 Task: Find connections with filter location Chītāpur with filter topic #house with filter profile language English with filter current company Sungrow Power Supply Co., Ltd. with filter school KSR INSTITUTE FOR ENGINEERING AND TECHNOLOGY, NAMAKKAL with filter industry Retail Musical Instruments with filter service category Bookkeeping with filter keywords title Telework Nurse/Doctor
Action: Mouse moved to (657, 88)
Screenshot: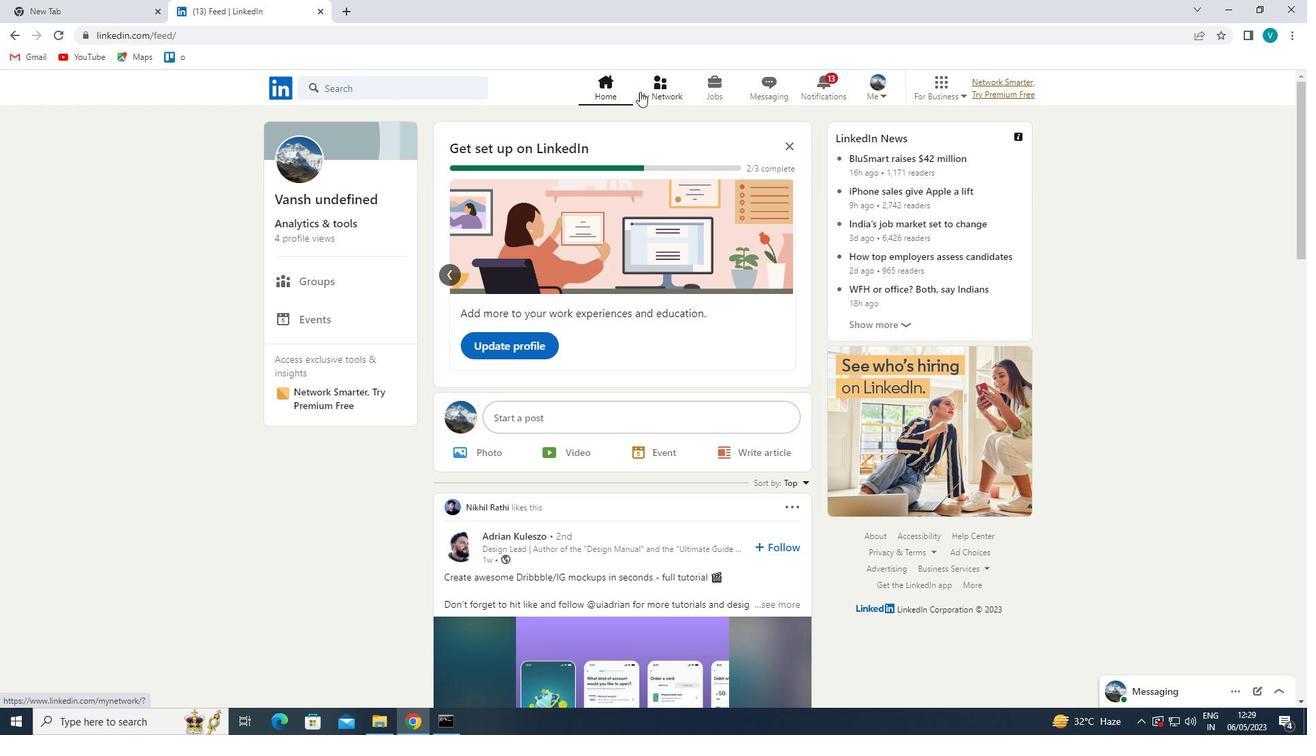 
Action: Mouse pressed left at (657, 88)
Screenshot: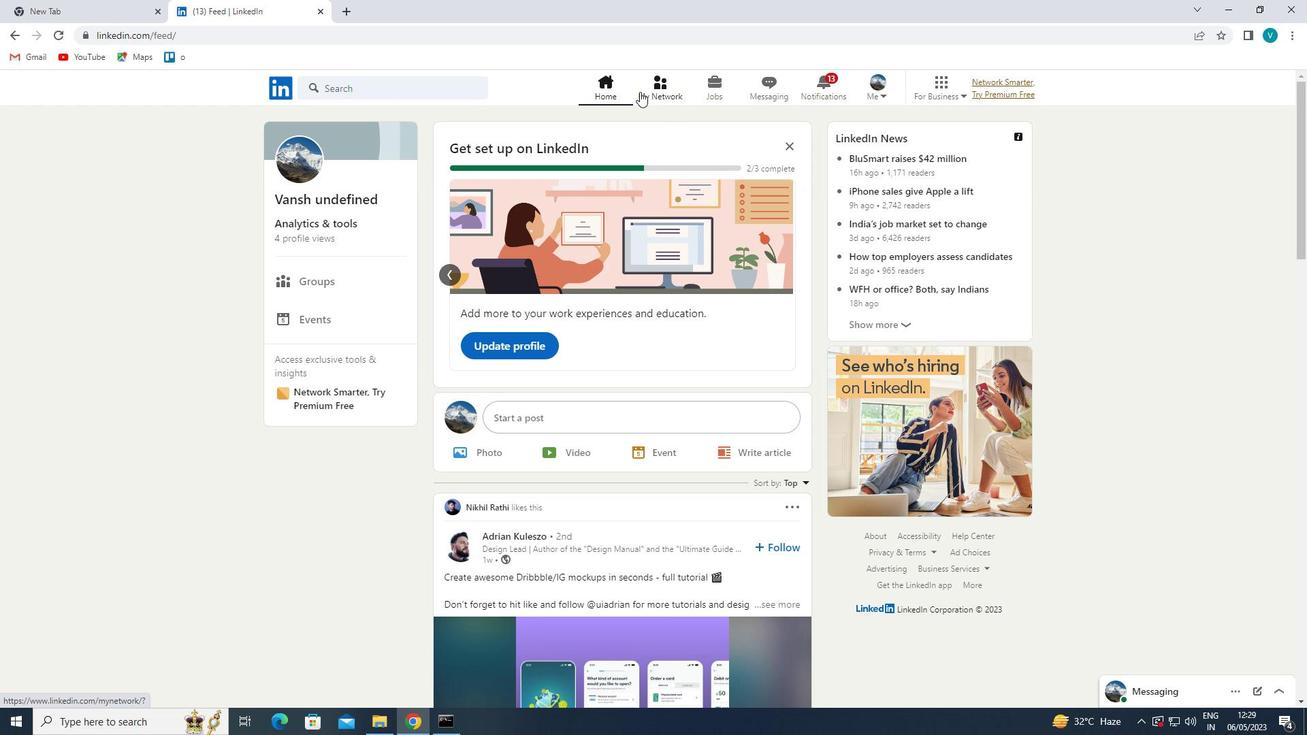
Action: Mouse moved to (386, 164)
Screenshot: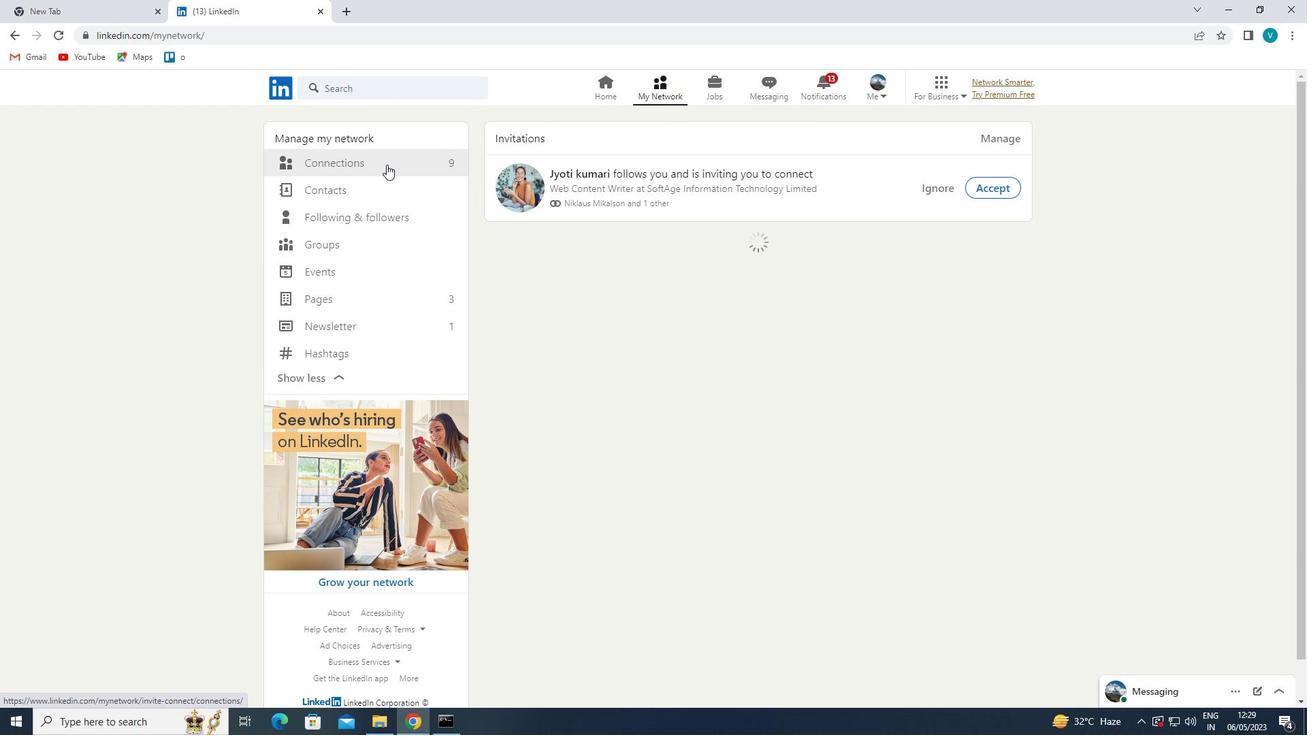 
Action: Mouse pressed left at (386, 164)
Screenshot: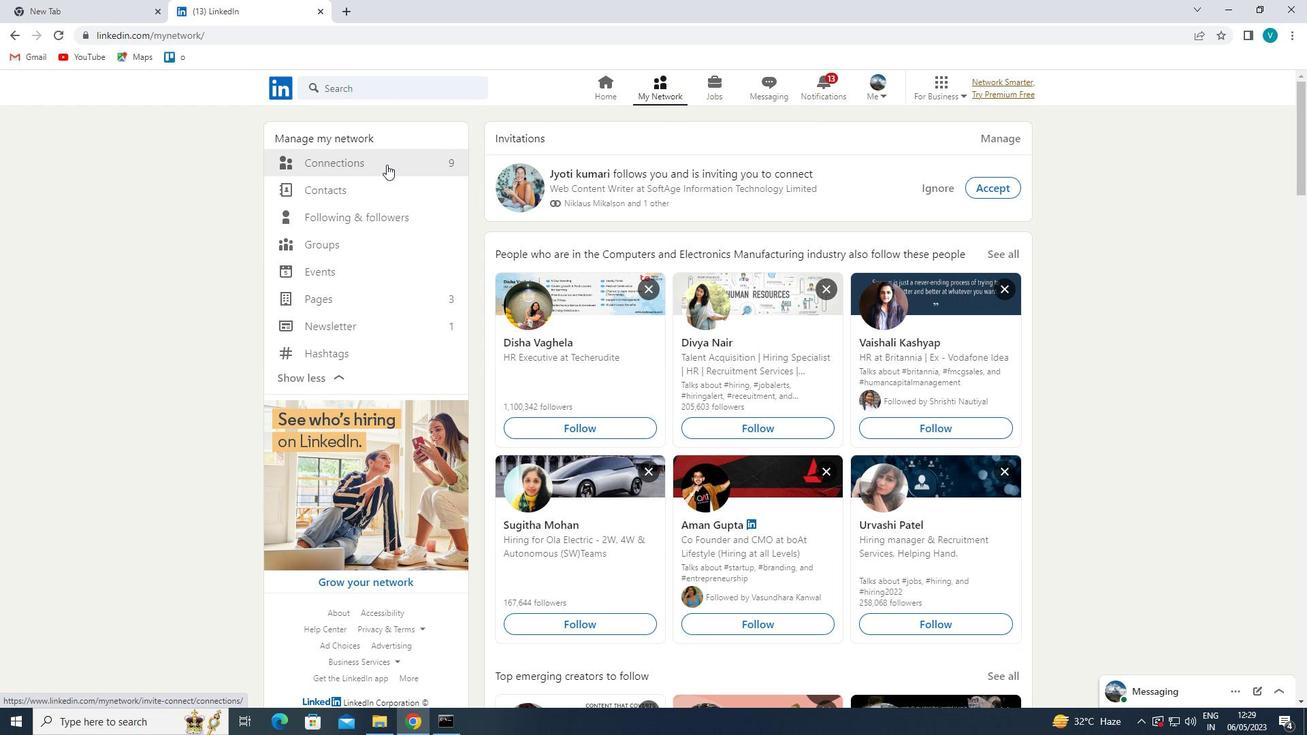 
Action: Mouse moved to (746, 162)
Screenshot: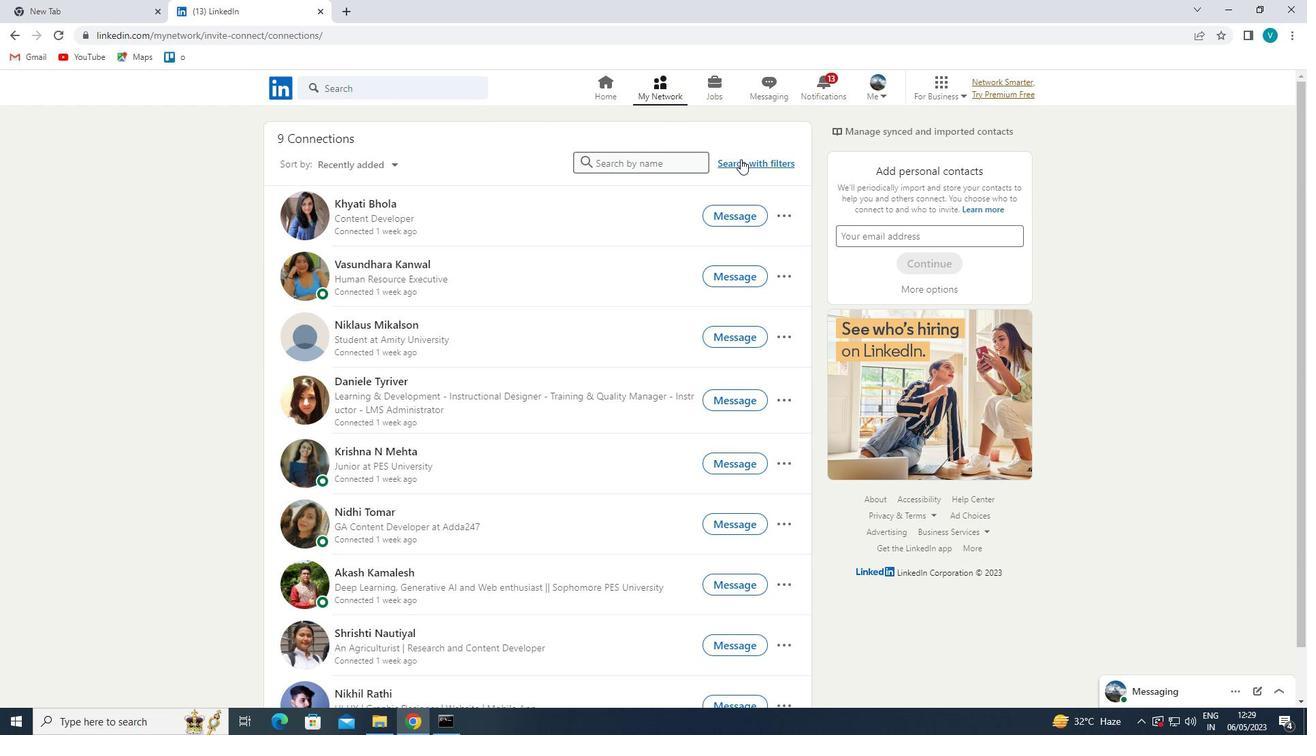 
Action: Mouse pressed left at (746, 162)
Screenshot: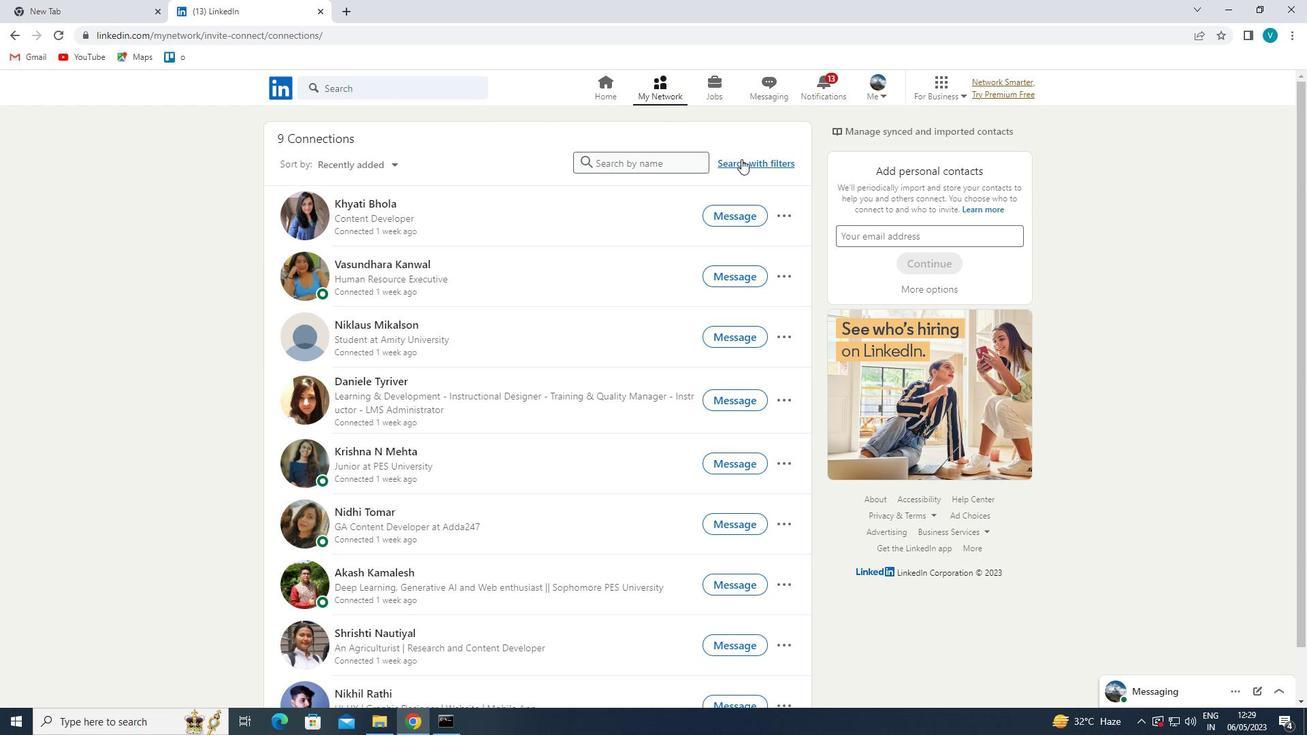 
Action: Mouse moved to (669, 131)
Screenshot: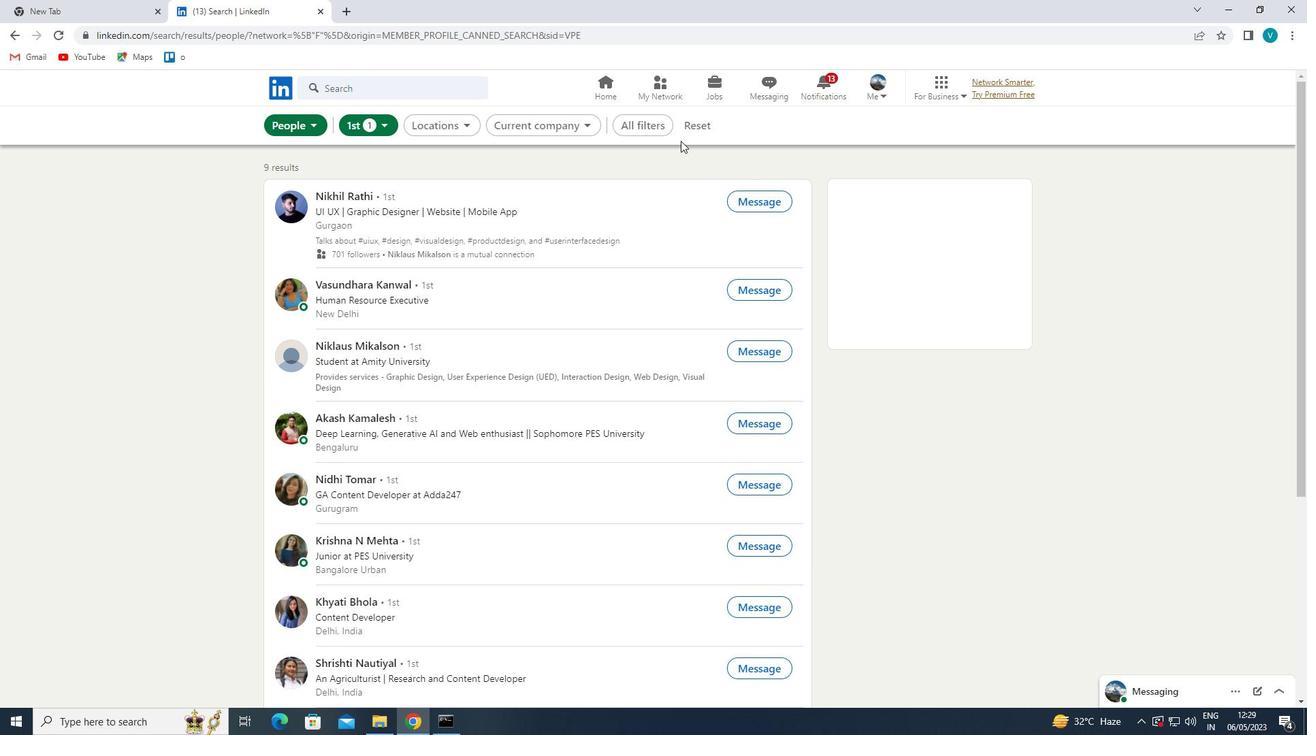 
Action: Mouse pressed left at (669, 131)
Screenshot: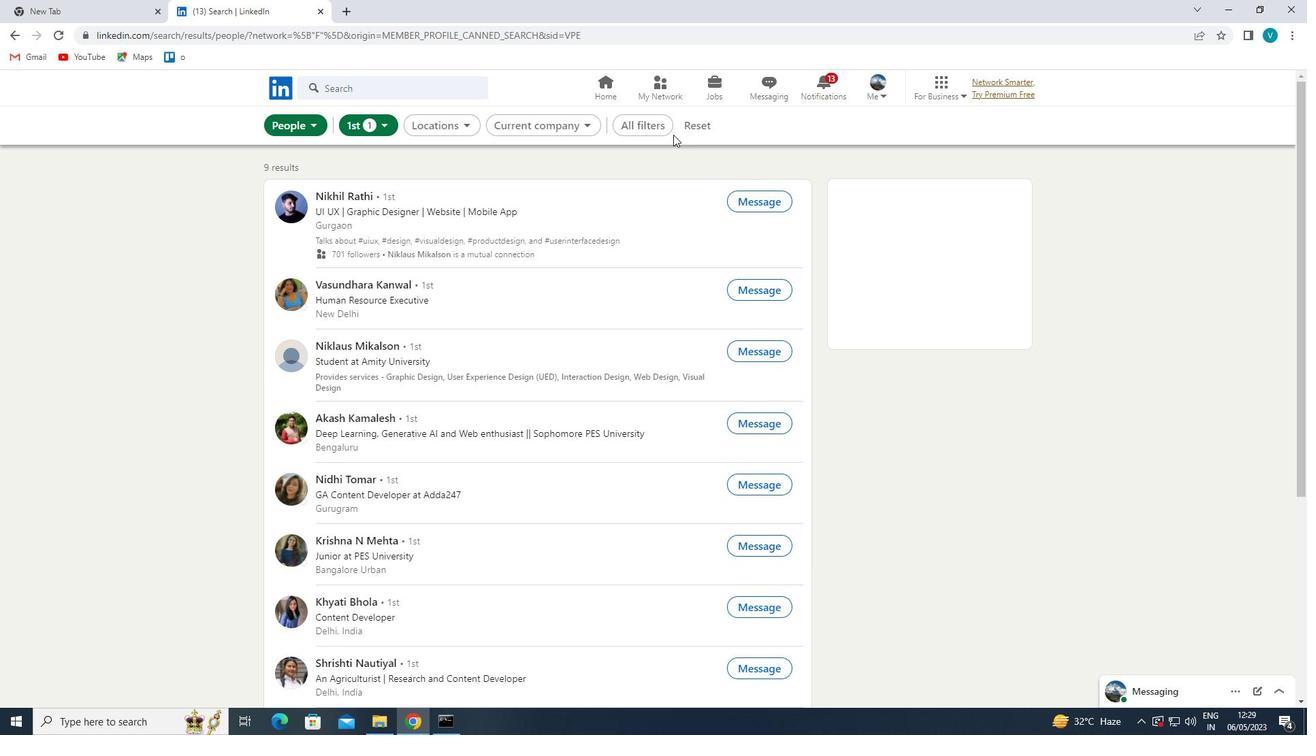 
Action: Mouse moved to (1099, 320)
Screenshot: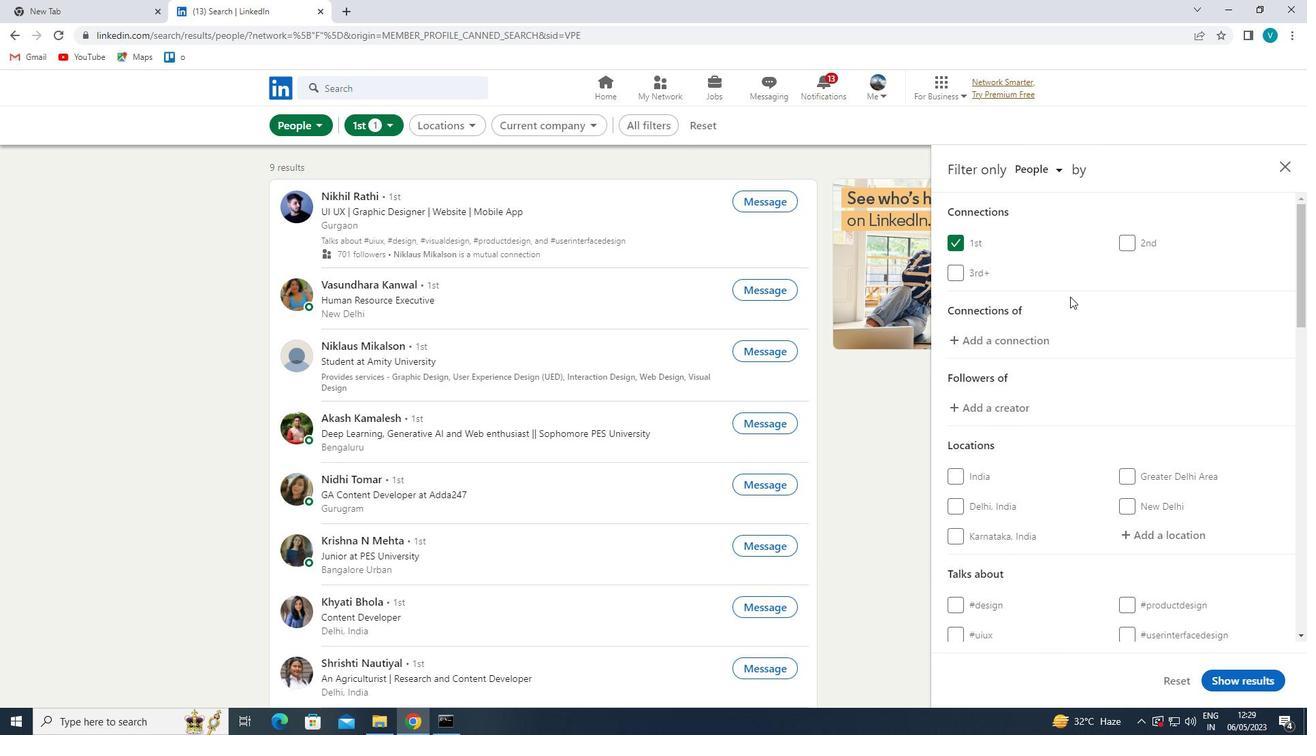 
Action: Mouse scrolled (1099, 320) with delta (0, 0)
Screenshot: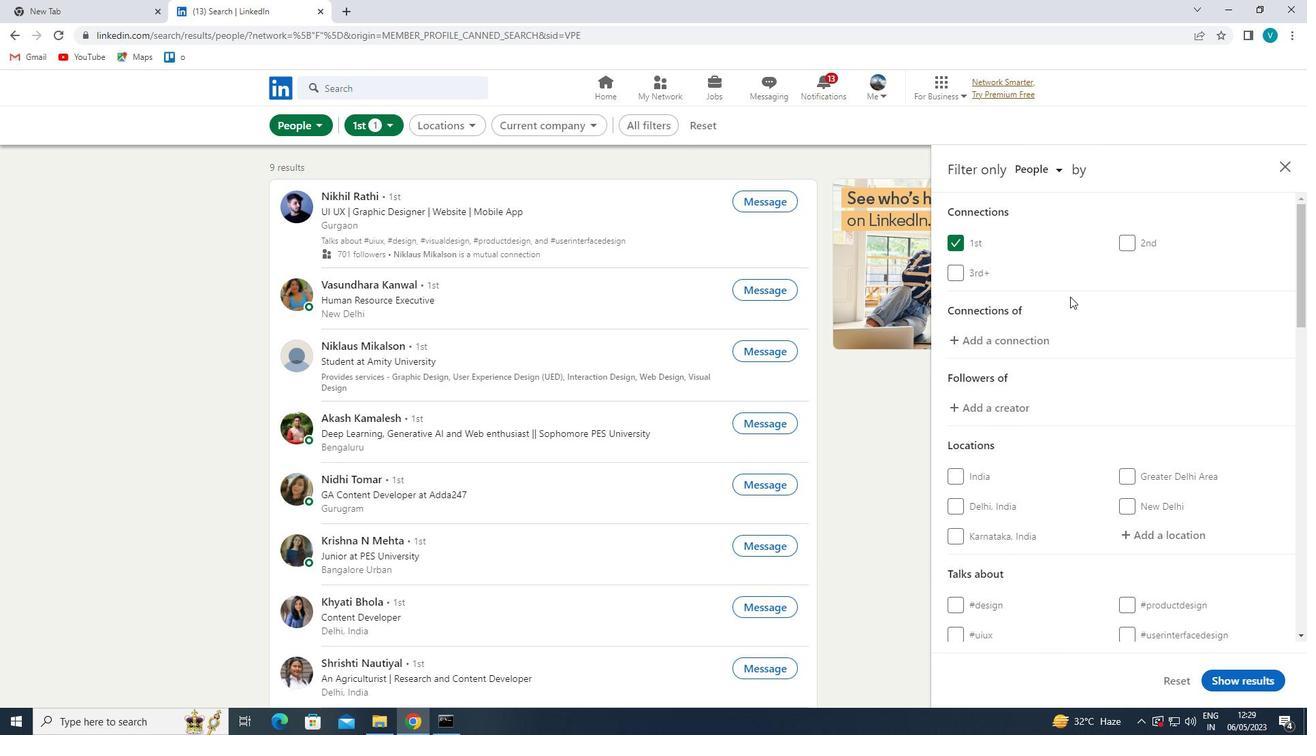 
Action: Mouse scrolled (1099, 320) with delta (0, 0)
Screenshot: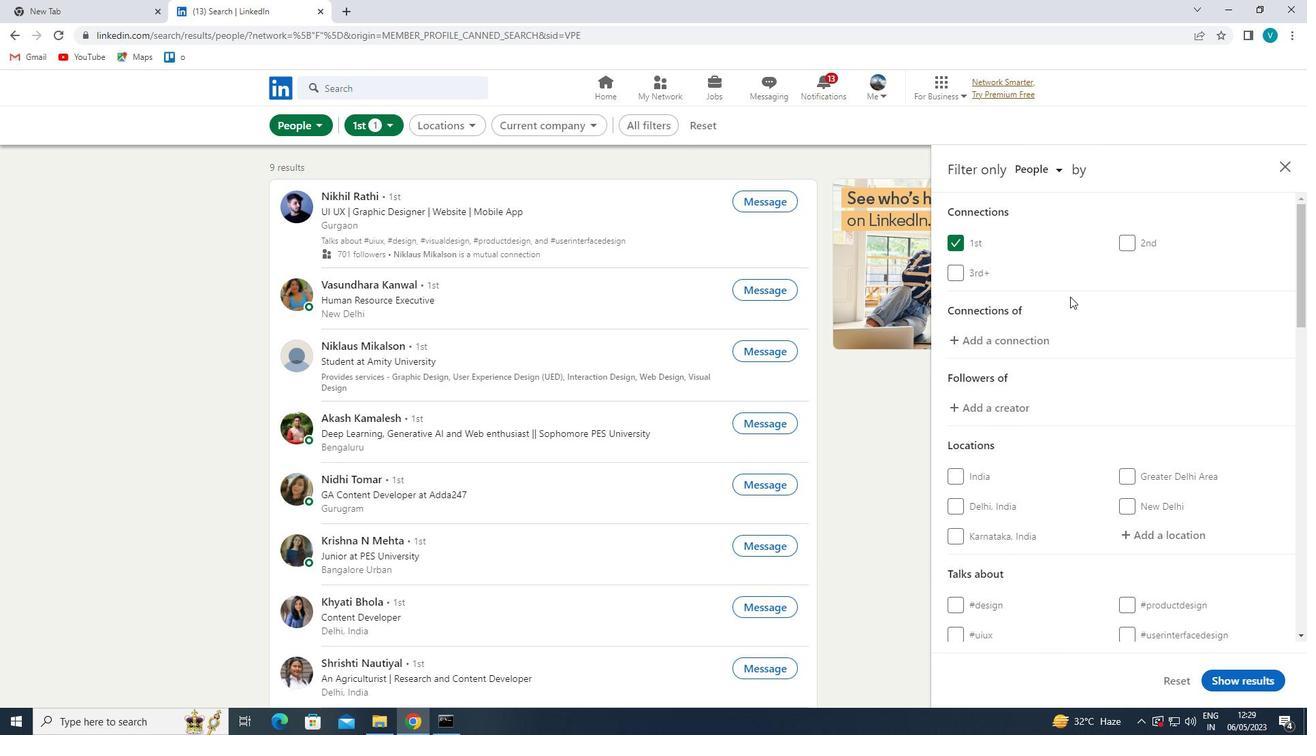 
Action: Mouse moved to (1164, 393)
Screenshot: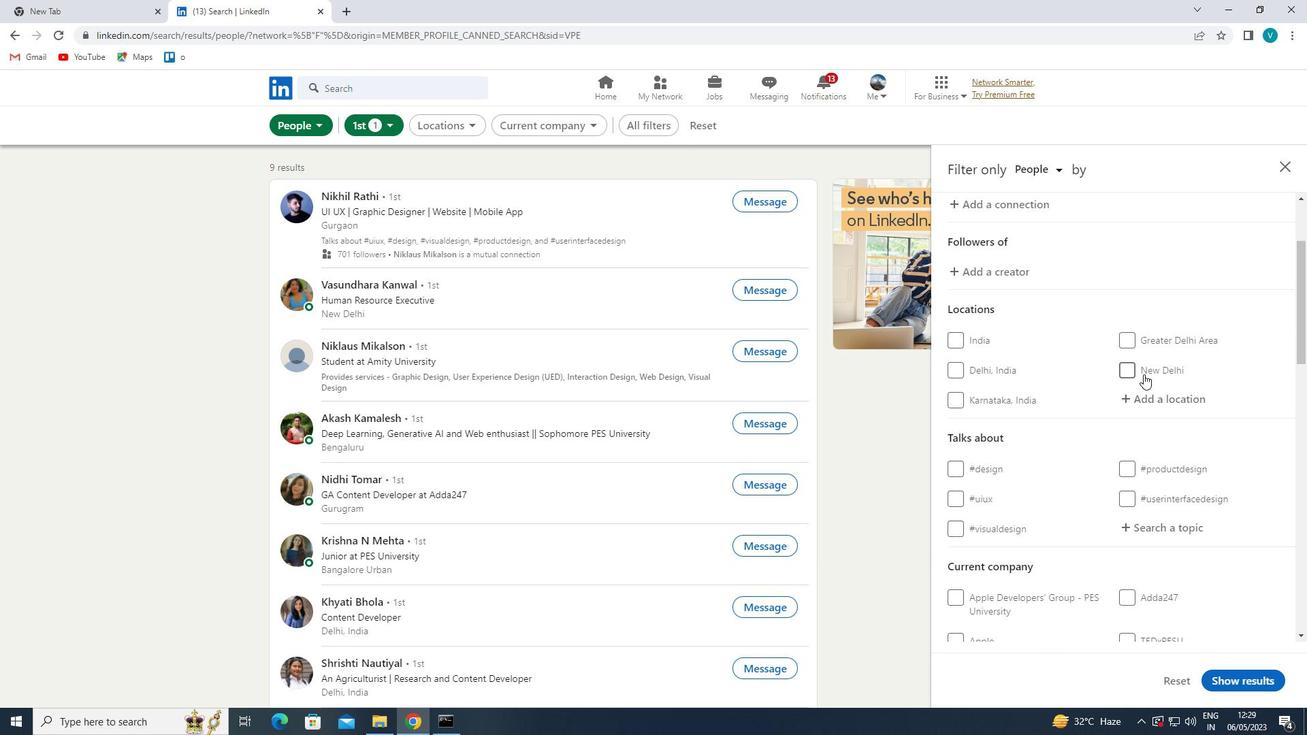 
Action: Mouse pressed left at (1164, 393)
Screenshot: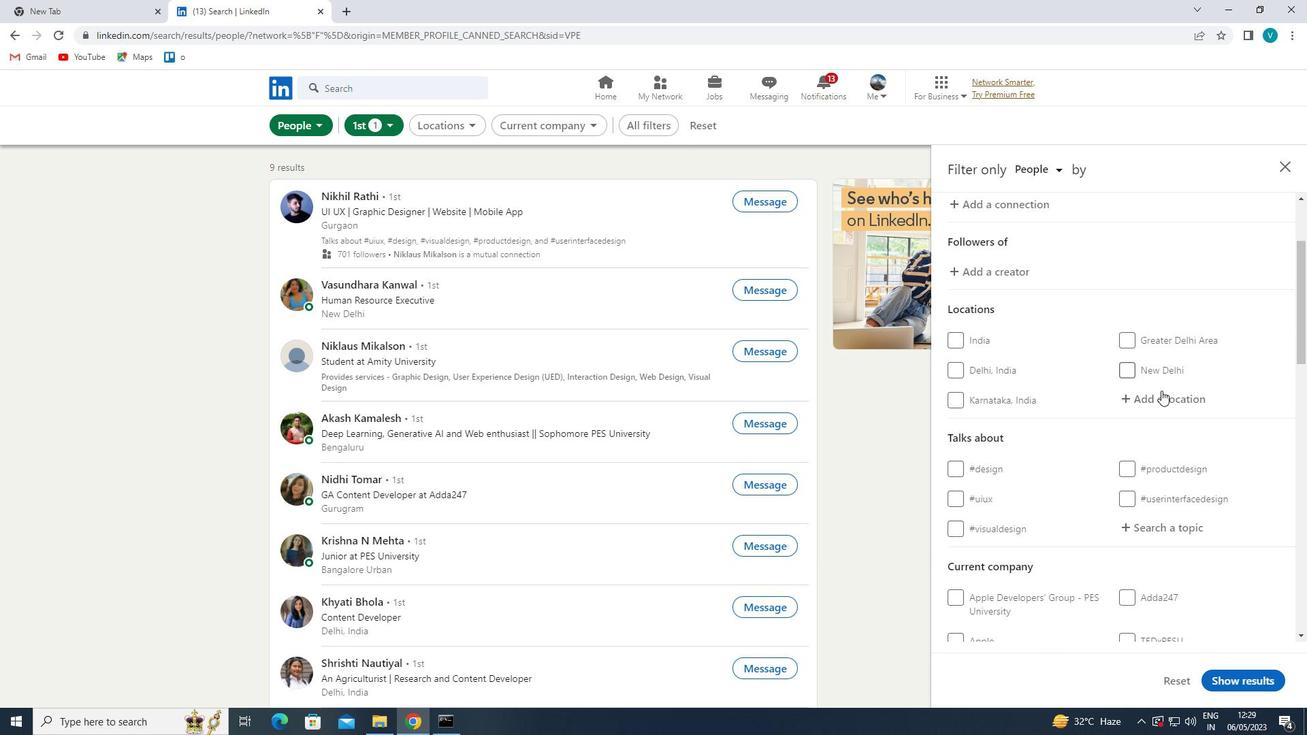 
Action: Mouse moved to (1136, 412)
Screenshot: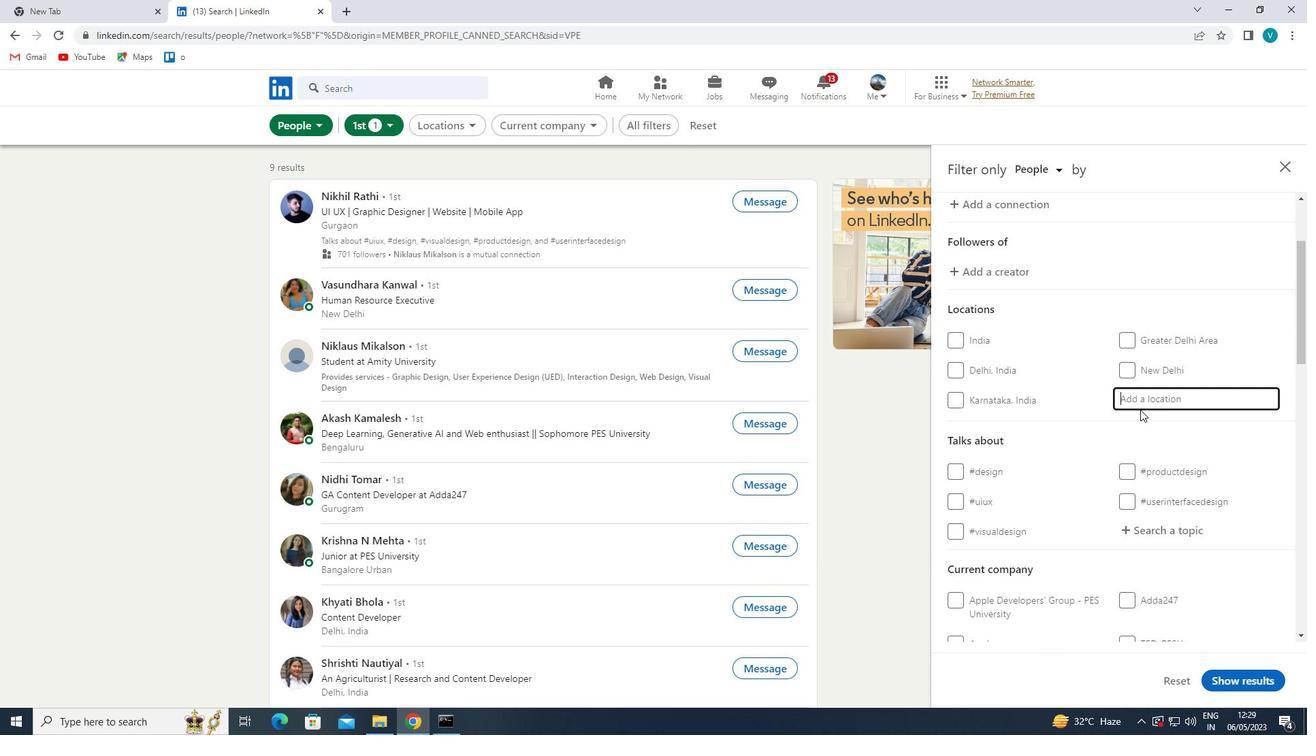 
Action: Key pressed <Key.shift>CHIR<Key.backspace>TAPUR
Screenshot: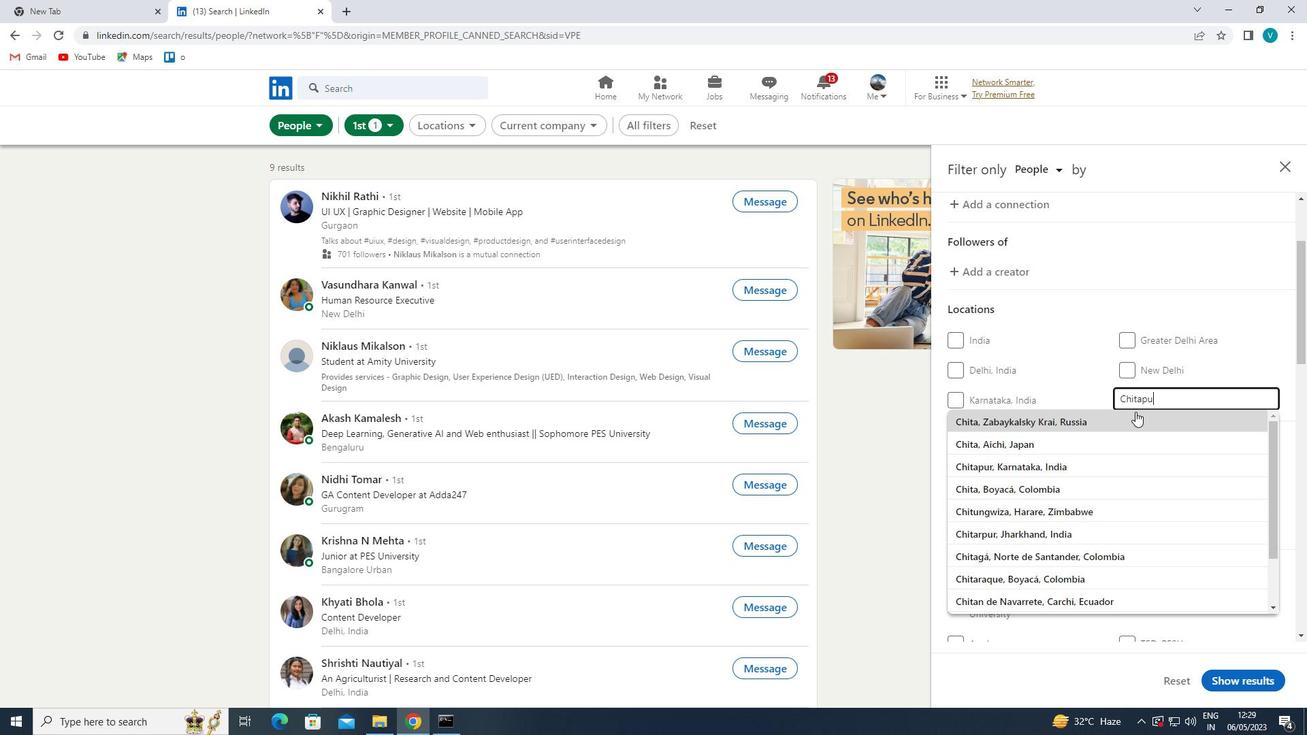 
Action: Mouse moved to (1104, 423)
Screenshot: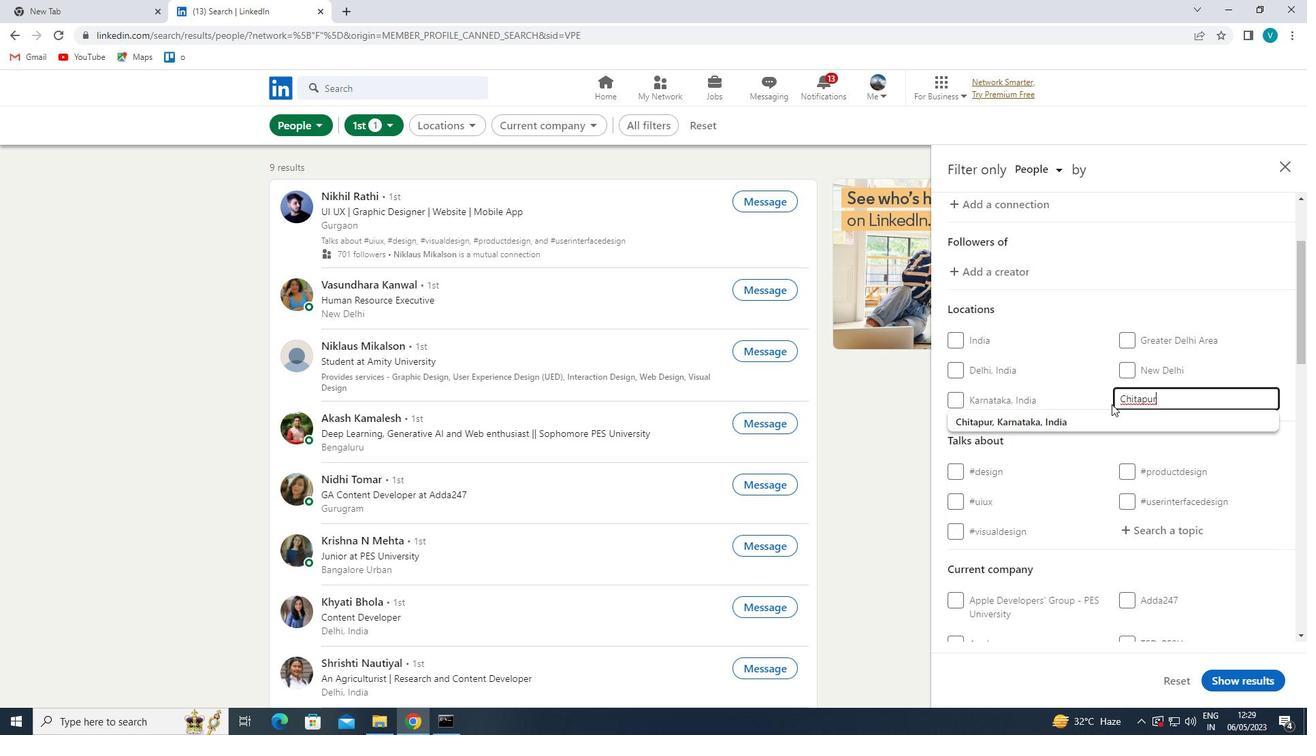 
Action: Mouse pressed left at (1104, 423)
Screenshot: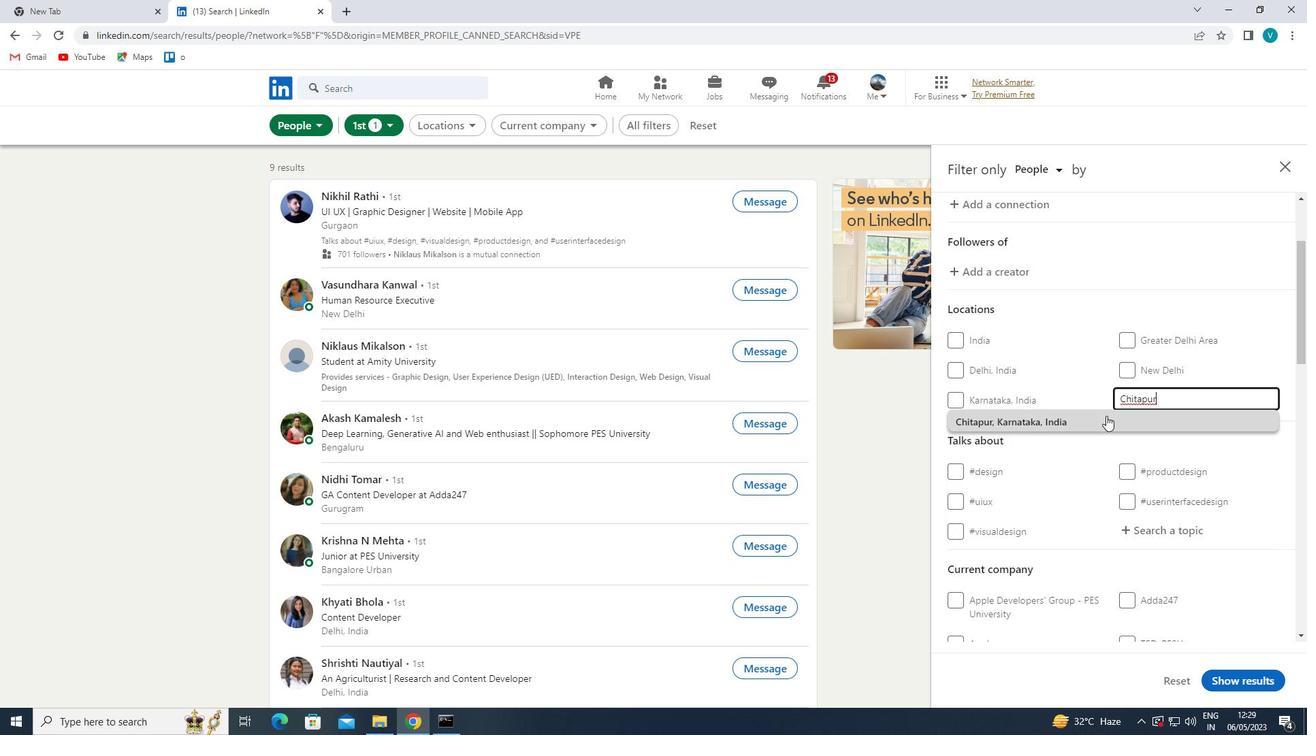 
Action: Mouse moved to (1103, 422)
Screenshot: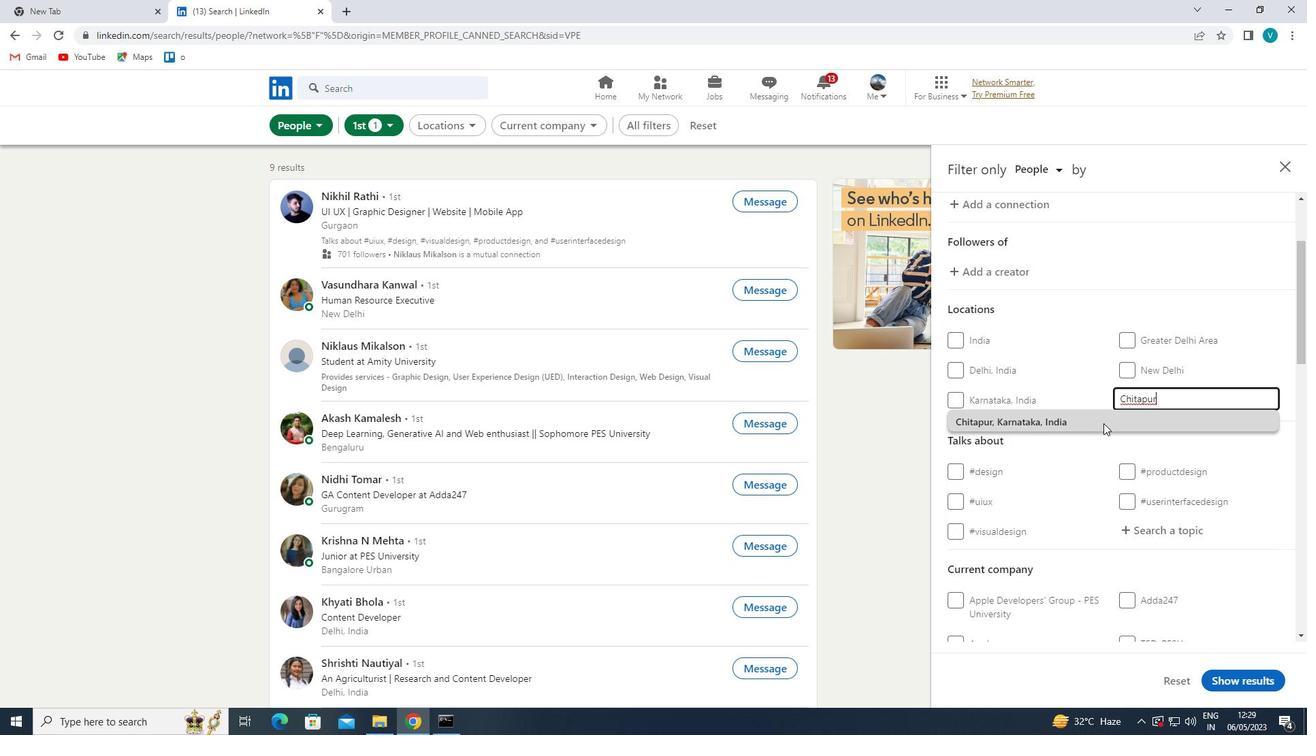 
Action: Mouse scrolled (1103, 422) with delta (0, 0)
Screenshot: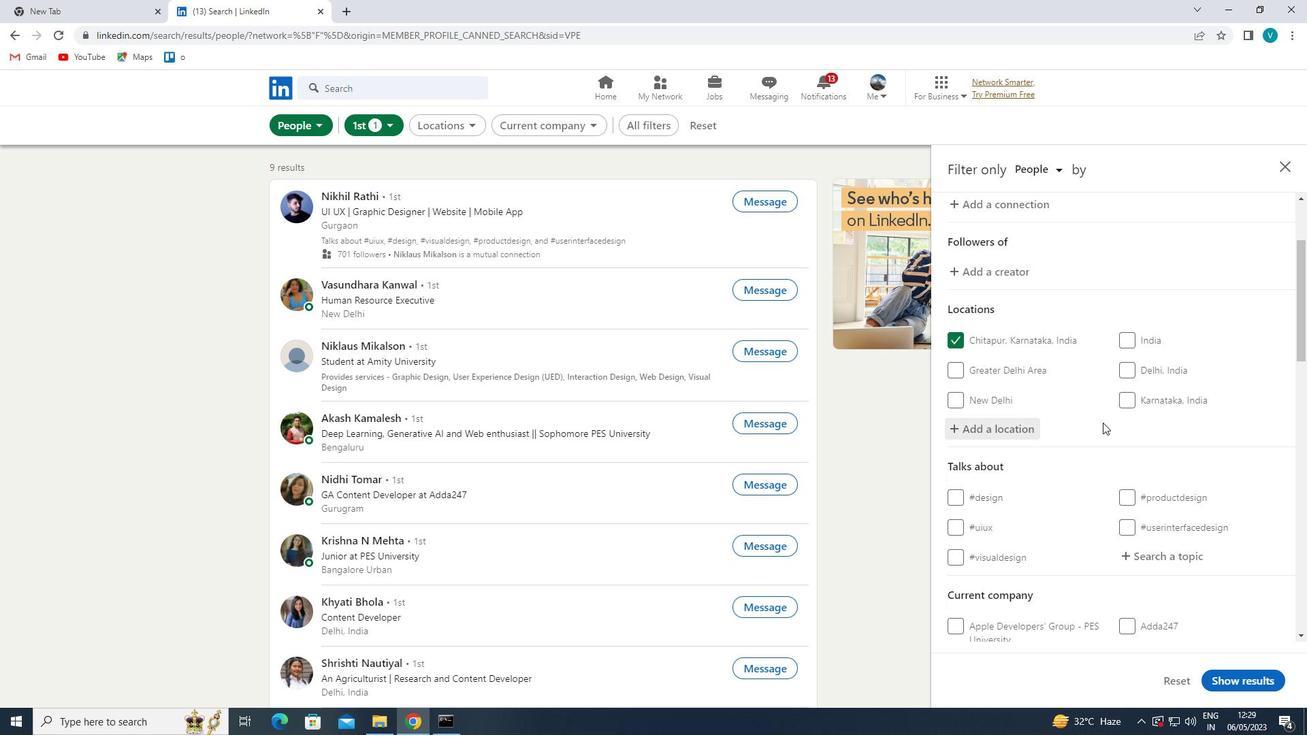 
Action: Mouse moved to (1151, 481)
Screenshot: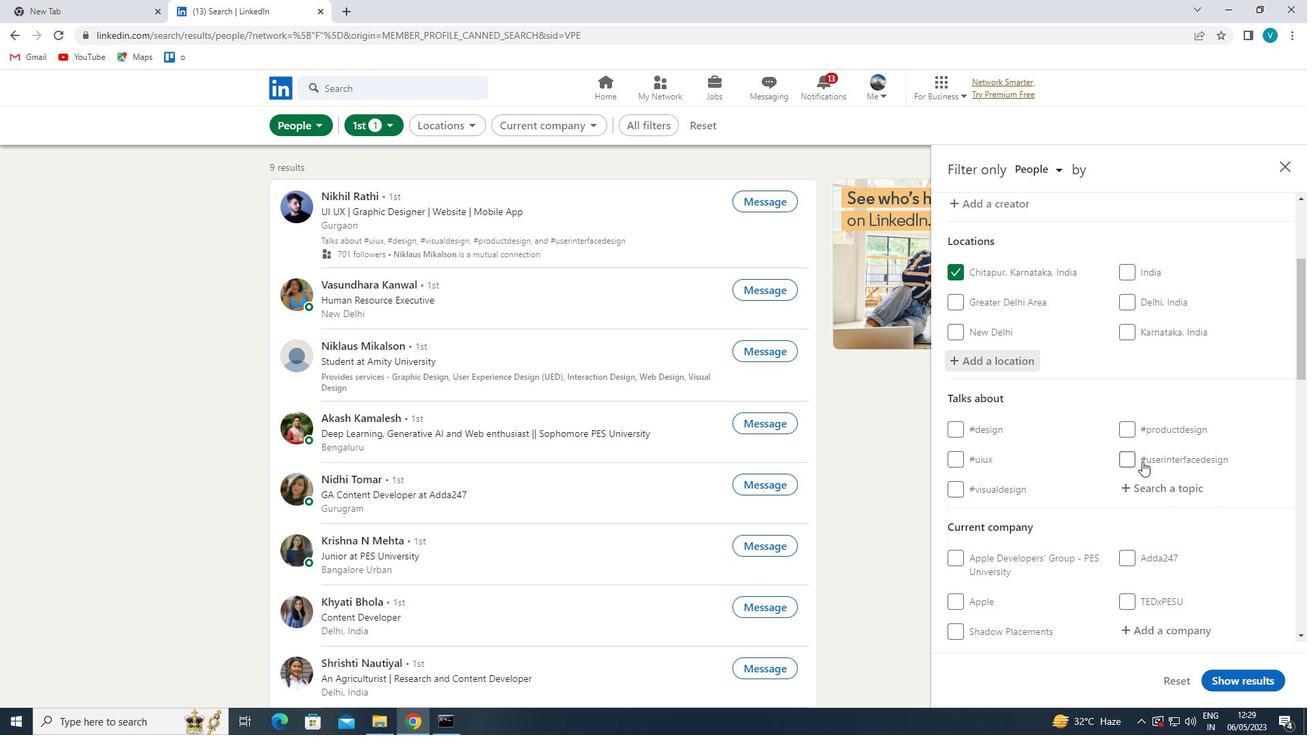 
Action: Mouse pressed left at (1151, 481)
Screenshot: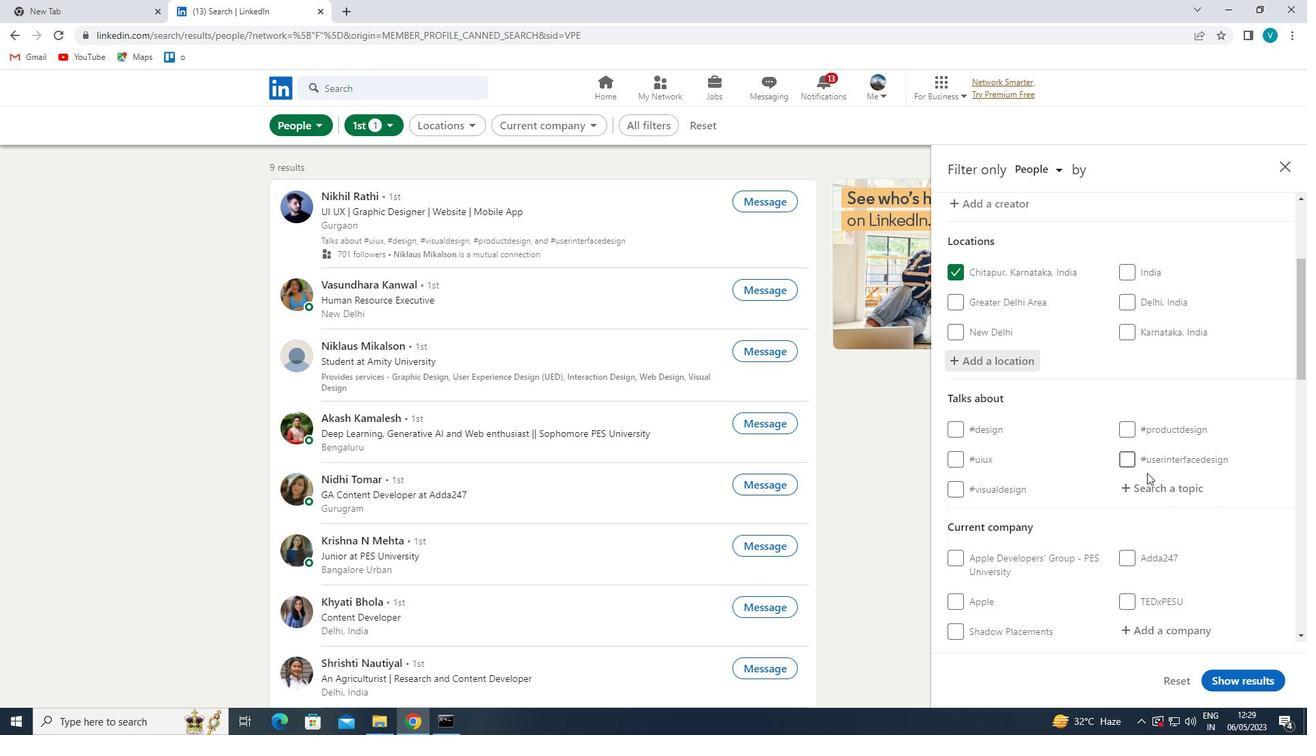 
Action: Key pressed HOUSE
Screenshot: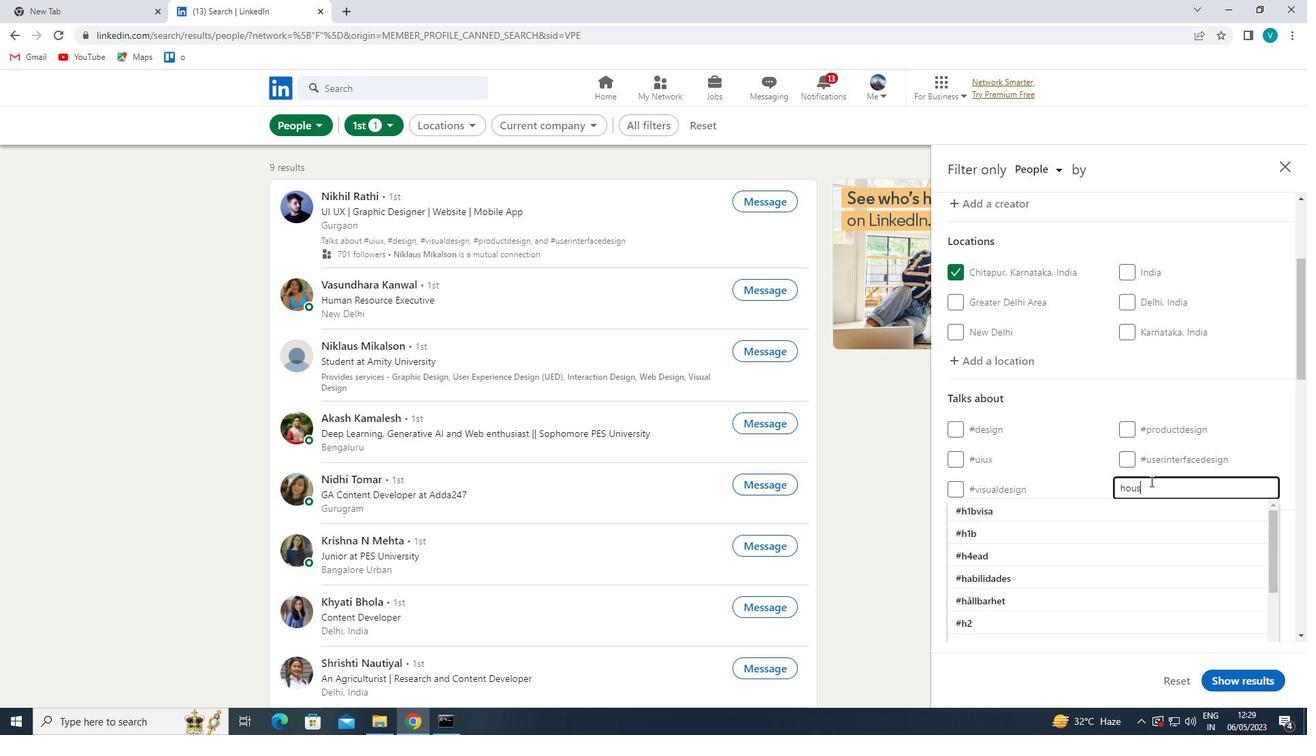 
Action: Mouse moved to (1098, 531)
Screenshot: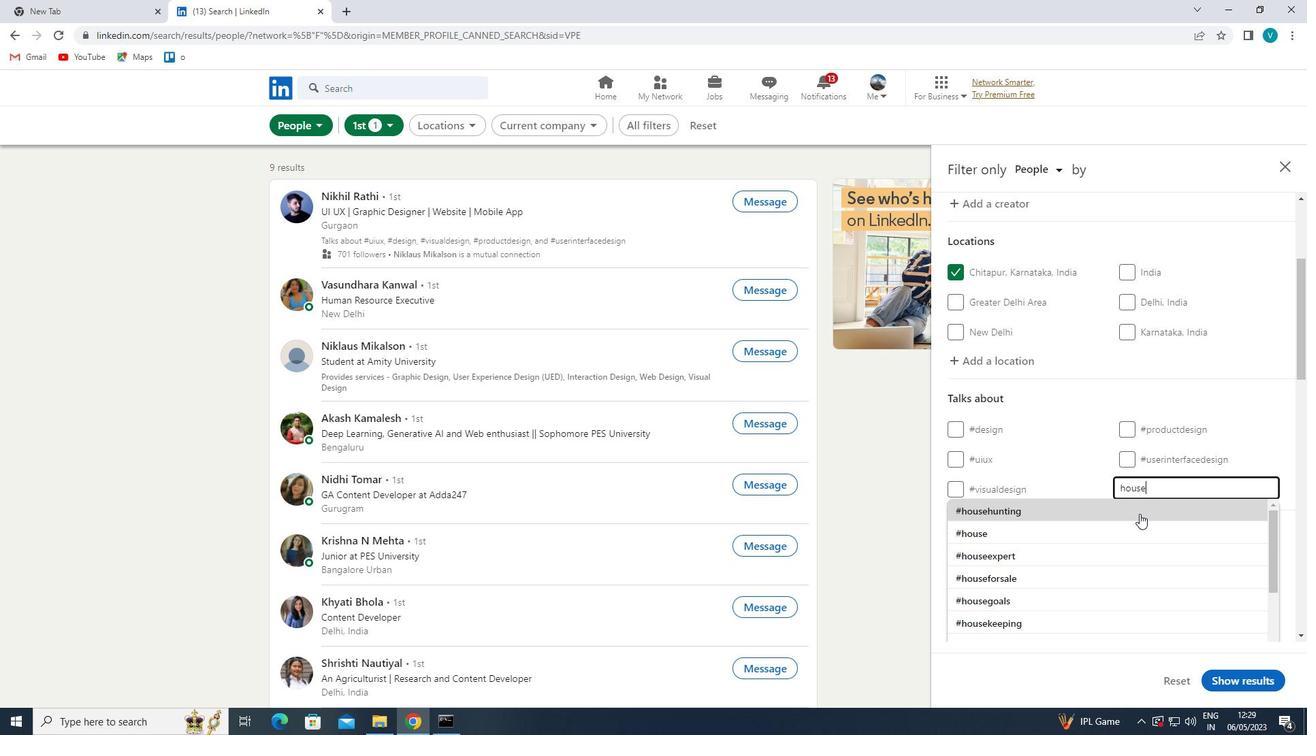 
Action: Mouse pressed left at (1098, 531)
Screenshot: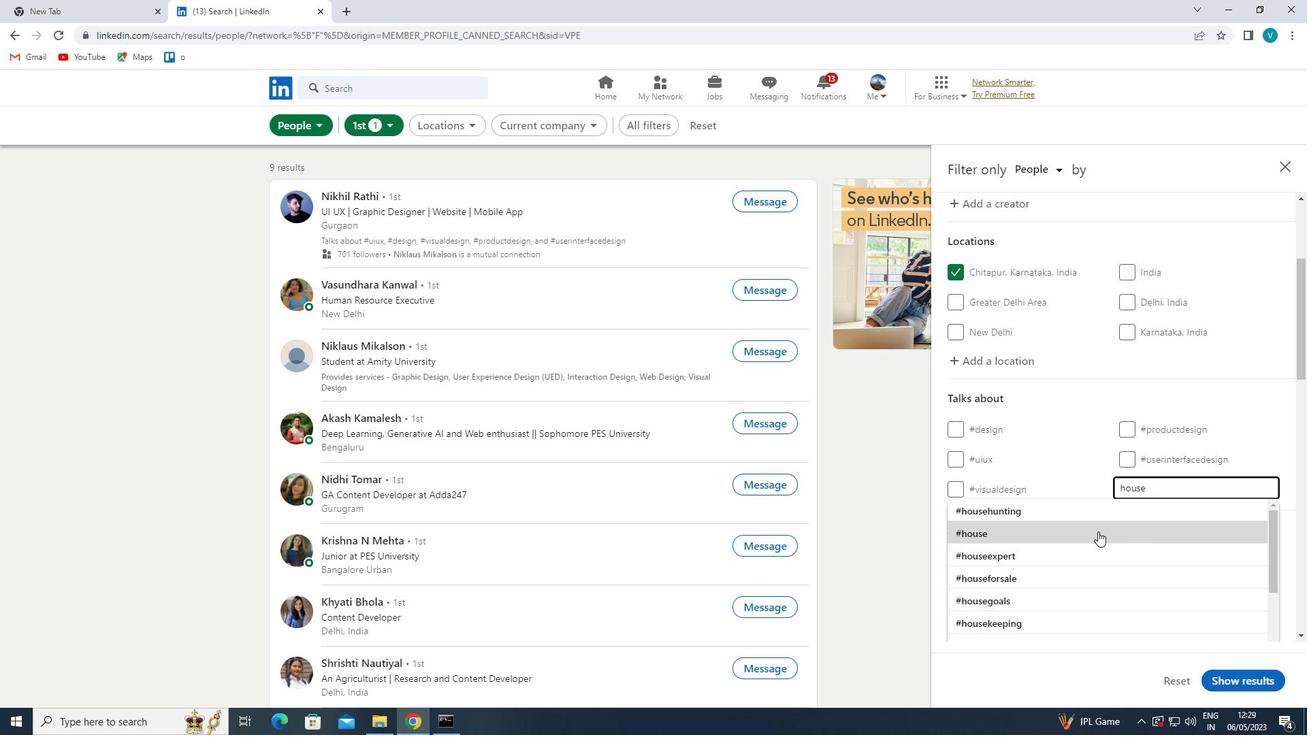 
Action: Mouse moved to (1102, 521)
Screenshot: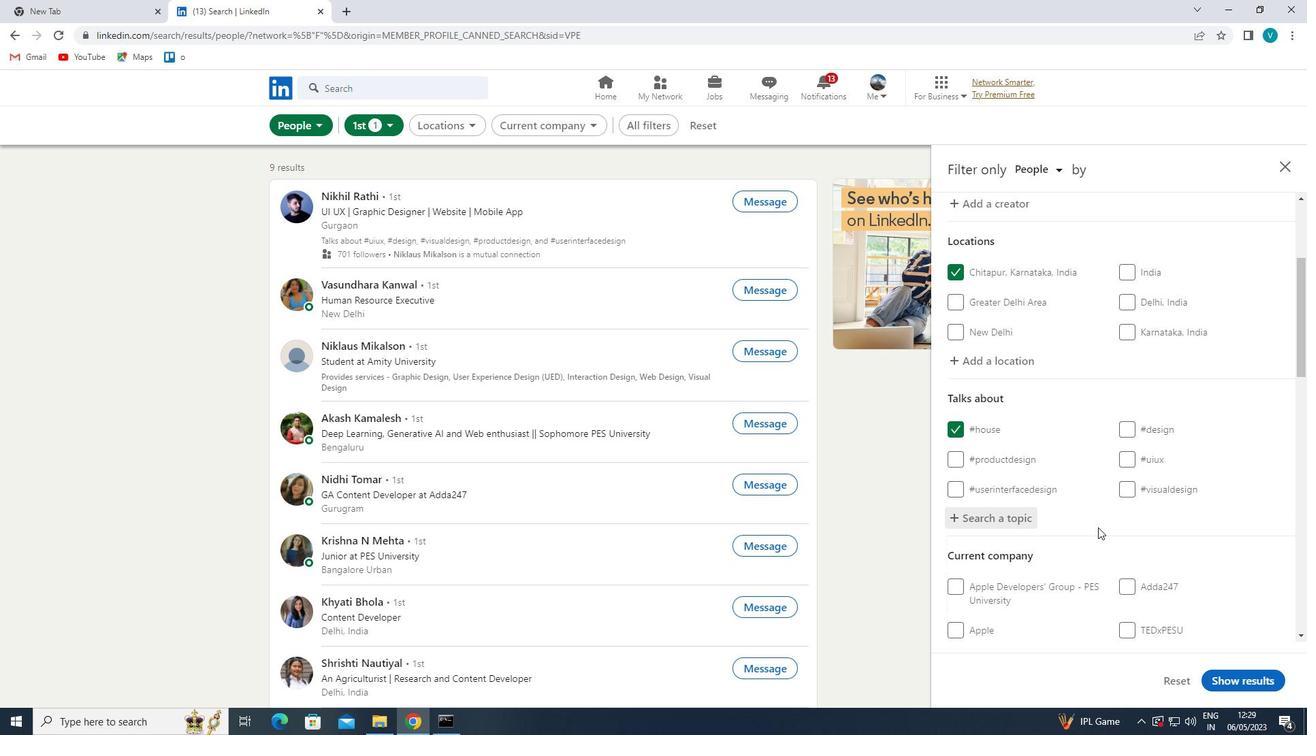 
Action: Mouse scrolled (1102, 520) with delta (0, 0)
Screenshot: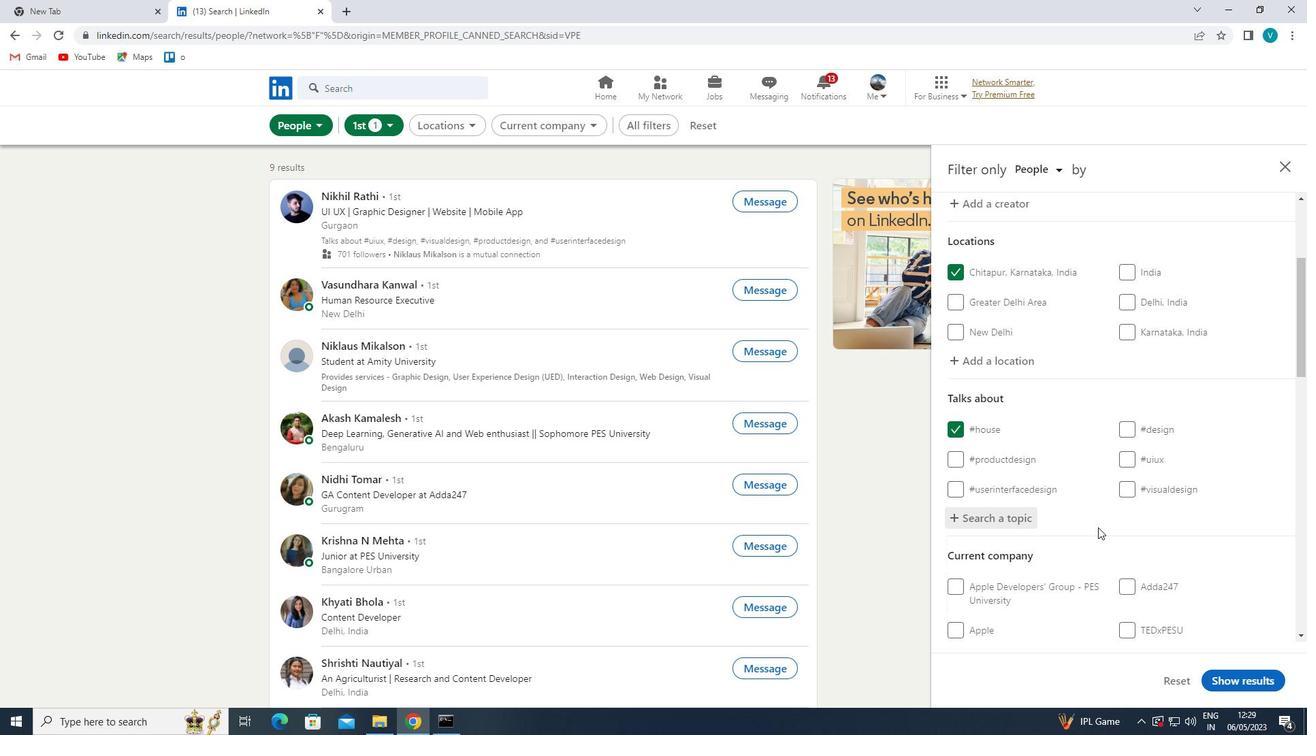 
Action: Mouse moved to (1103, 519)
Screenshot: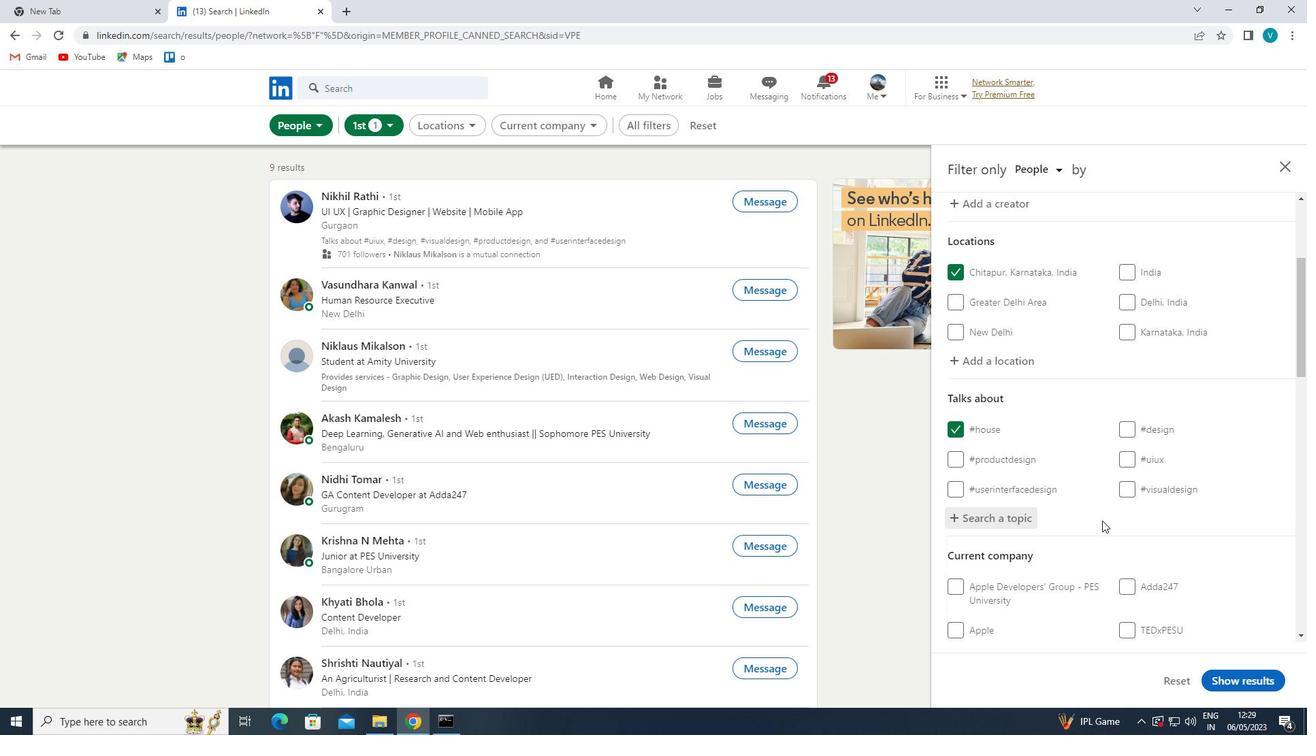 
Action: Mouse scrolled (1103, 518) with delta (0, 0)
Screenshot: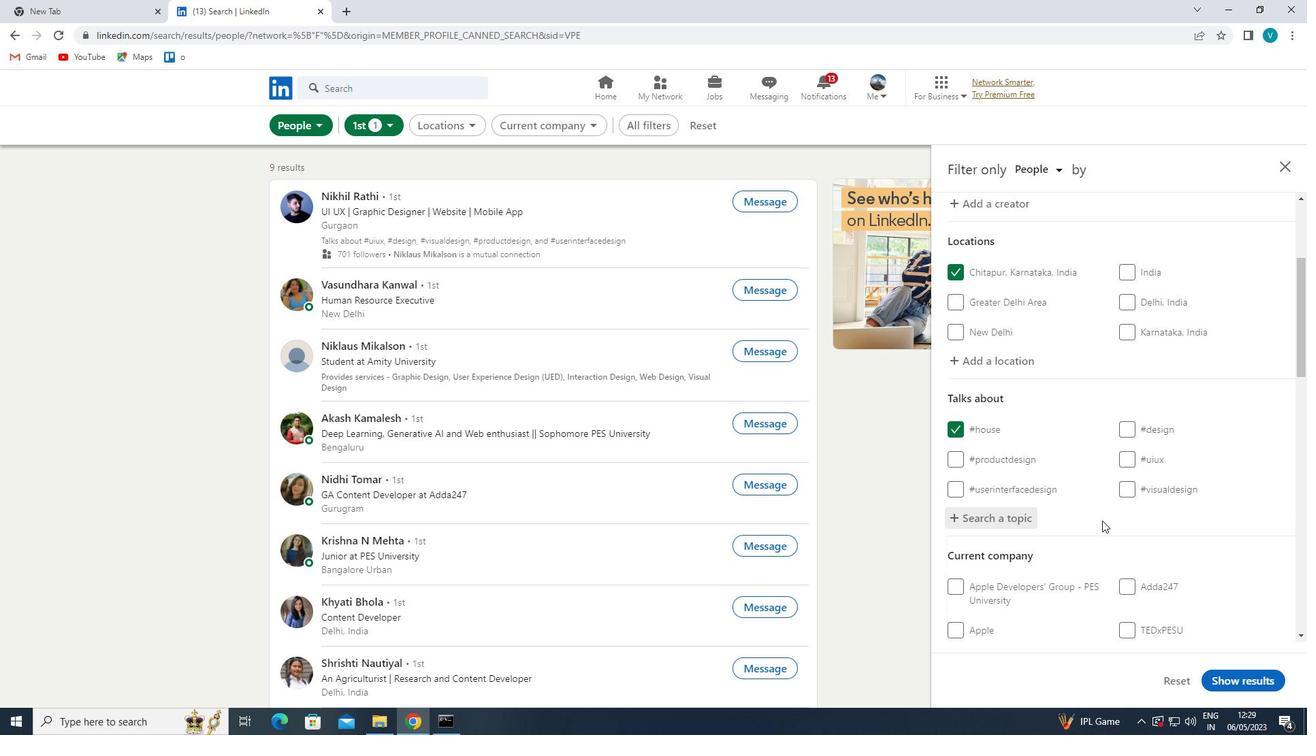 
Action: Mouse moved to (1103, 518)
Screenshot: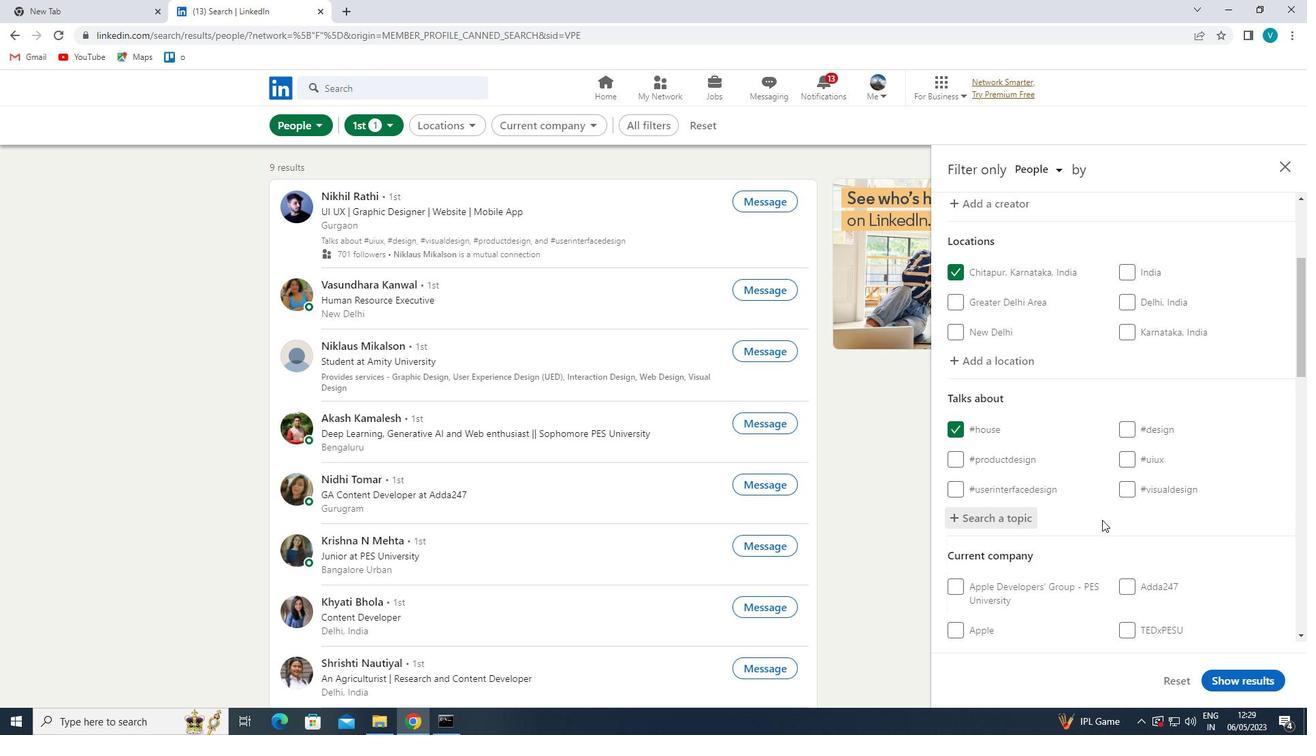 
Action: Mouse scrolled (1103, 517) with delta (0, 0)
Screenshot: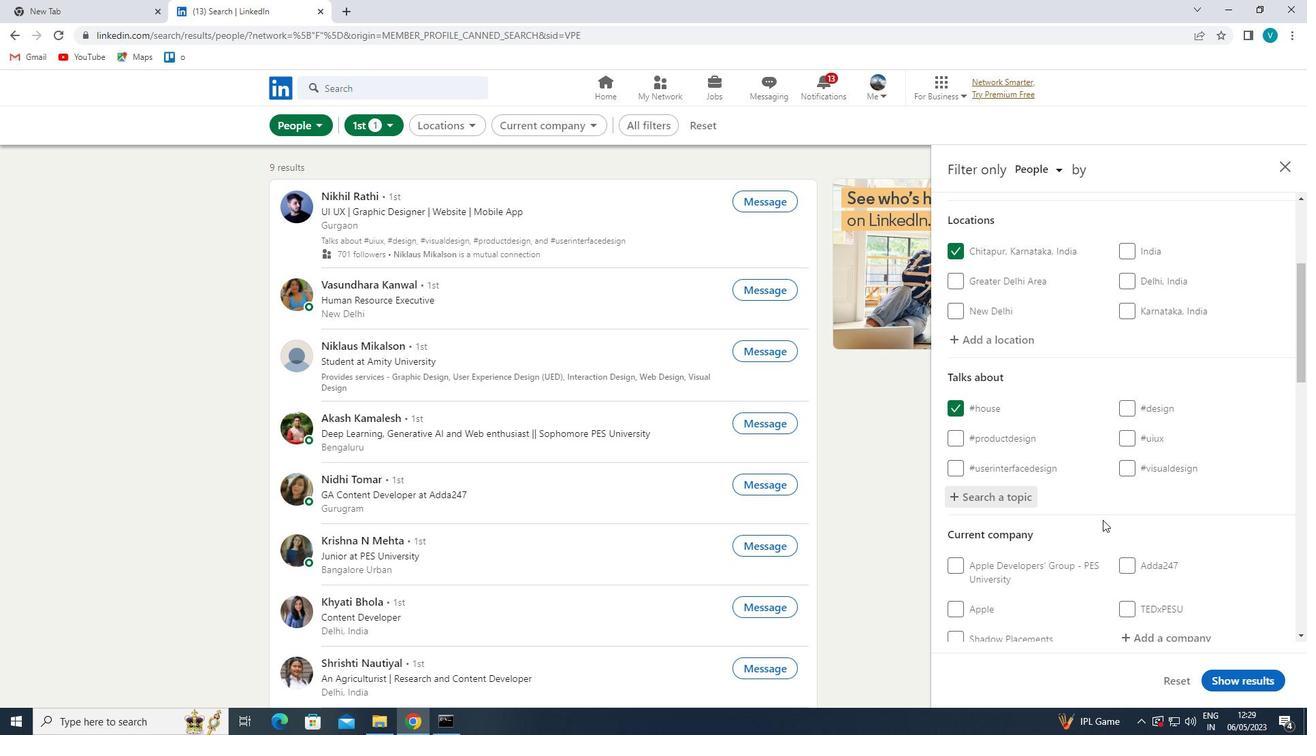 
Action: Mouse moved to (1102, 518)
Screenshot: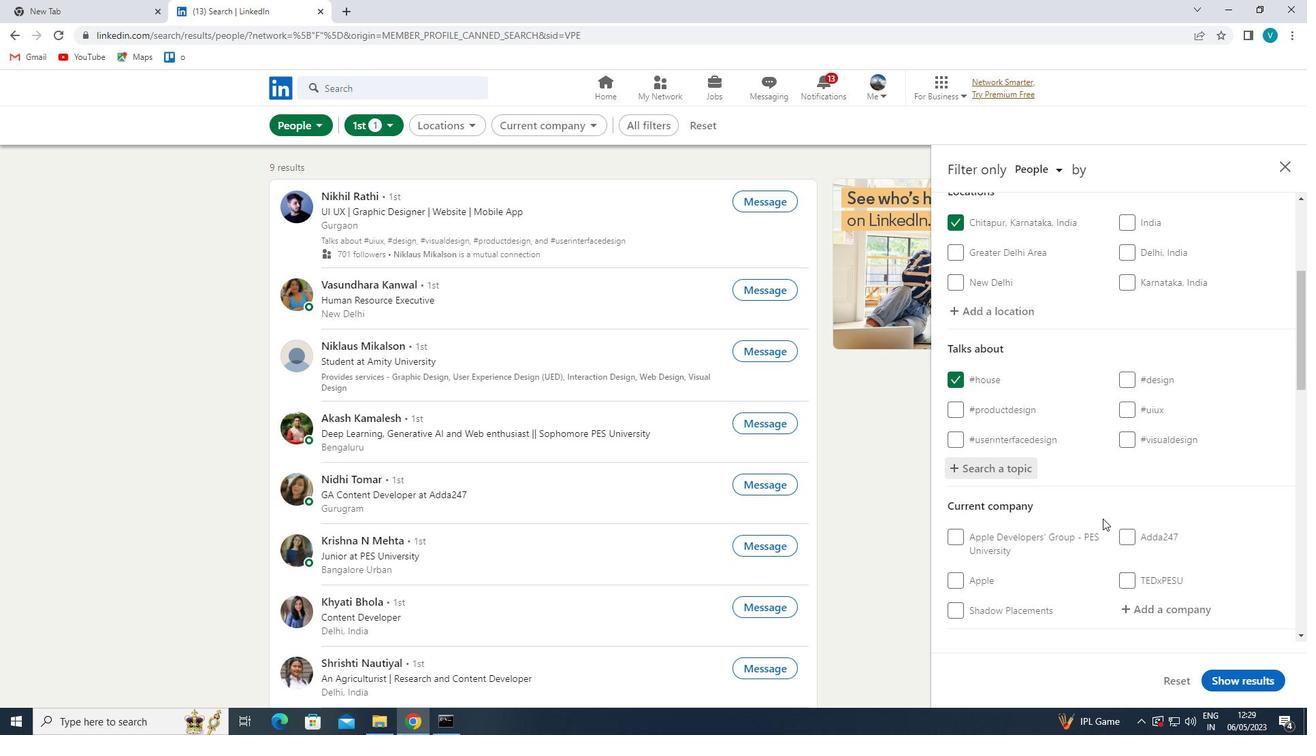 
Action: Mouse scrolled (1102, 517) with delta (0, 0)
Screenshot: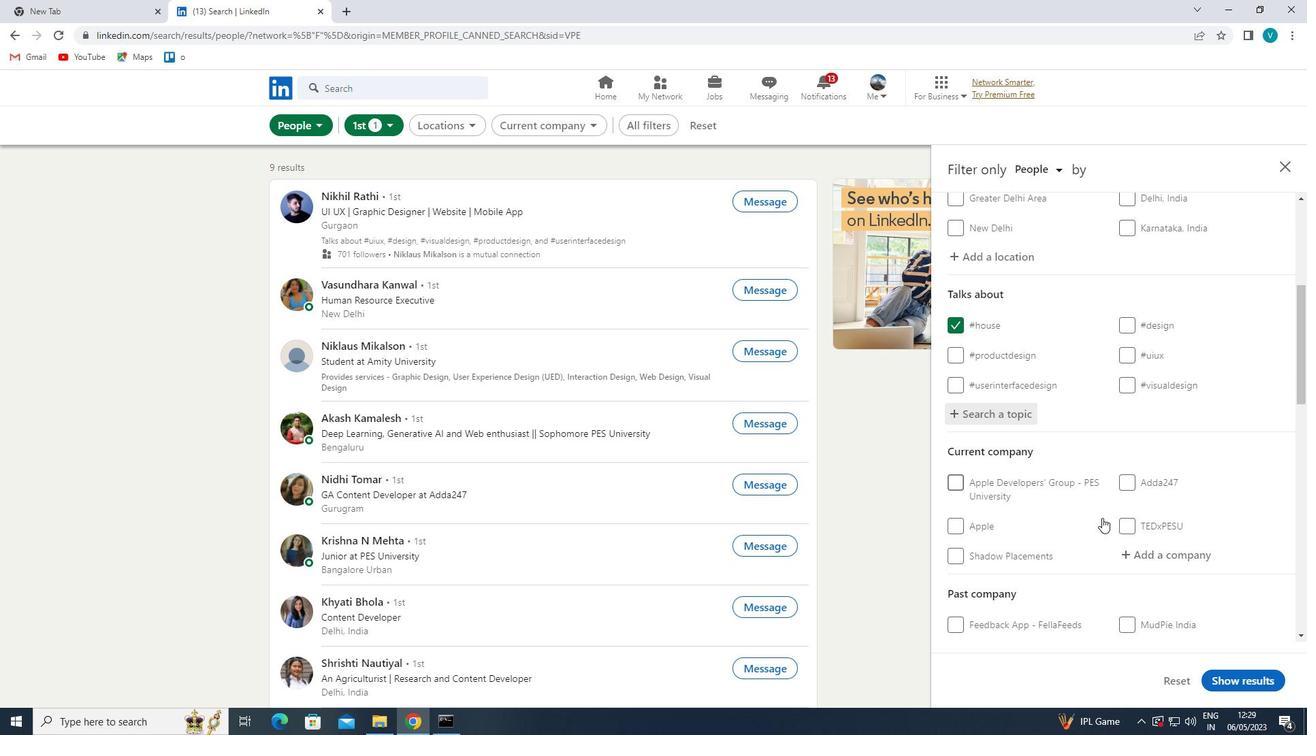 
Action: Mouse scrolled (1102, 517) with delta (0, 0)
Screenshot: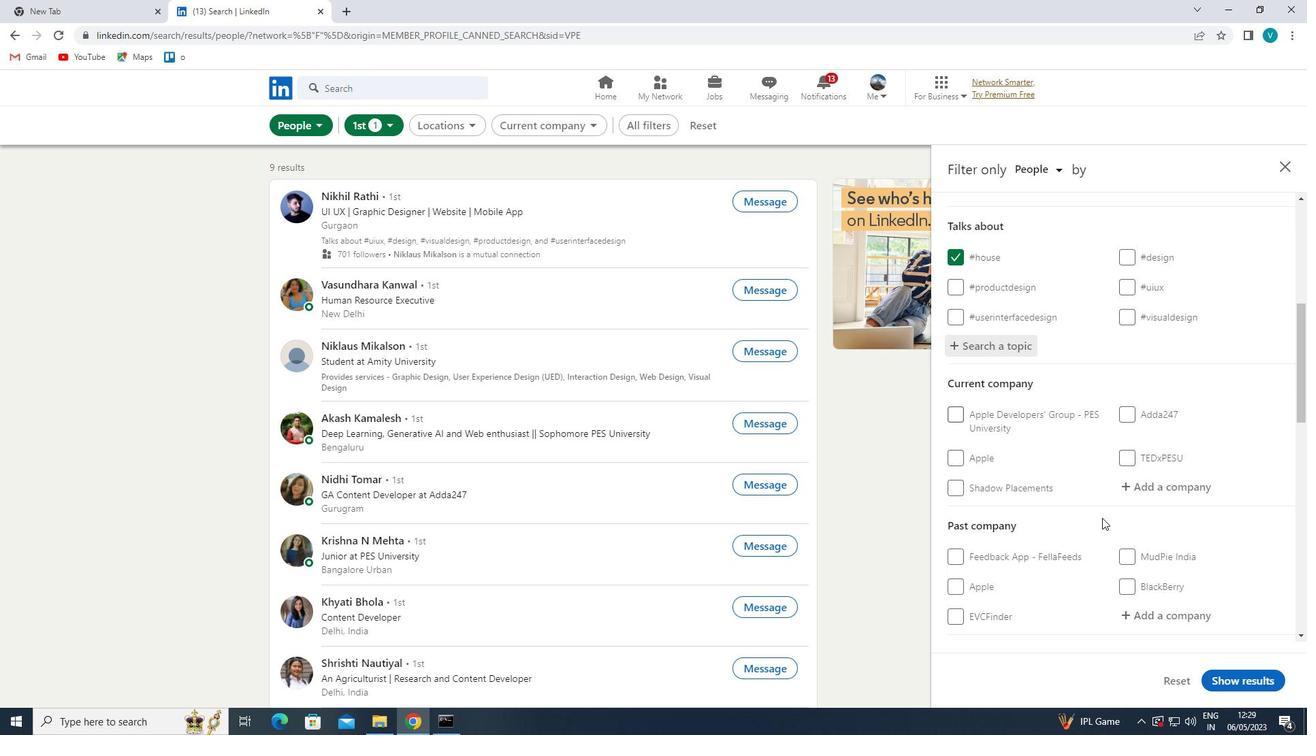 
Action: Mouse scrolled (1102, 517) with delta (0, 0)
Screenshot: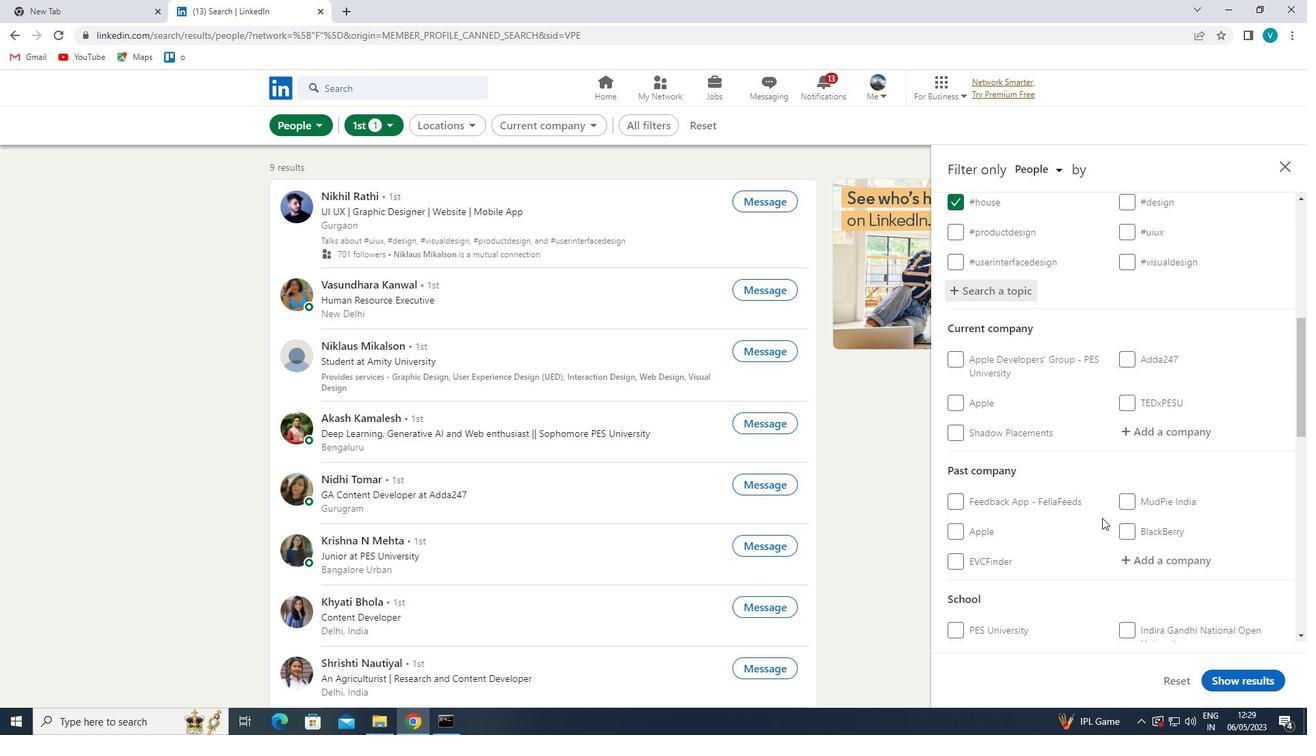 
Action: Mouse moved to (1074, 524)
Screenshot: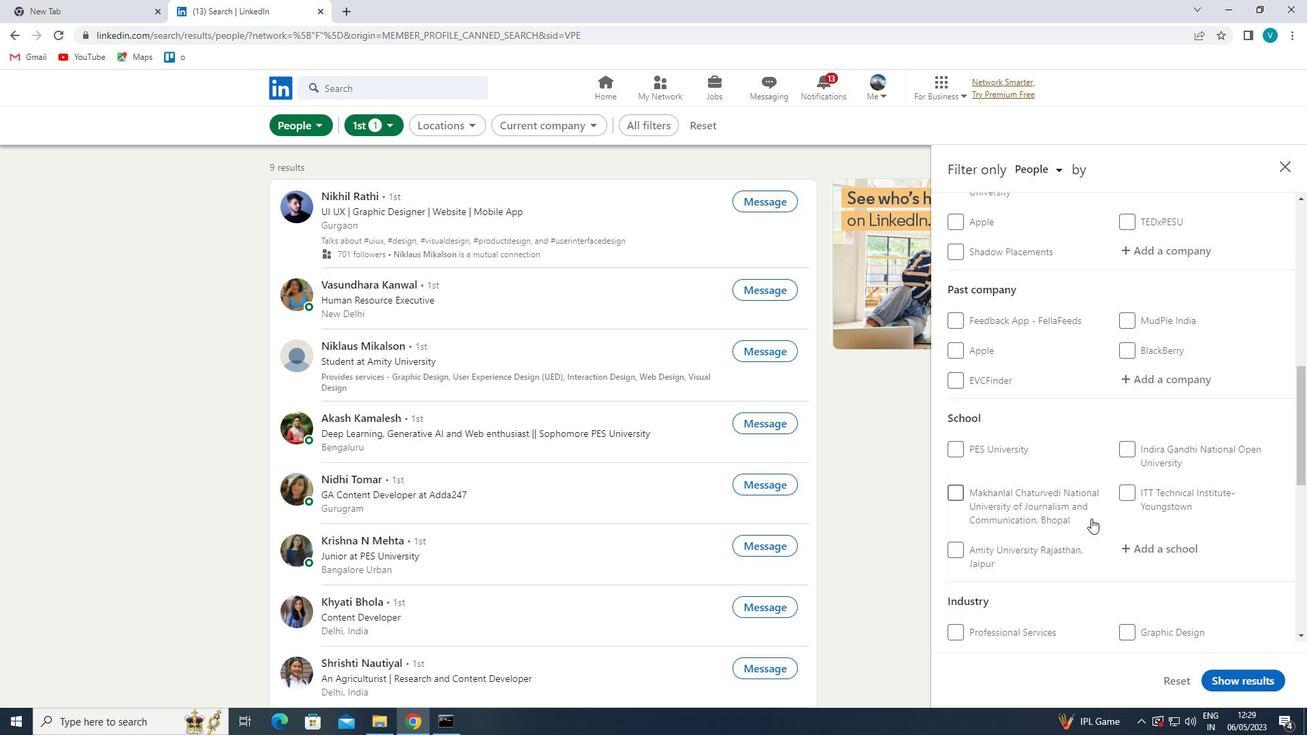 
Action: Mouse scrolled (1074, 523) with delta (0, 0)
Screenshot: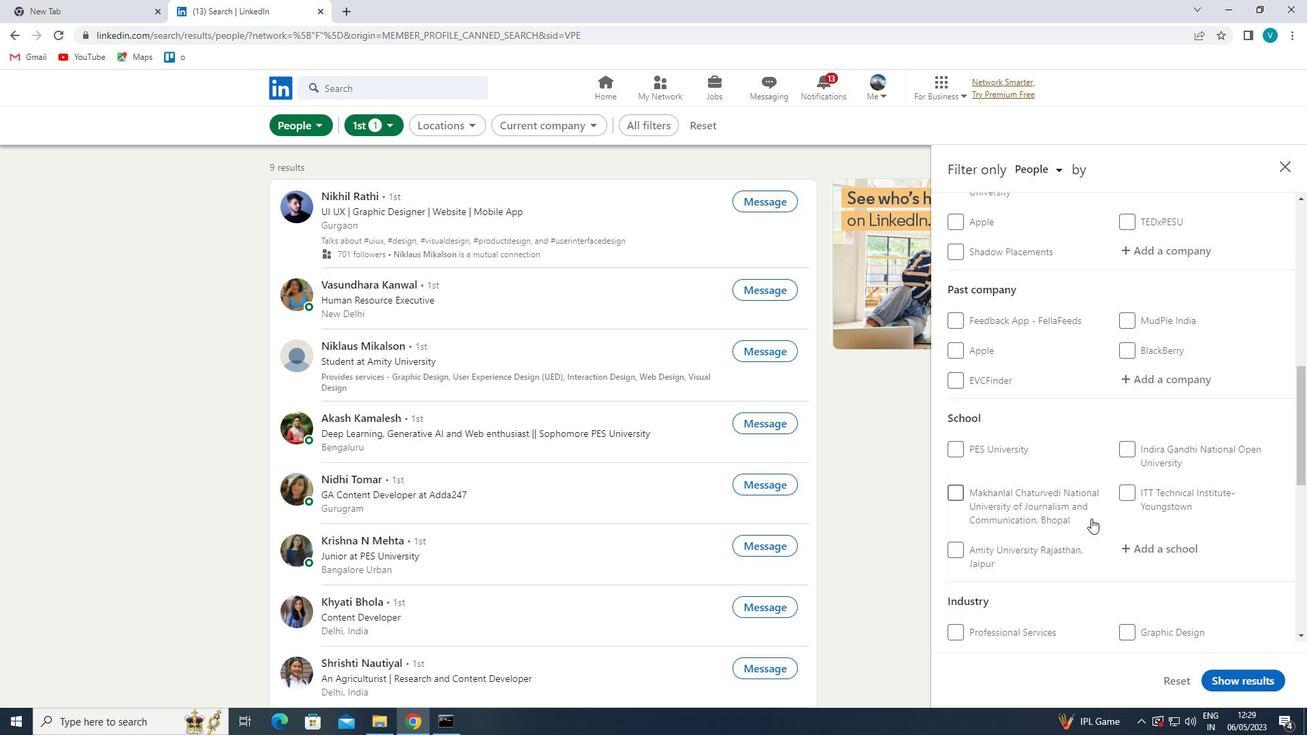 
Action: Mouse moved to (1069, 525)
Screenshot: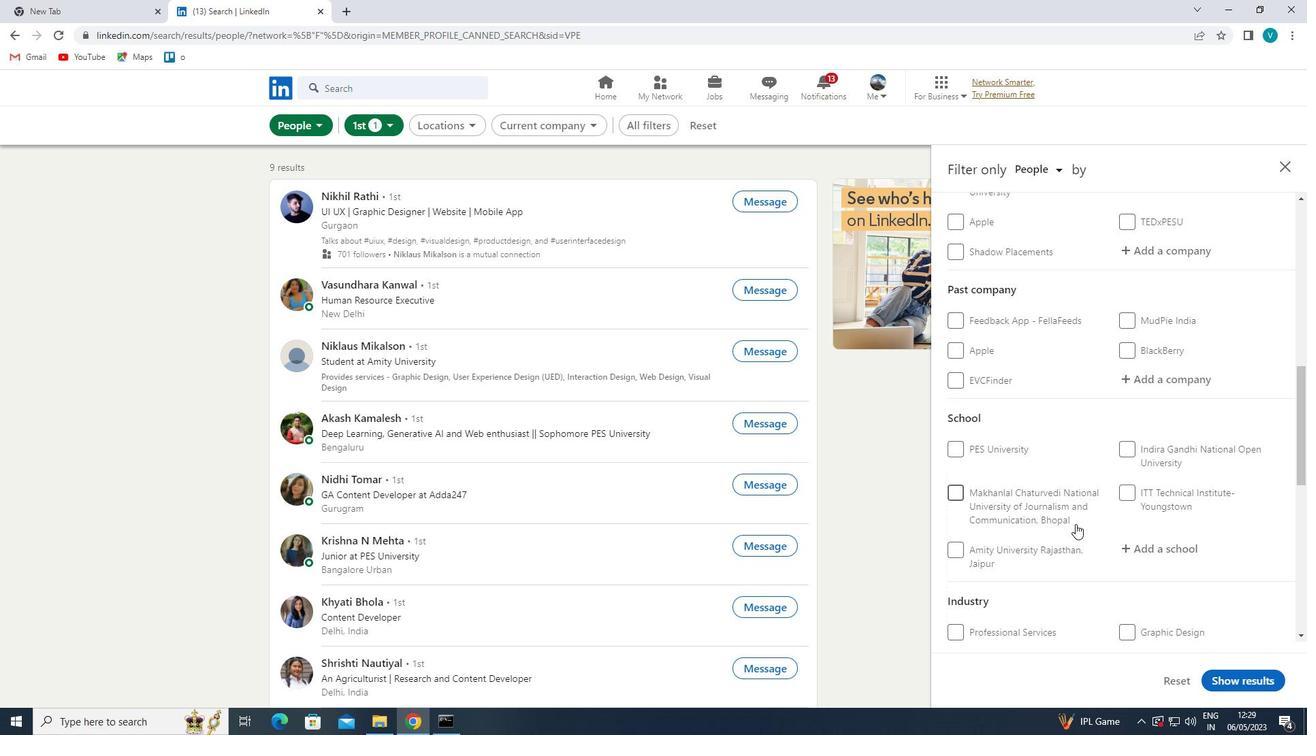 
Action: Mouse scrolled (1069, 525) with delta (0, 0)
Screenshot: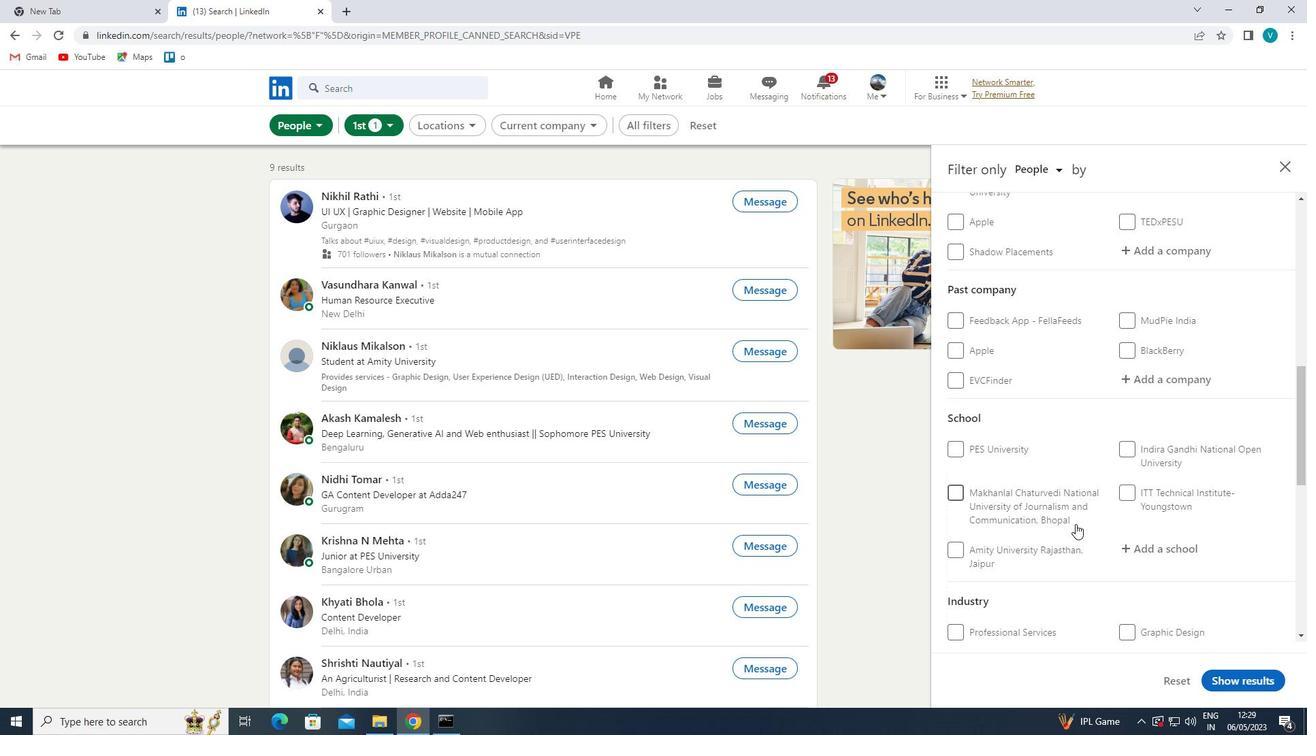 
Action: Mouse moved to (975, 576)
Screenshot: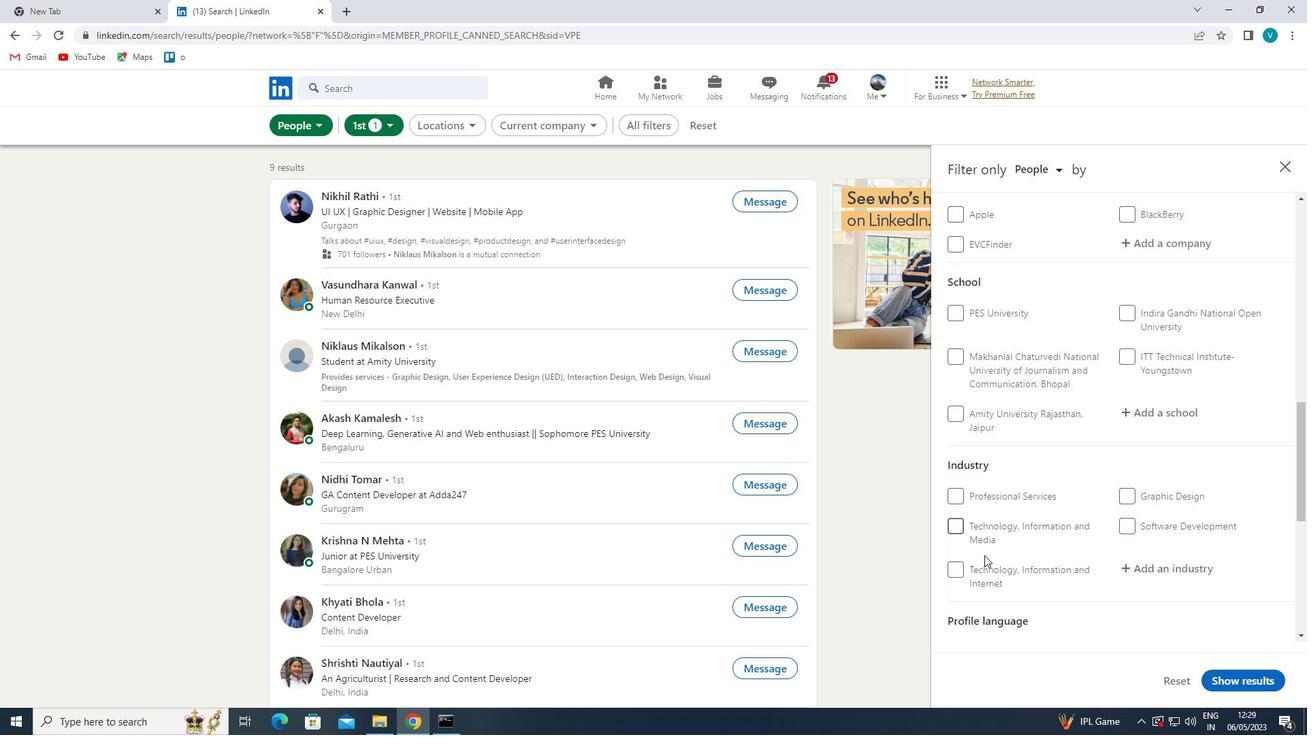 
Action: Mouse scrolled (975, 576) with delta (0, 0)
Screenshot: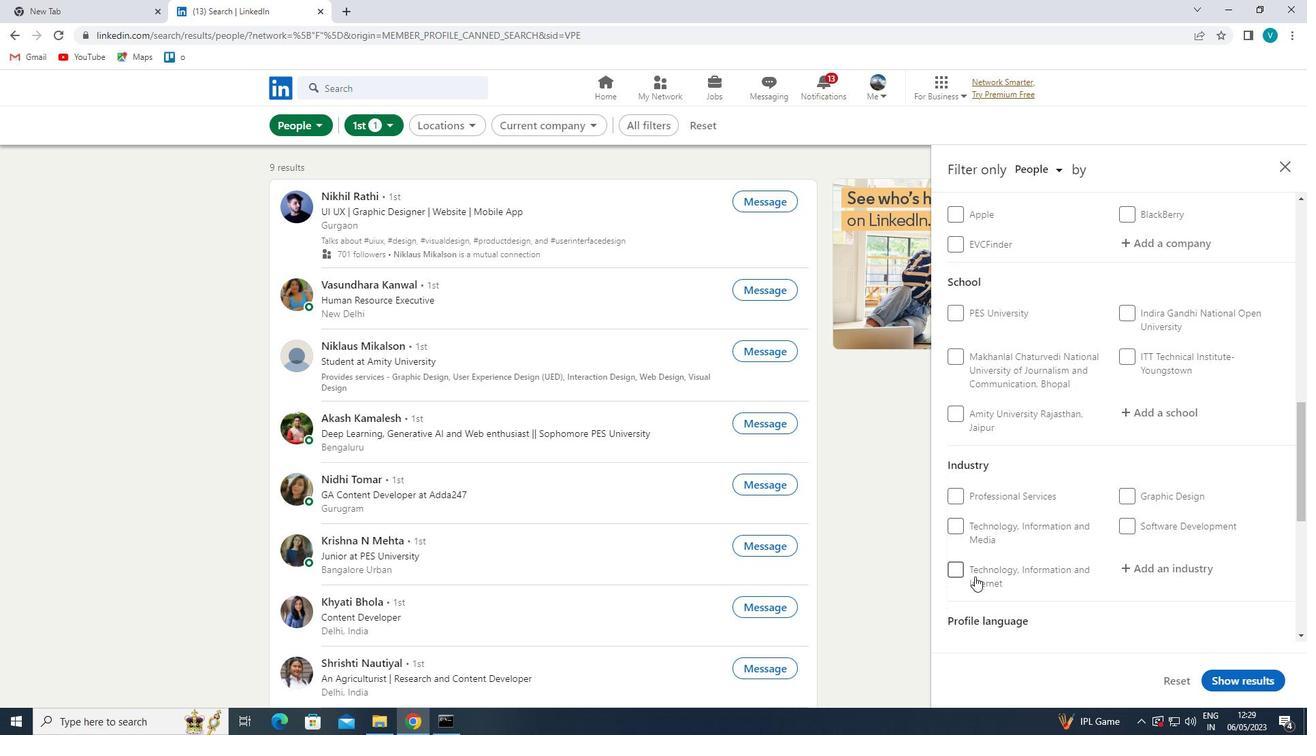 
Action: Mouse scrolled (975, 576) with delta (0, 0)
Screenshot: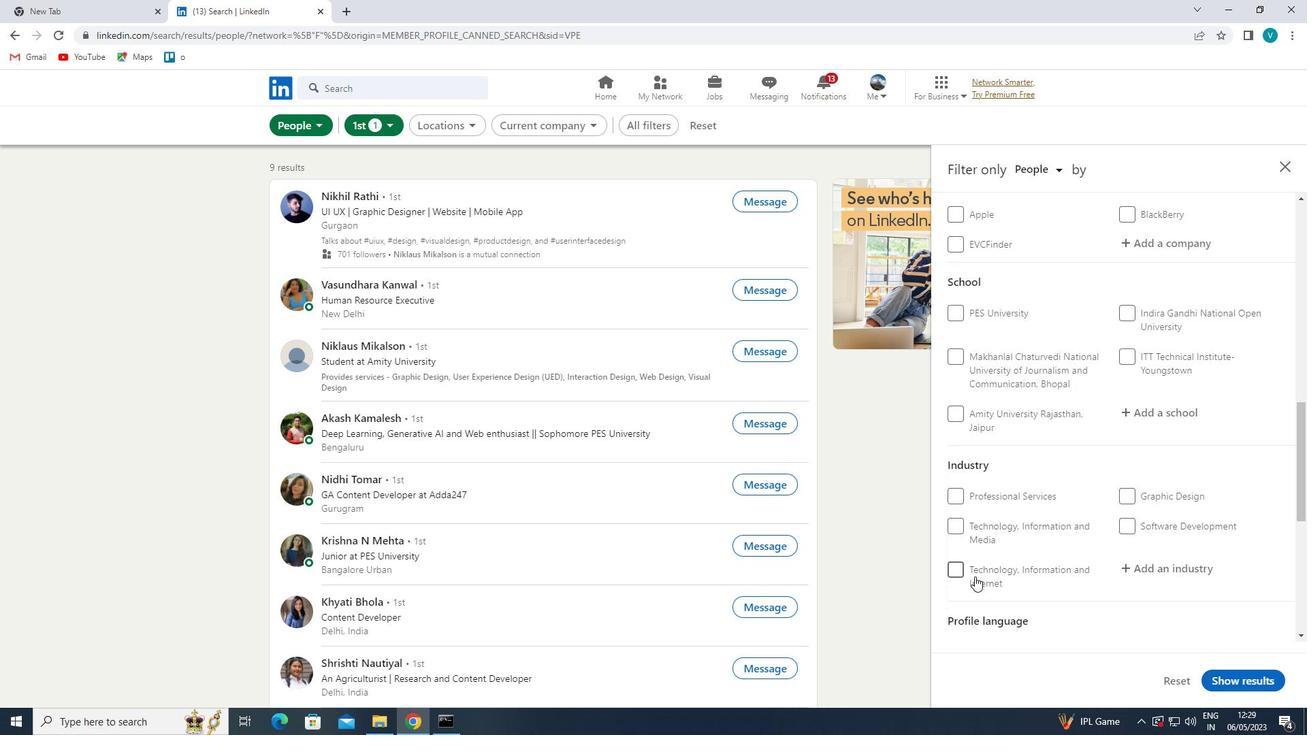 
Action: Mouse moved to (956, 522)
Screenshot: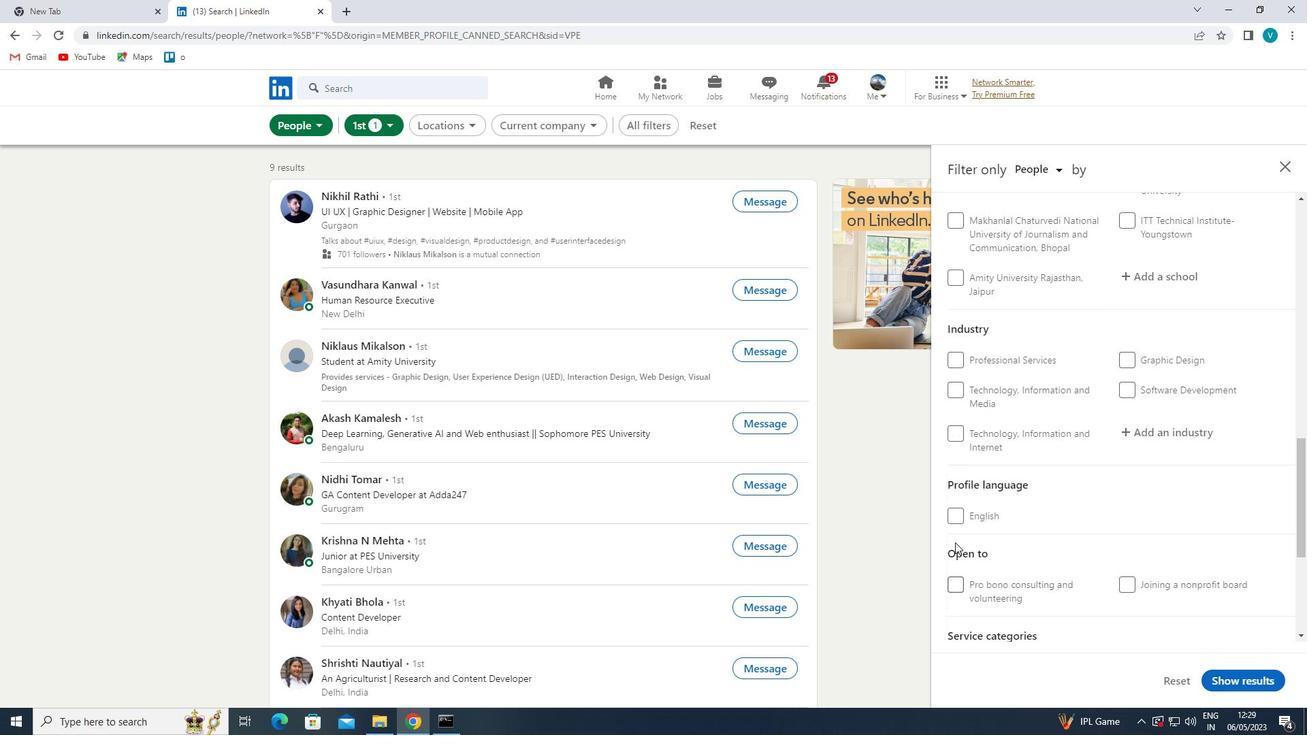 
Action: Mouse pressed left at (956, 522)
Screenshot: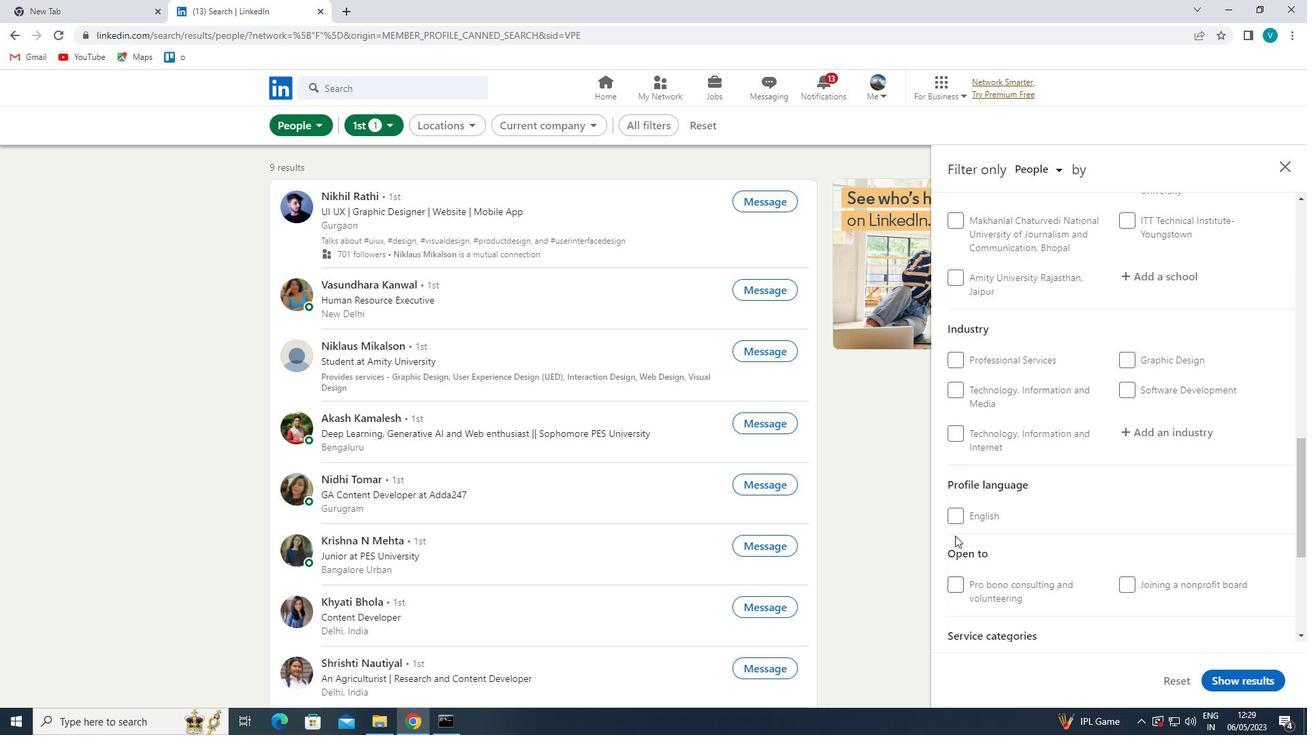 
Action: Mouse moved to (1057, 506)
Screenshot: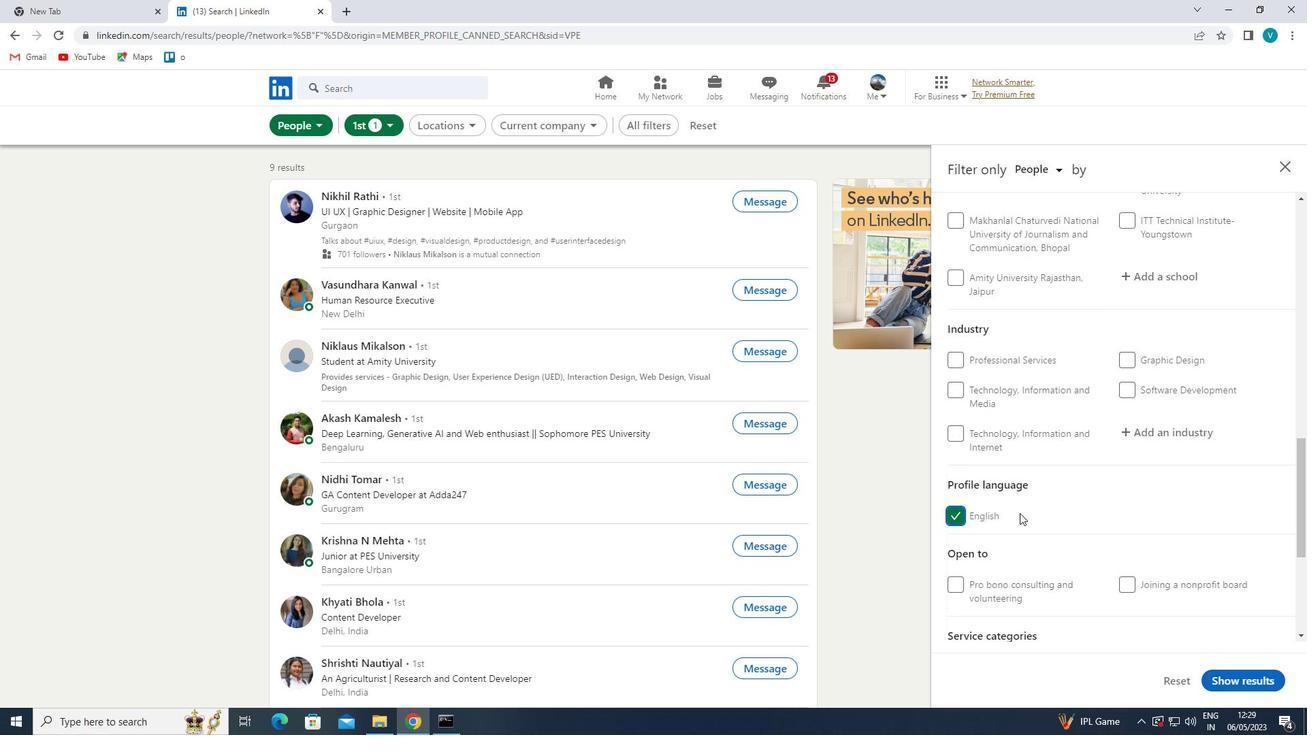 
Action: Mouse scrolled (1057, 507) with delta (0, 0)
Screenshot: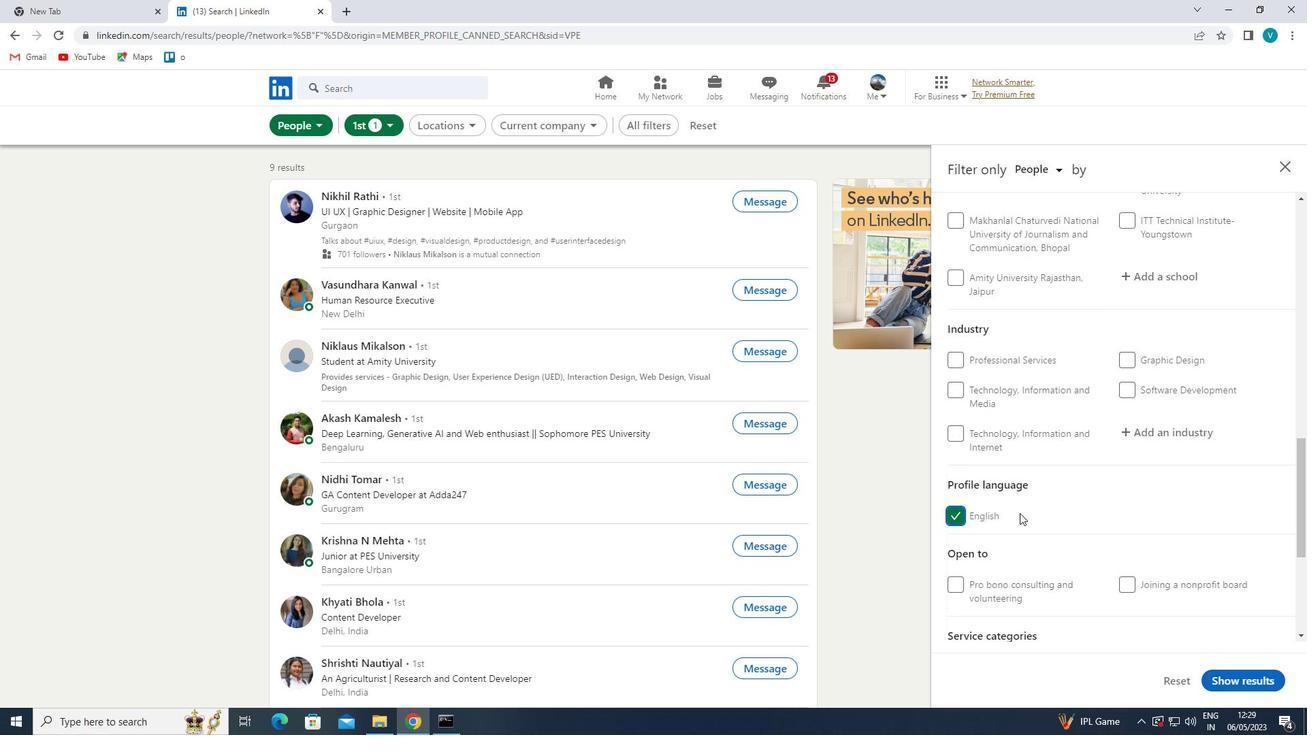 
Action: Mouse moved to (1064, 506)
Screenshot: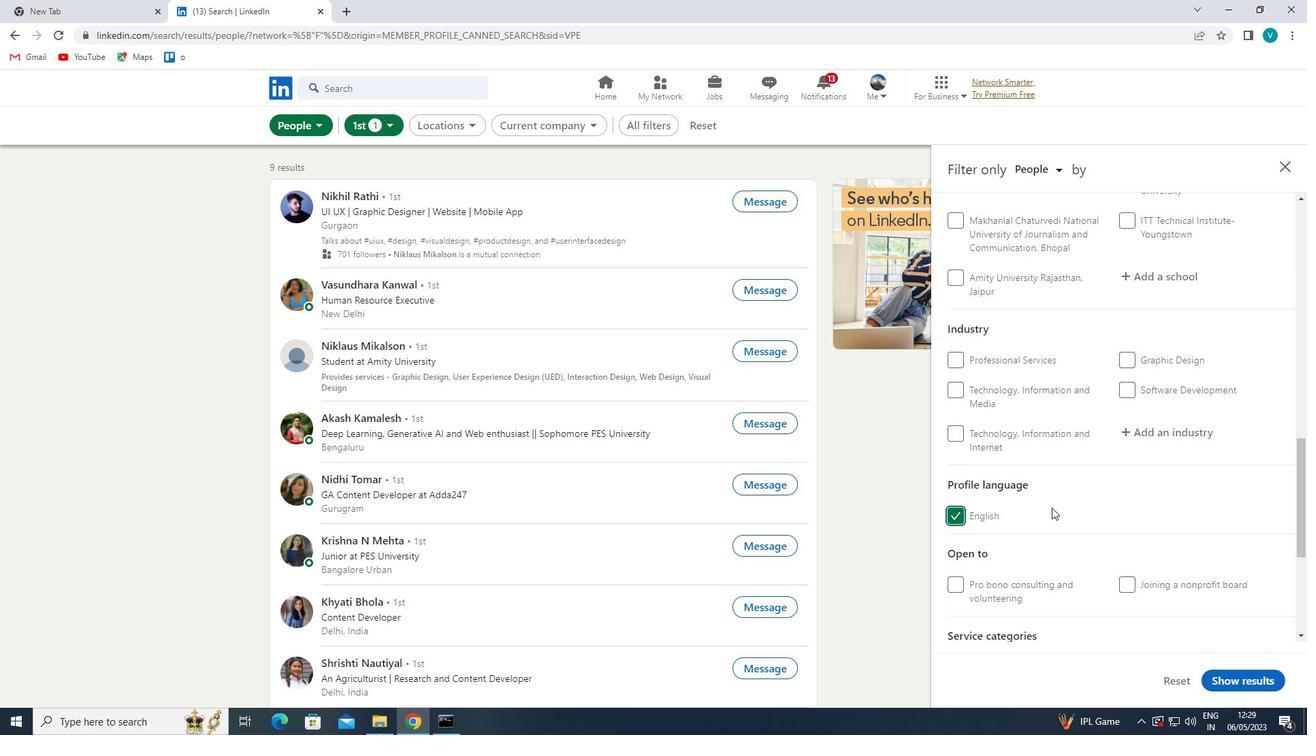 
Action: Mouse scrolled (1064, 506) with delta (0, 0)
Screenshot: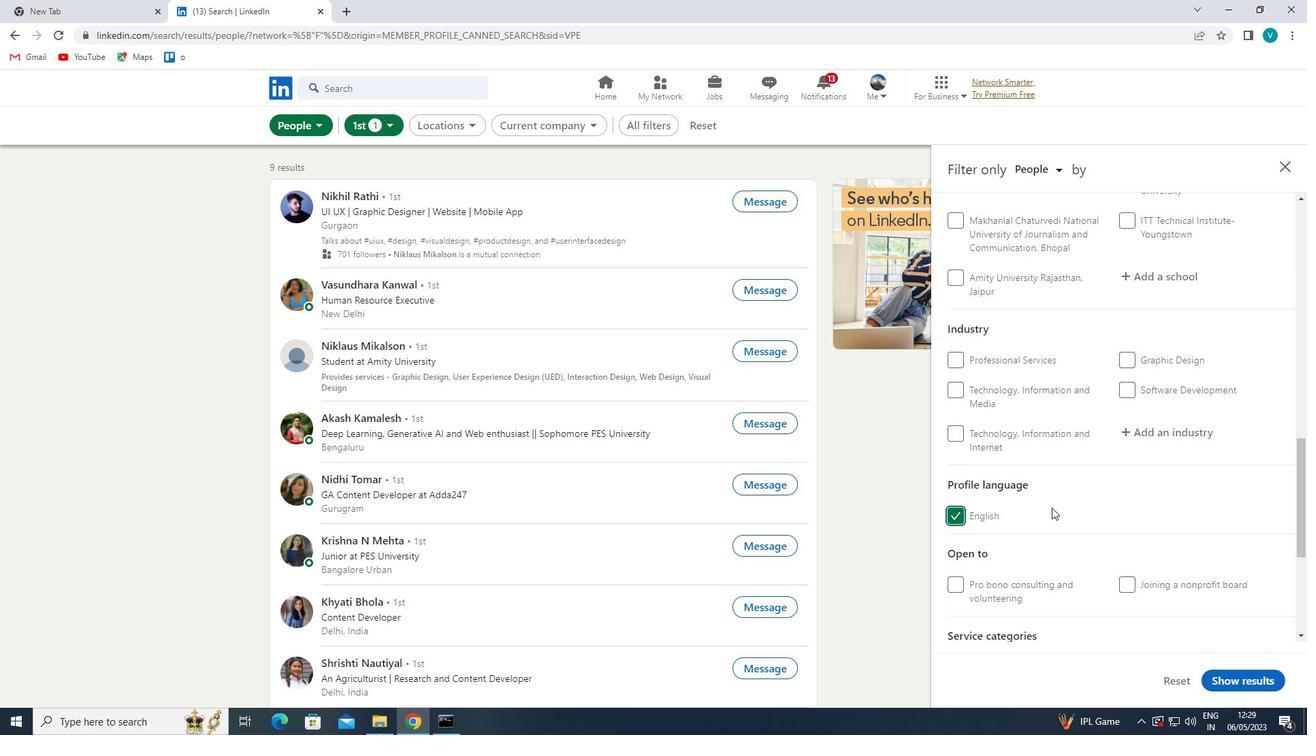 
Action: Mouse moved to (1068, 505)
Screenshot: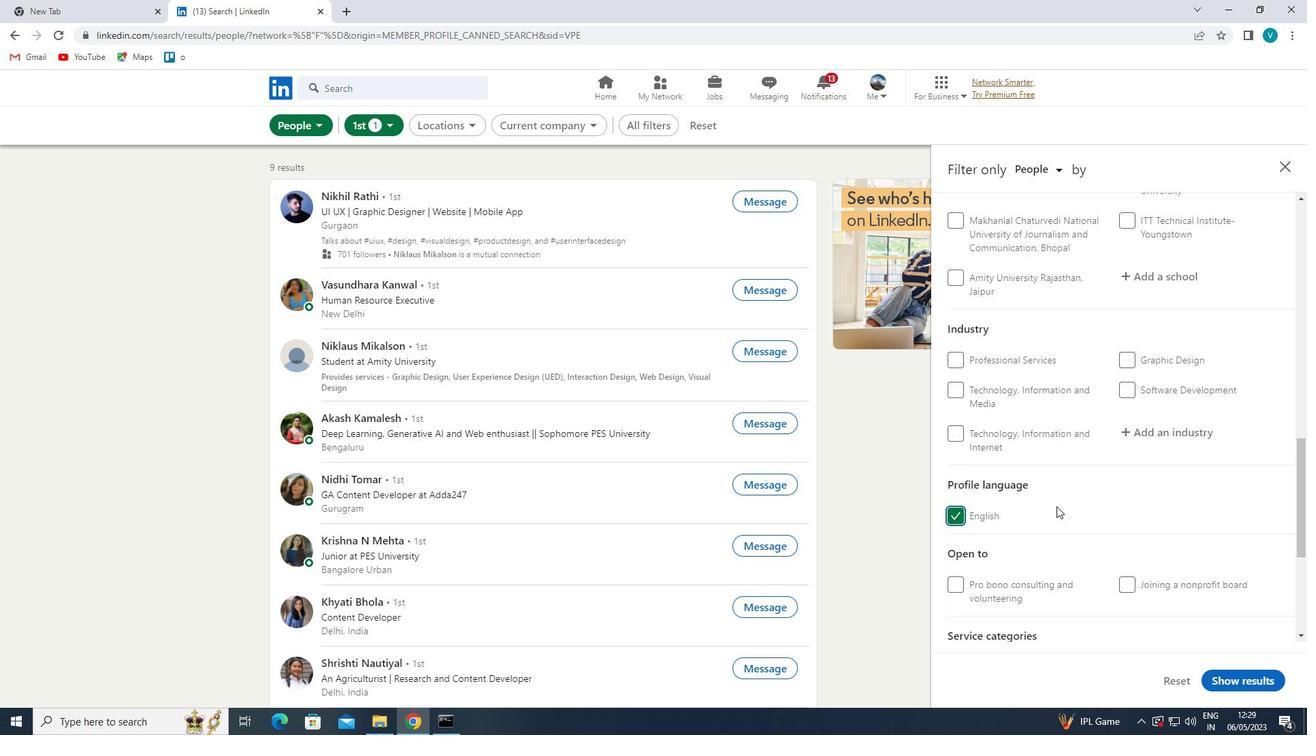 
Action: Mouse scrolled (1068, 506) with delta (0, 0)
Screenshot: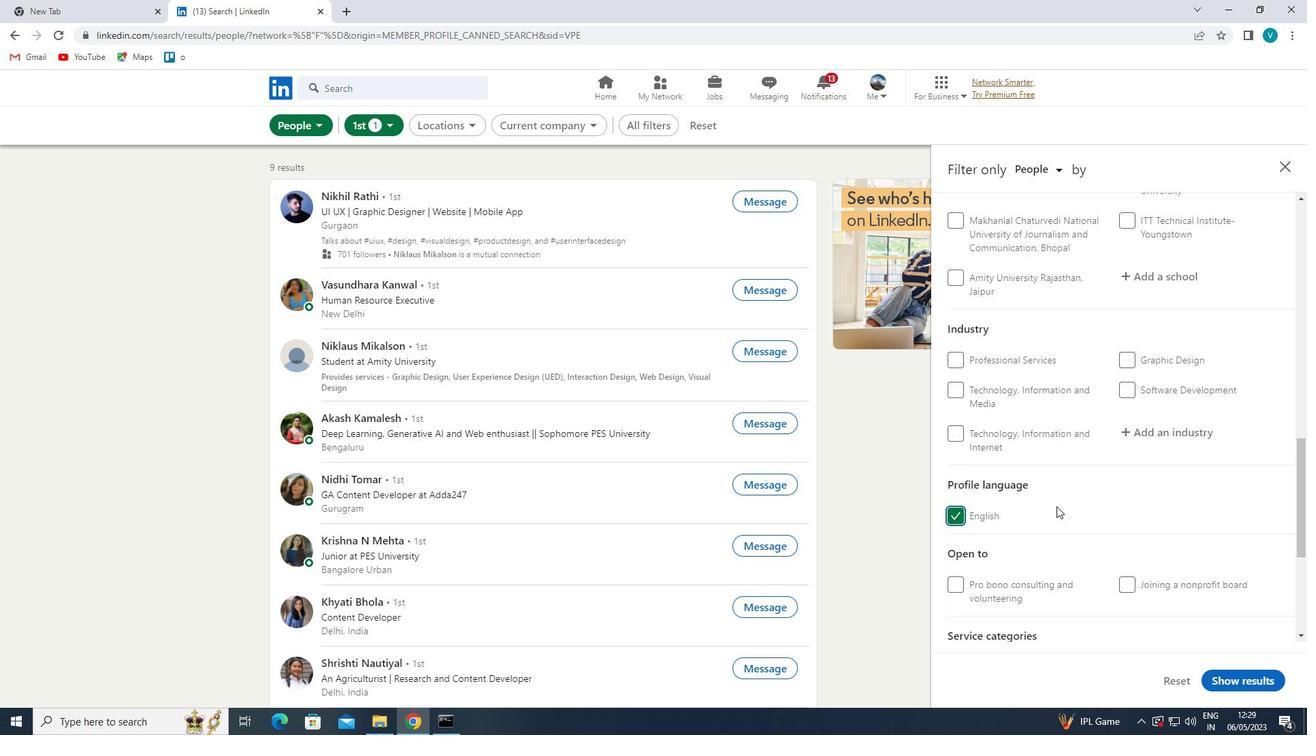 
Action: Mouse moved to (1070, 505)
Screenshot: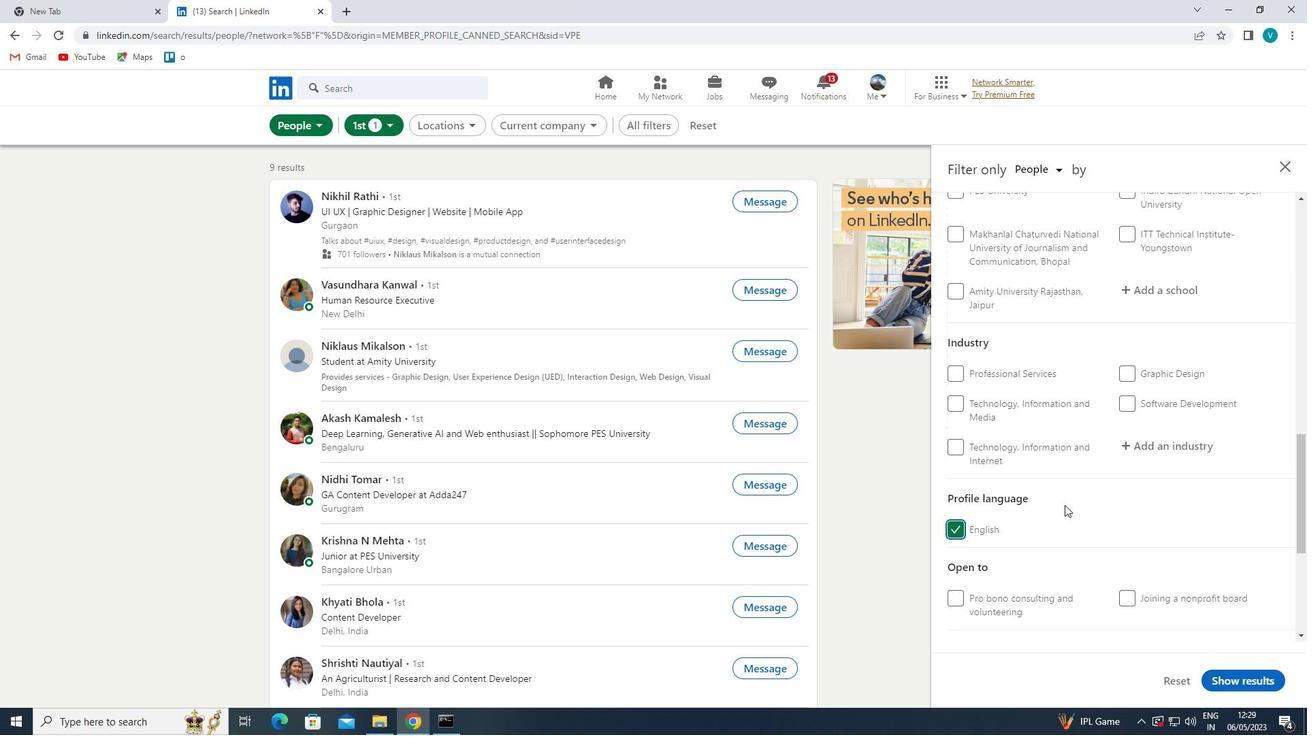 
Action: Mouse scrolled (1070, 506) with delta (0, 0)
Screenshot: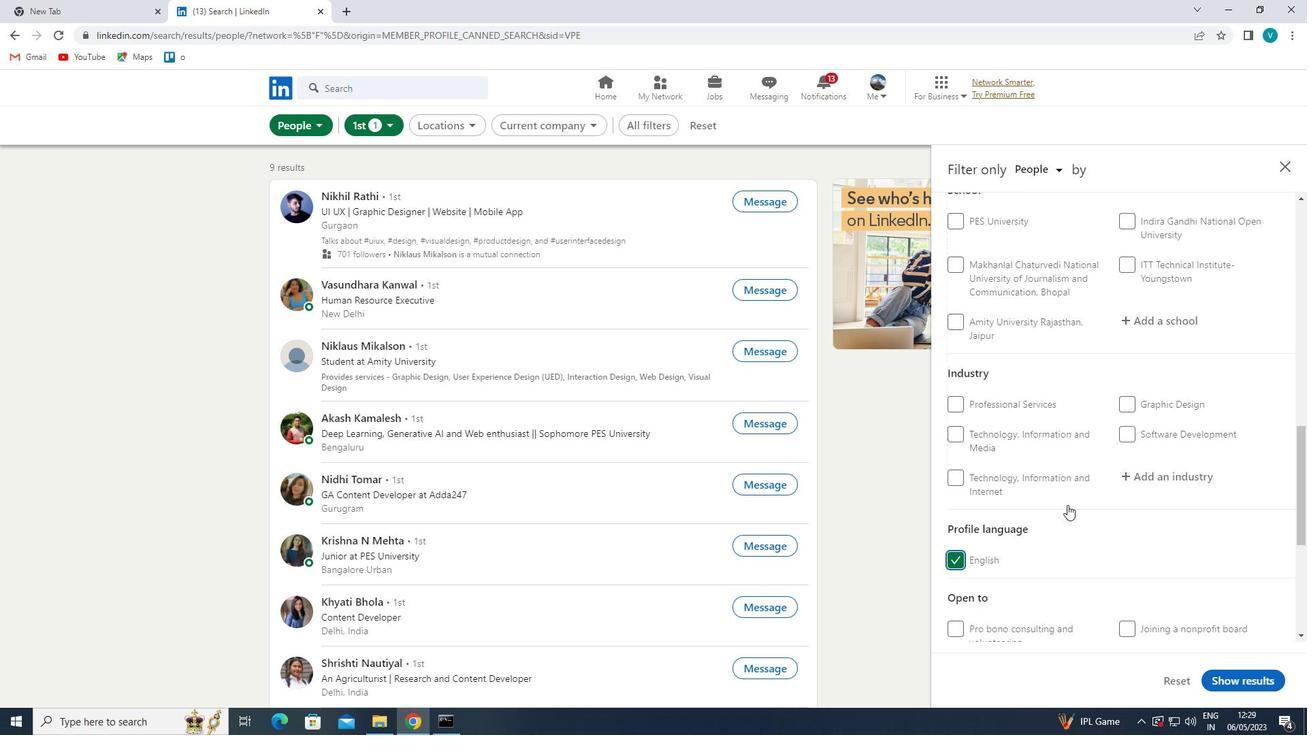 
Action: Mouse moved to (1071, 505)
Screenshot: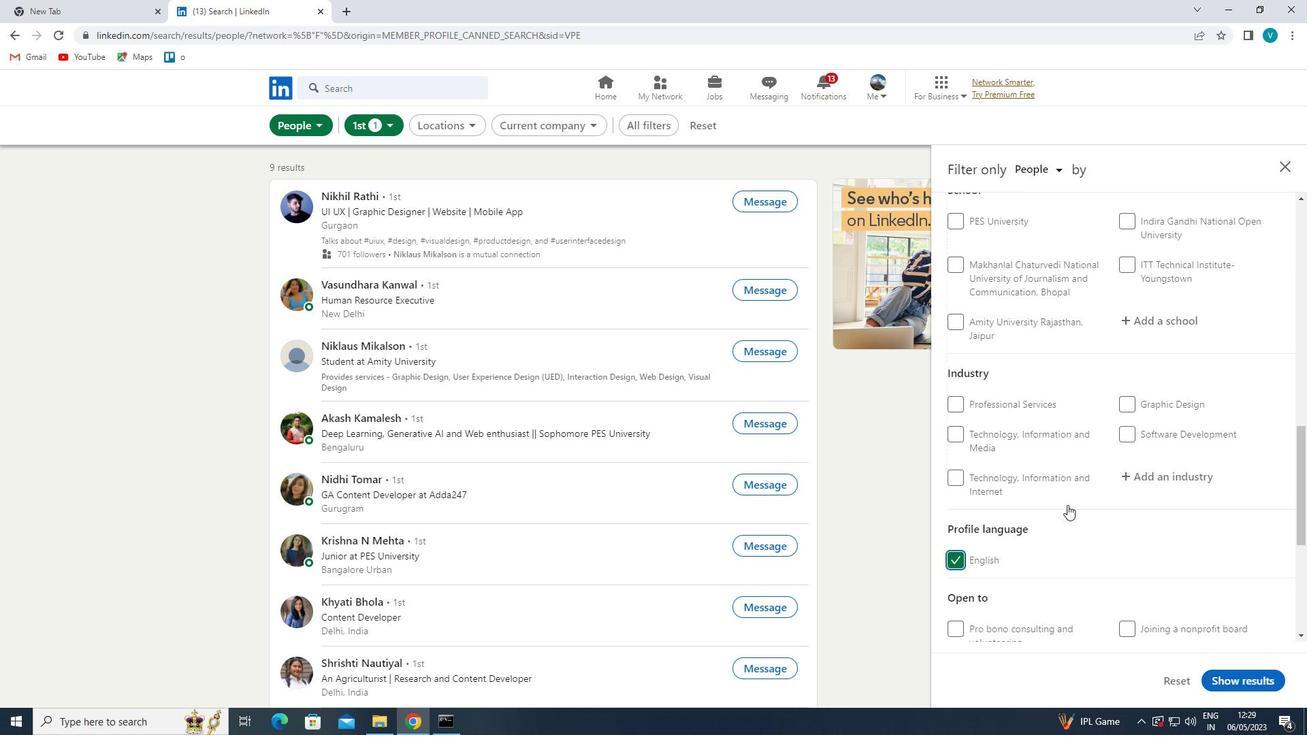 
Action: Mouse scrolled (1071, 506) with delta (0, 0)
Screenshot: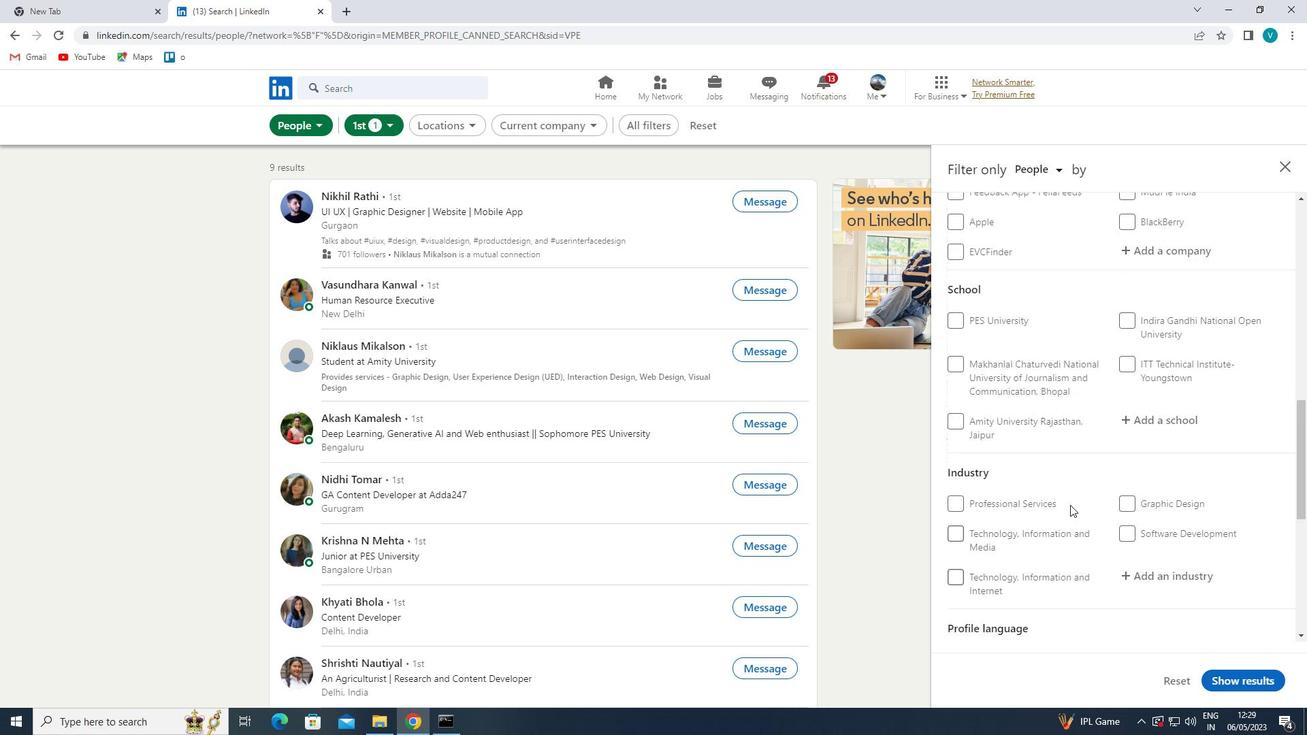 
Action: Mouse moved to (1072, 505)
Screenshot: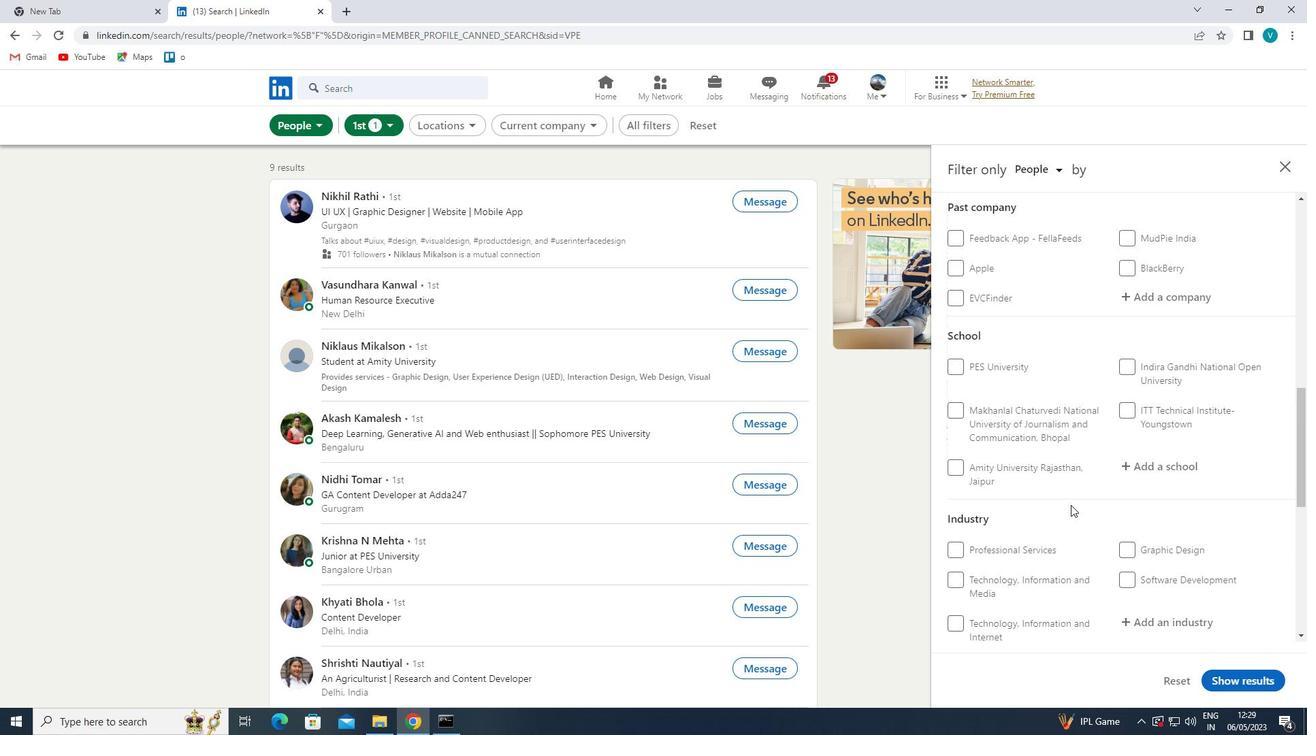 
Action: Mouse scrolled (1072, 506) with delta (0, 0)
Screenshot: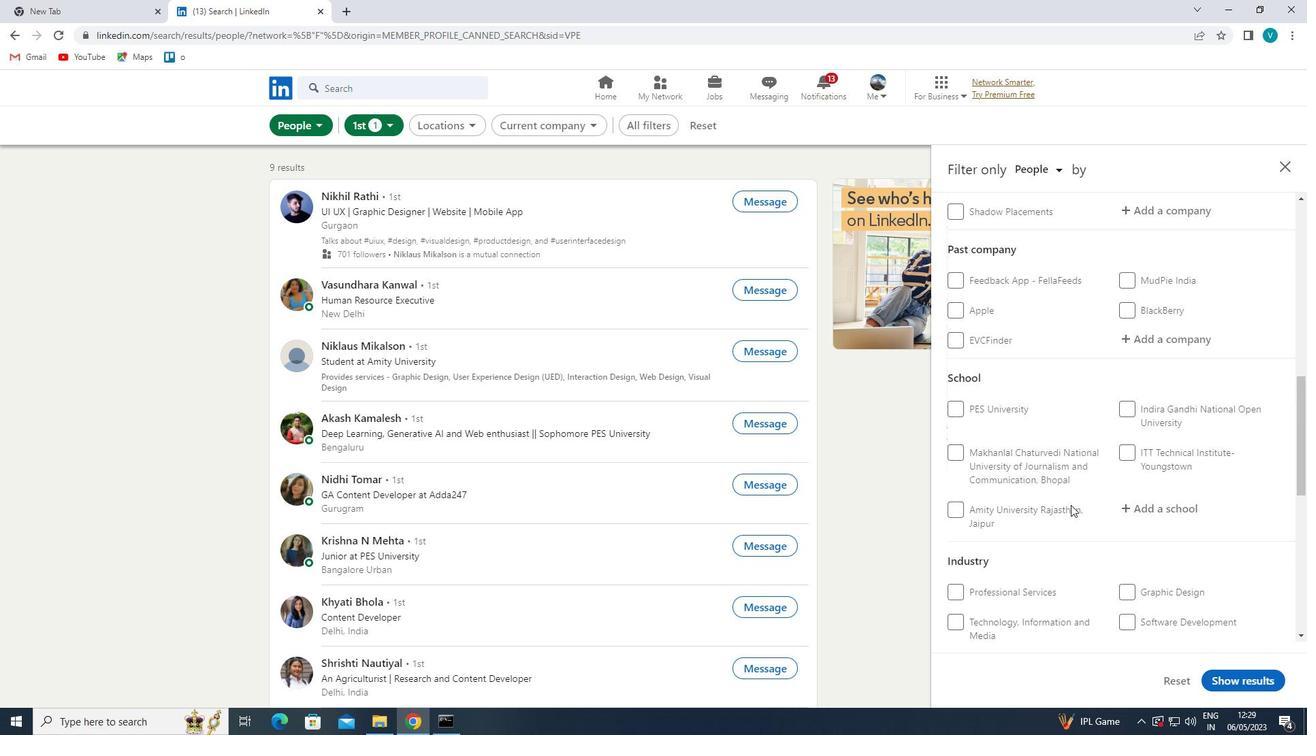 
Action: Mouse moved to (1182, 390)
Screenshot: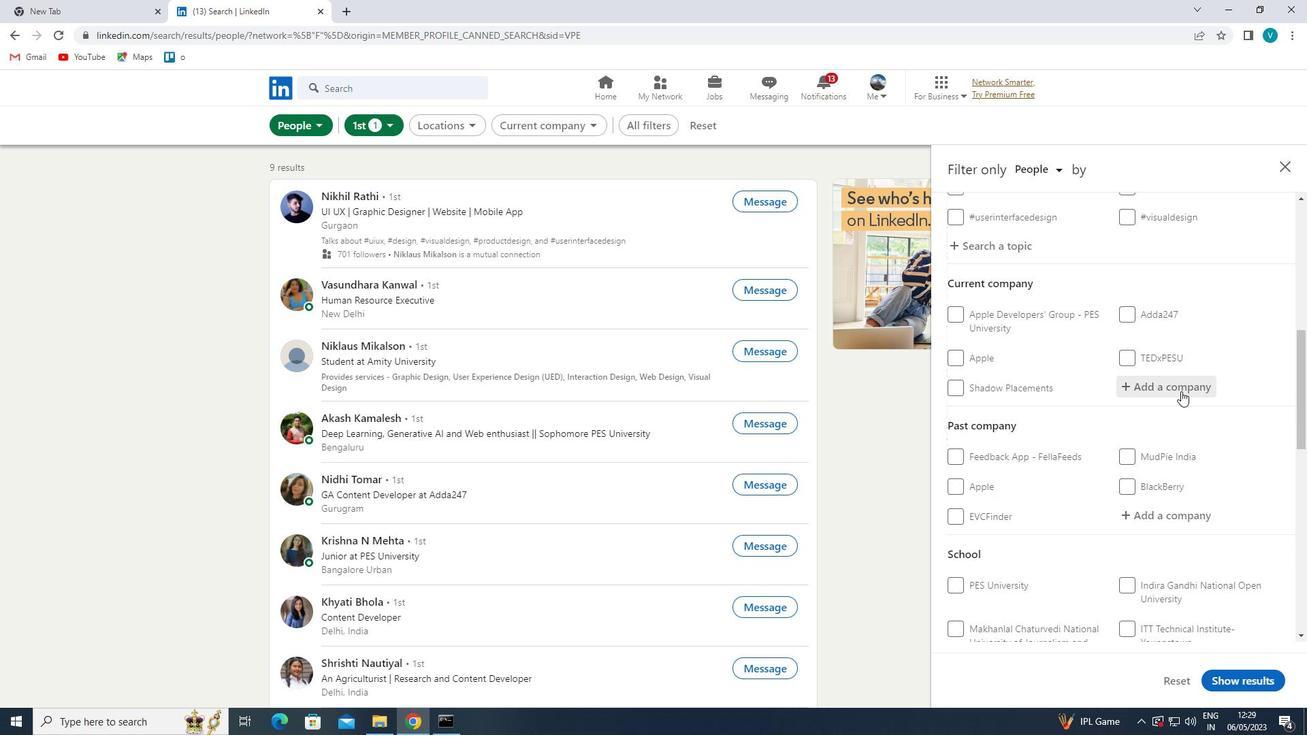 
Action: Mouse pressed left at (1182, 390)
Screenshot: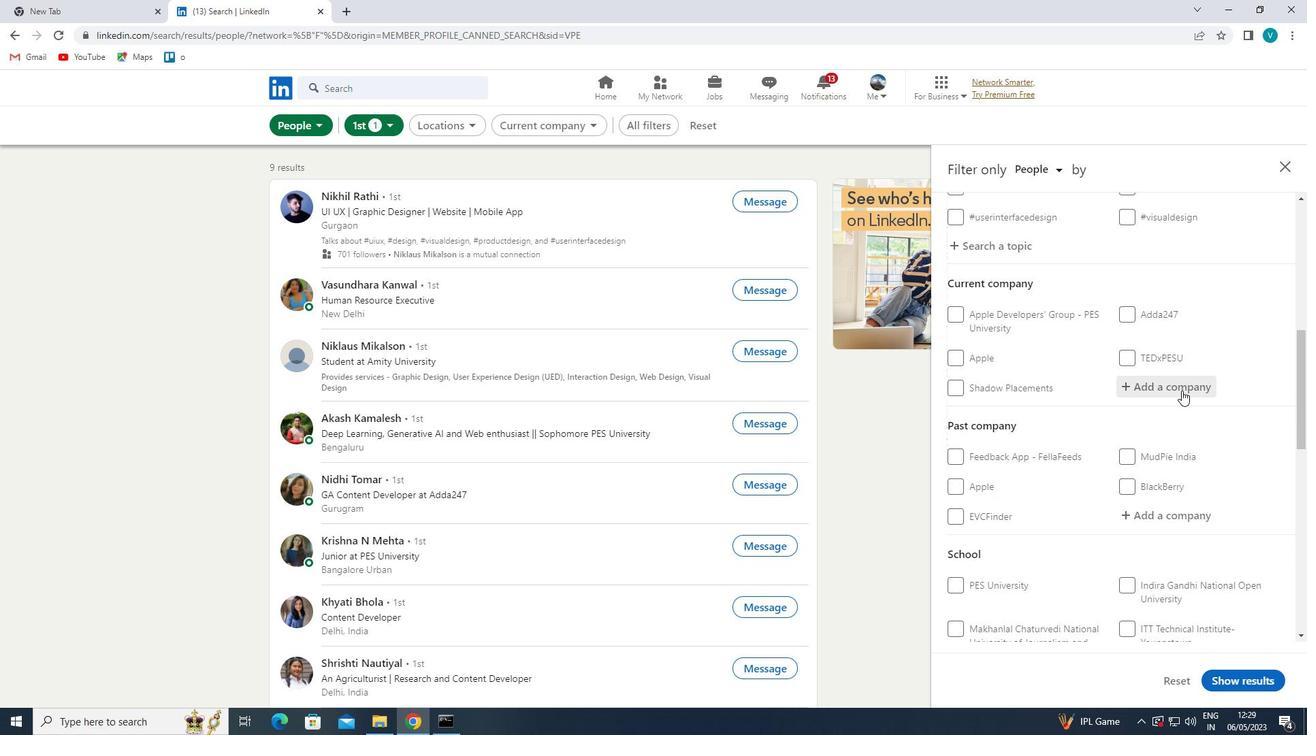 
Action: Mouse moved to (1185, 384)
Screenshot: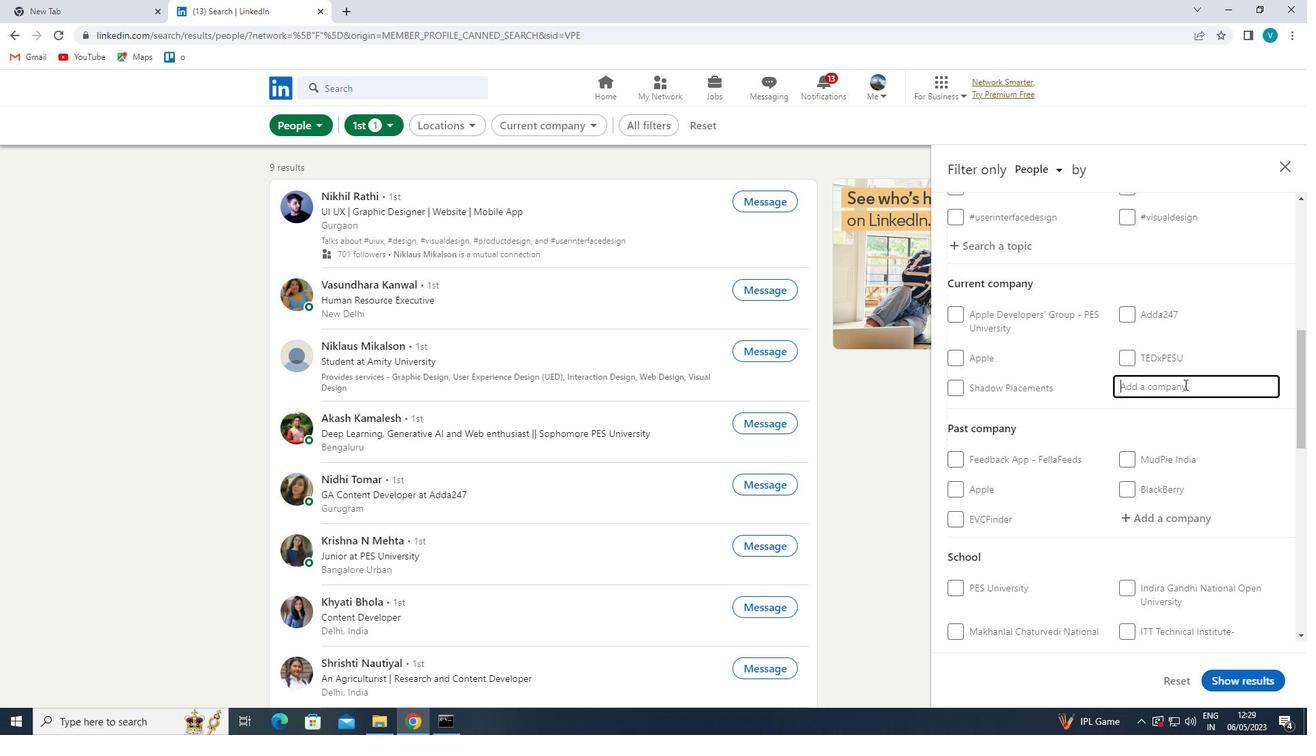 
Action: Key pressed <Key.shift>SUNG
Screenshot: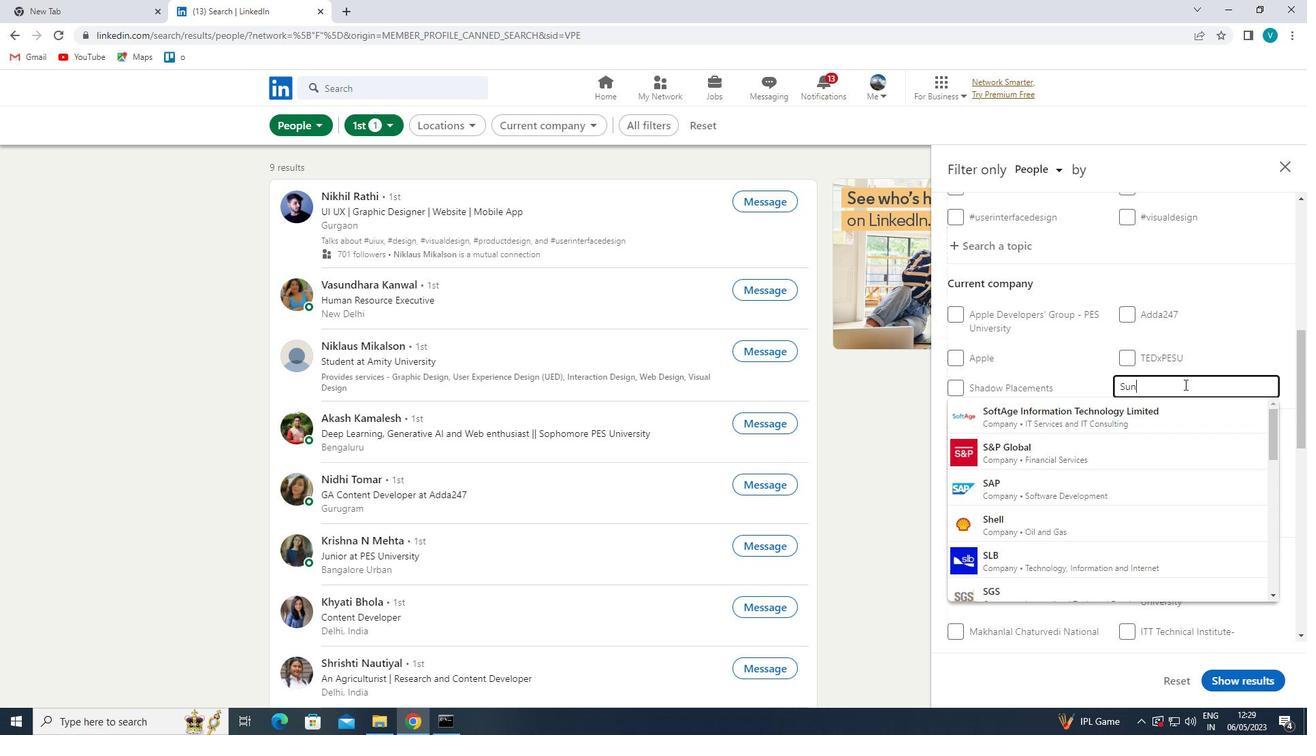 
Action: Mouse moved to (1164, 412)
Screenshot: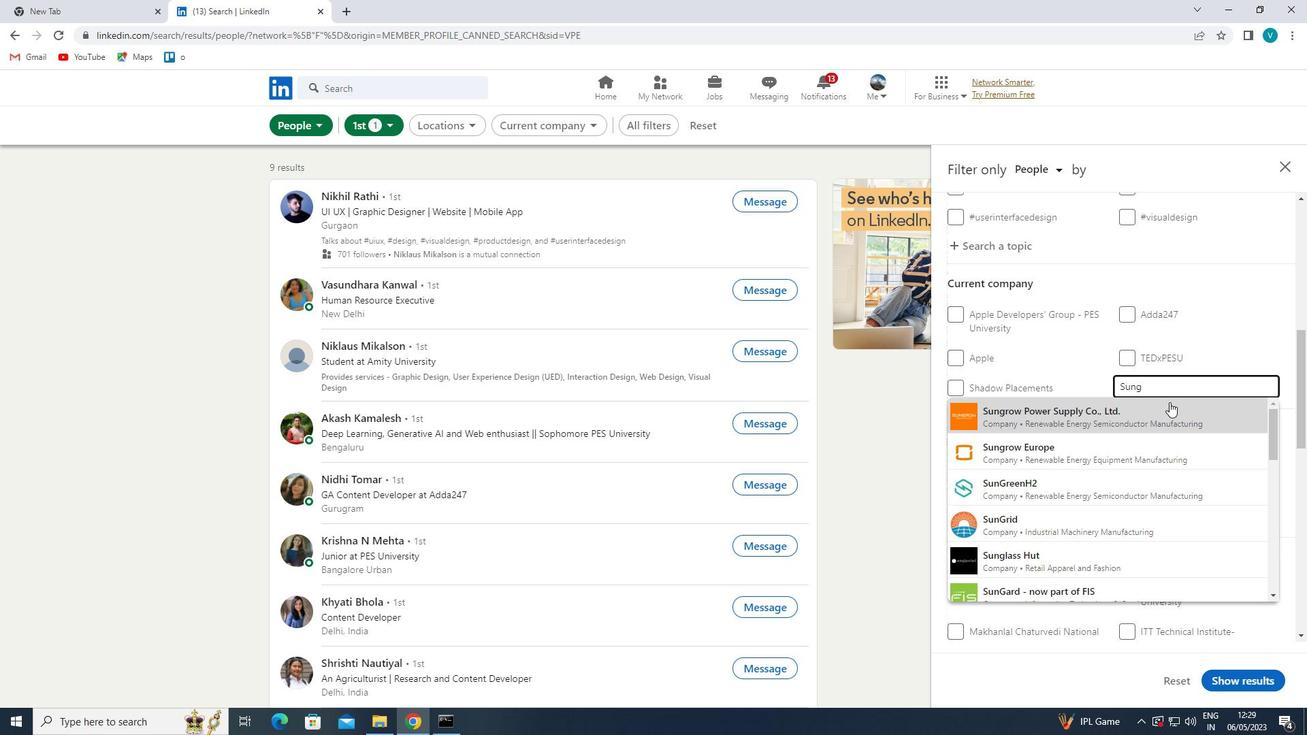 
Action: Mouse pressed left at (1164, 412)
Screenshot: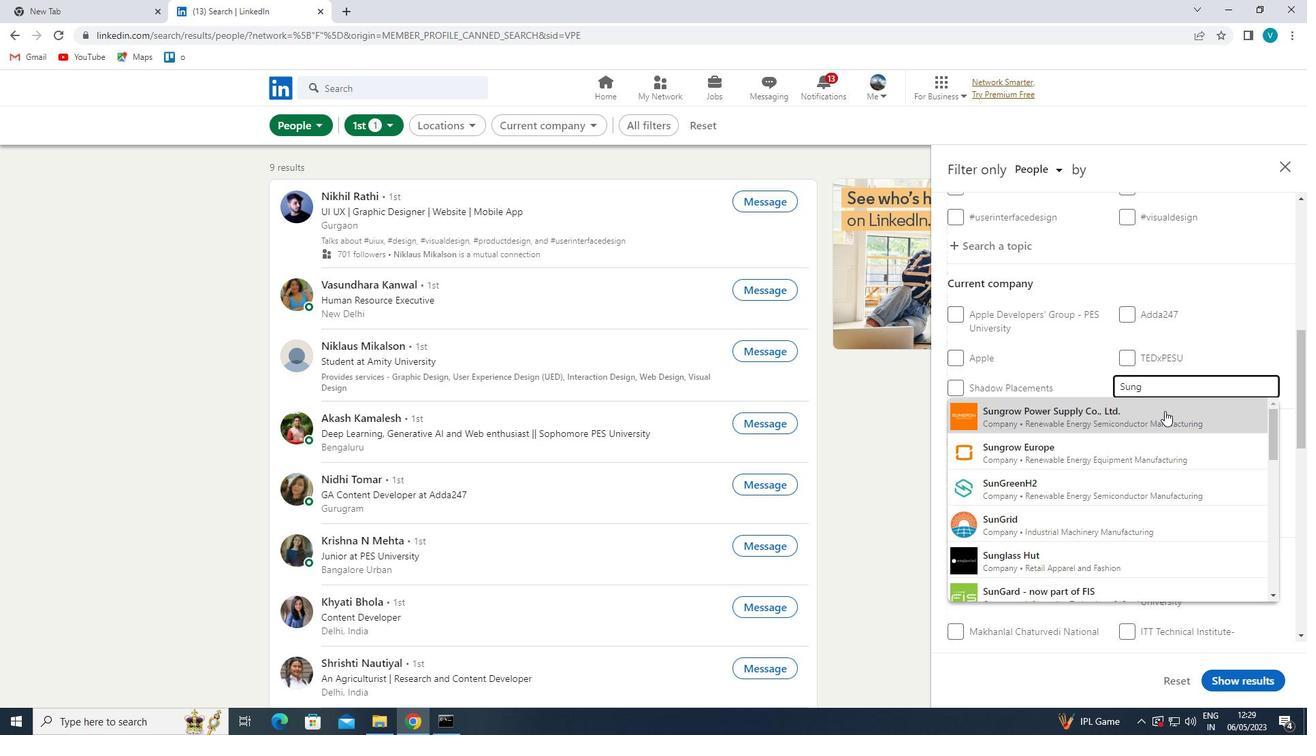 
Action: Mouse moved to (1164, 412)
Screenshot: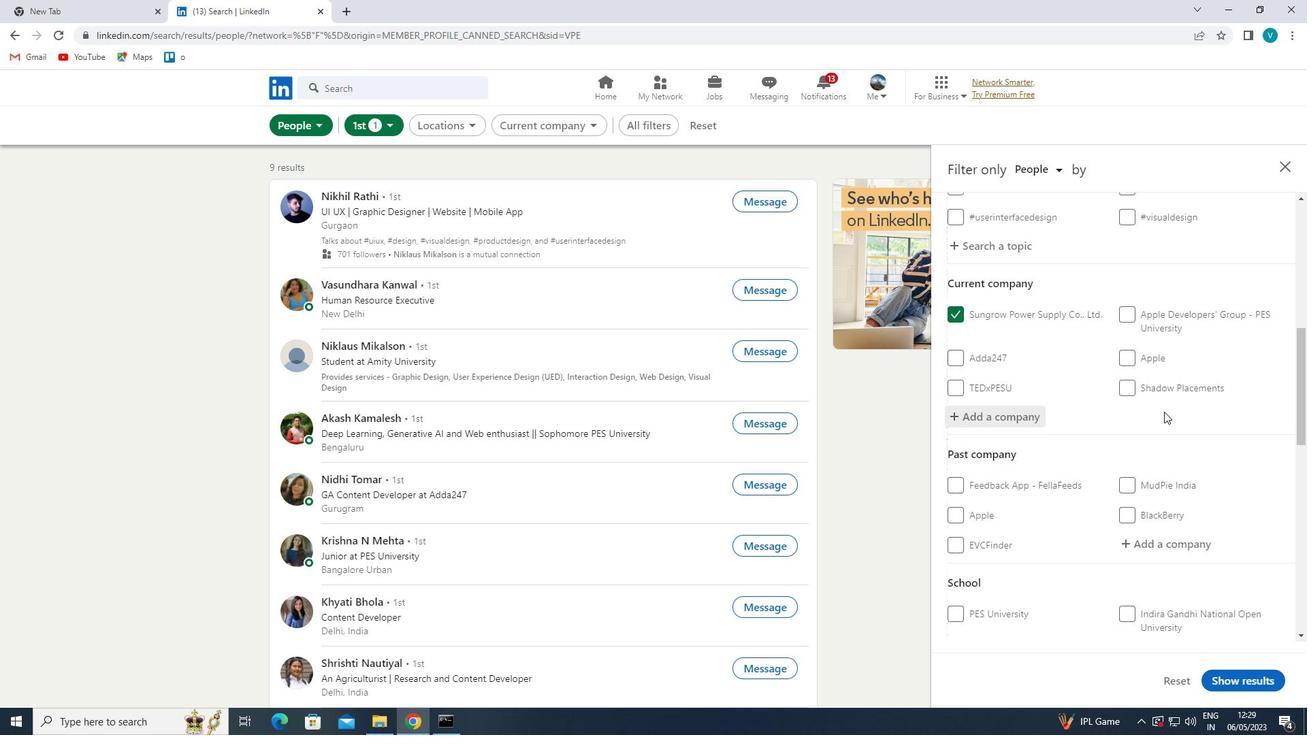 
Action: Mouse scrolled (1164, 412) with delta (0, 0)
Screenshot: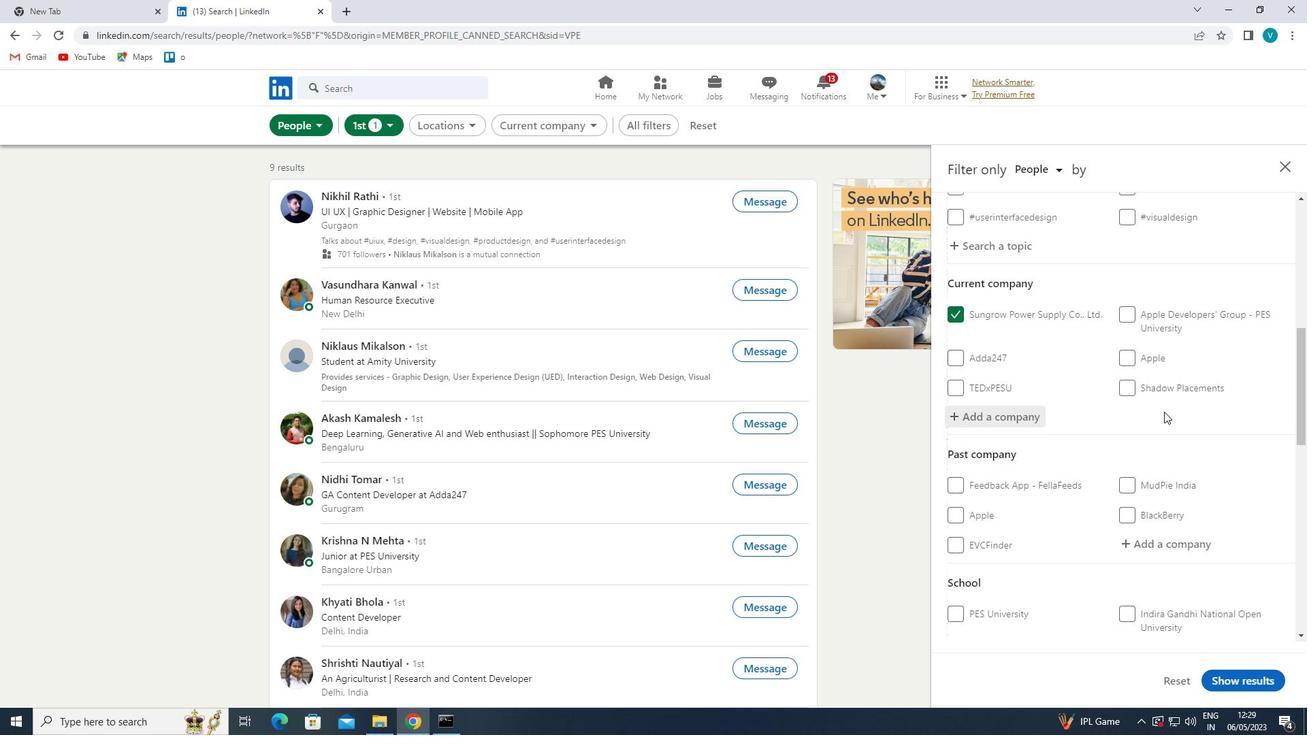 
Action: Mouse moved to (1164, 413)
Screenshot: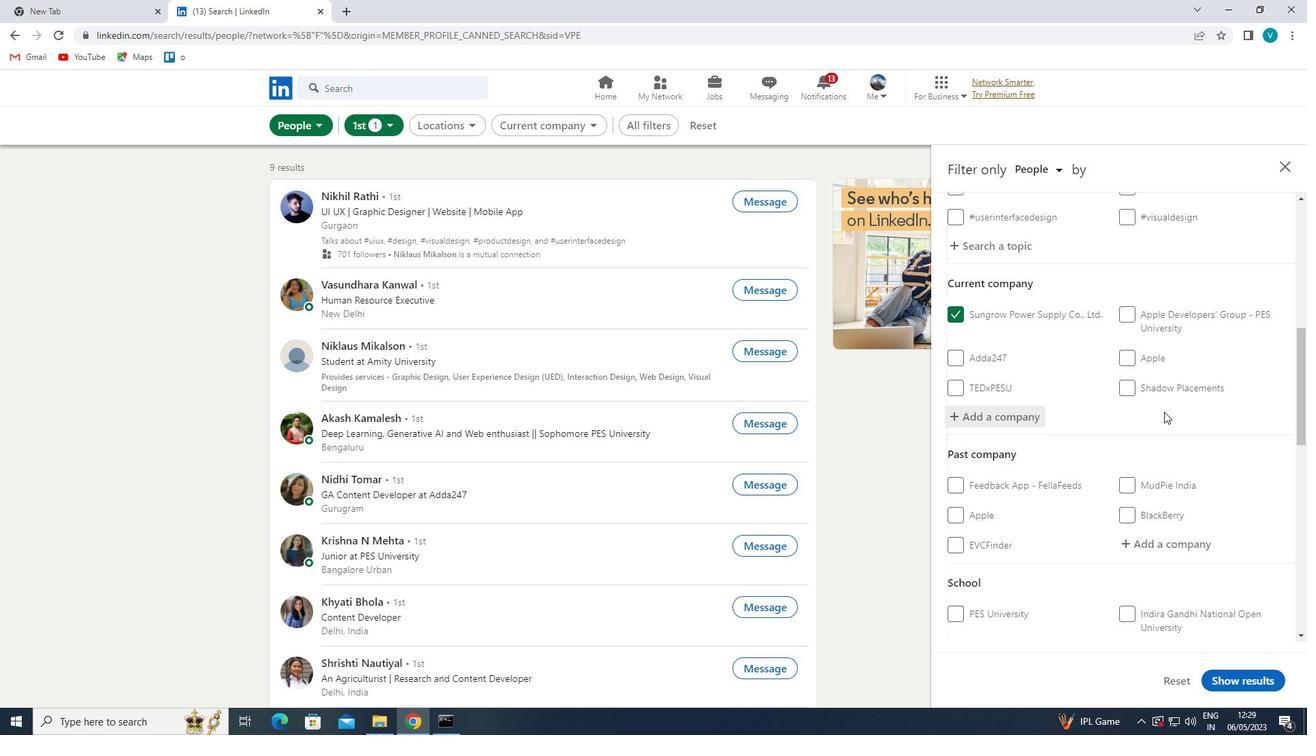 
Action: Mouse scrolled (1164, 412) with delta (0, 0)
Screenshot: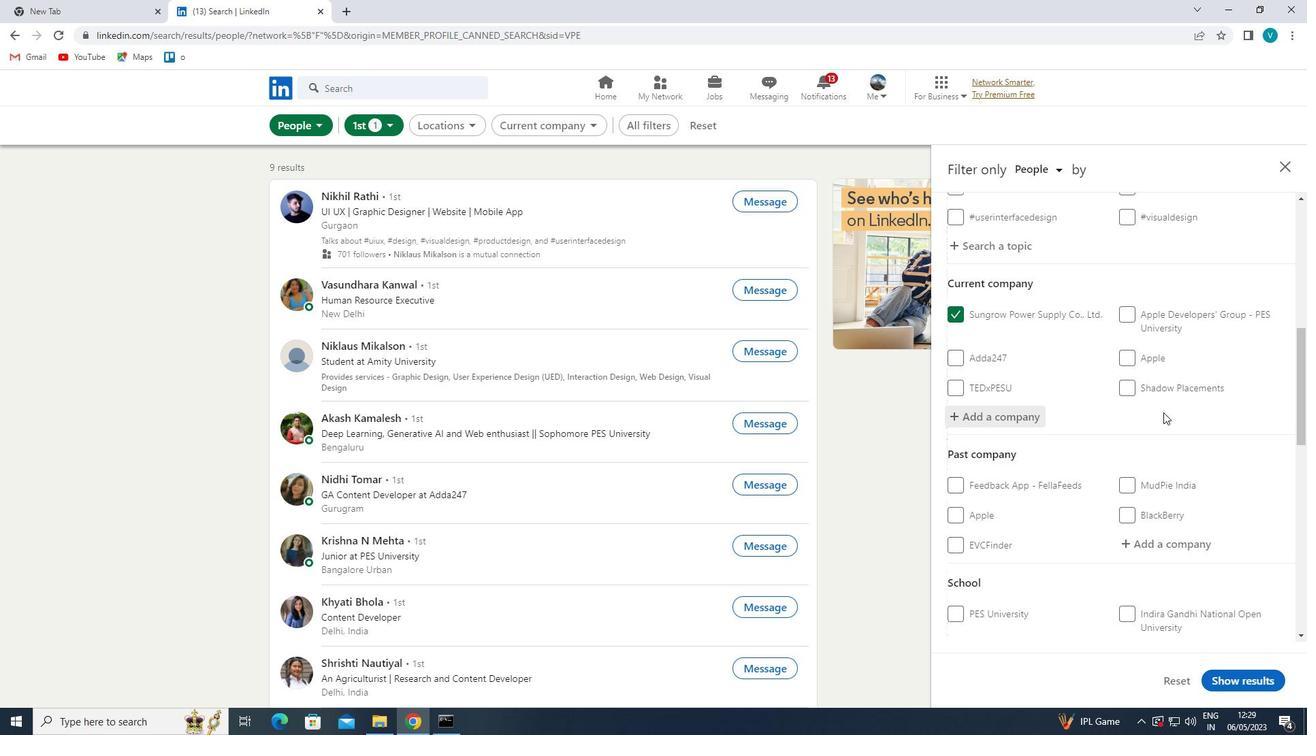 
Action: Mouse scrolled (1164, 412) with delta (0, 0)
Screenshot: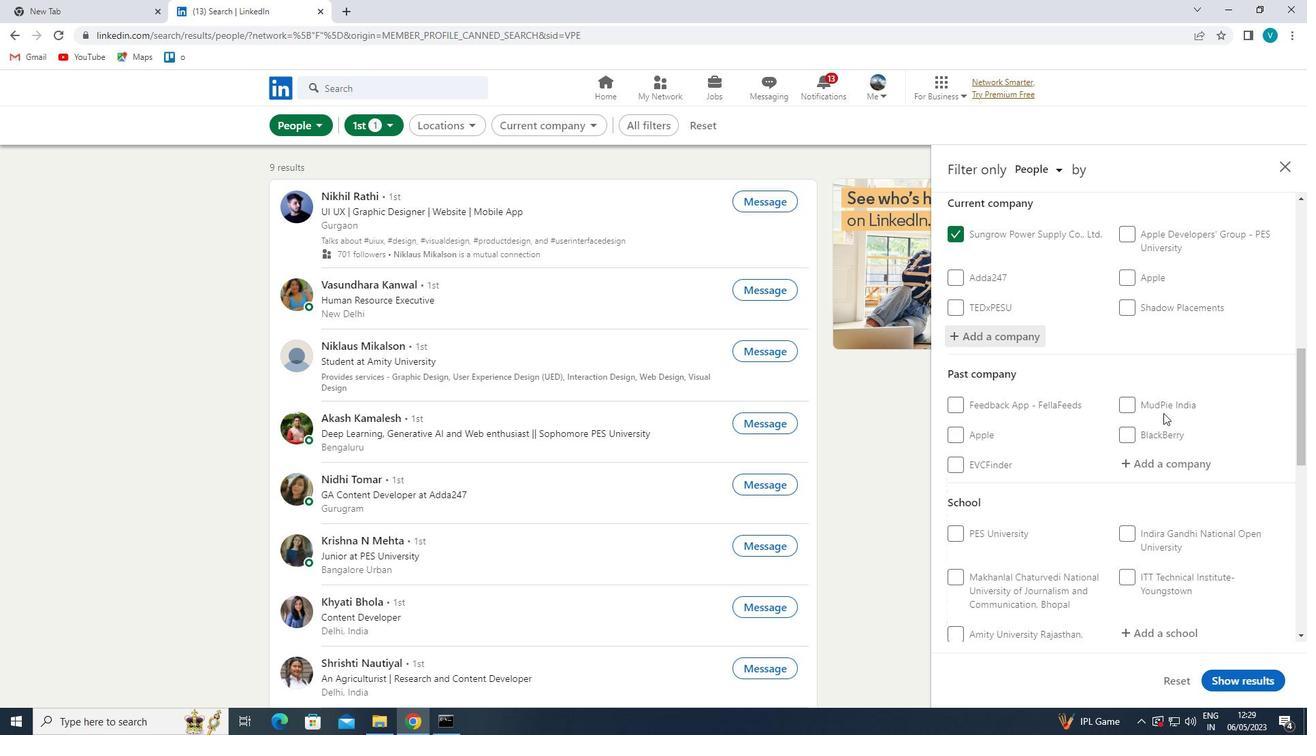 
Action: Mouse moved to (1164, 414)
Screenshot: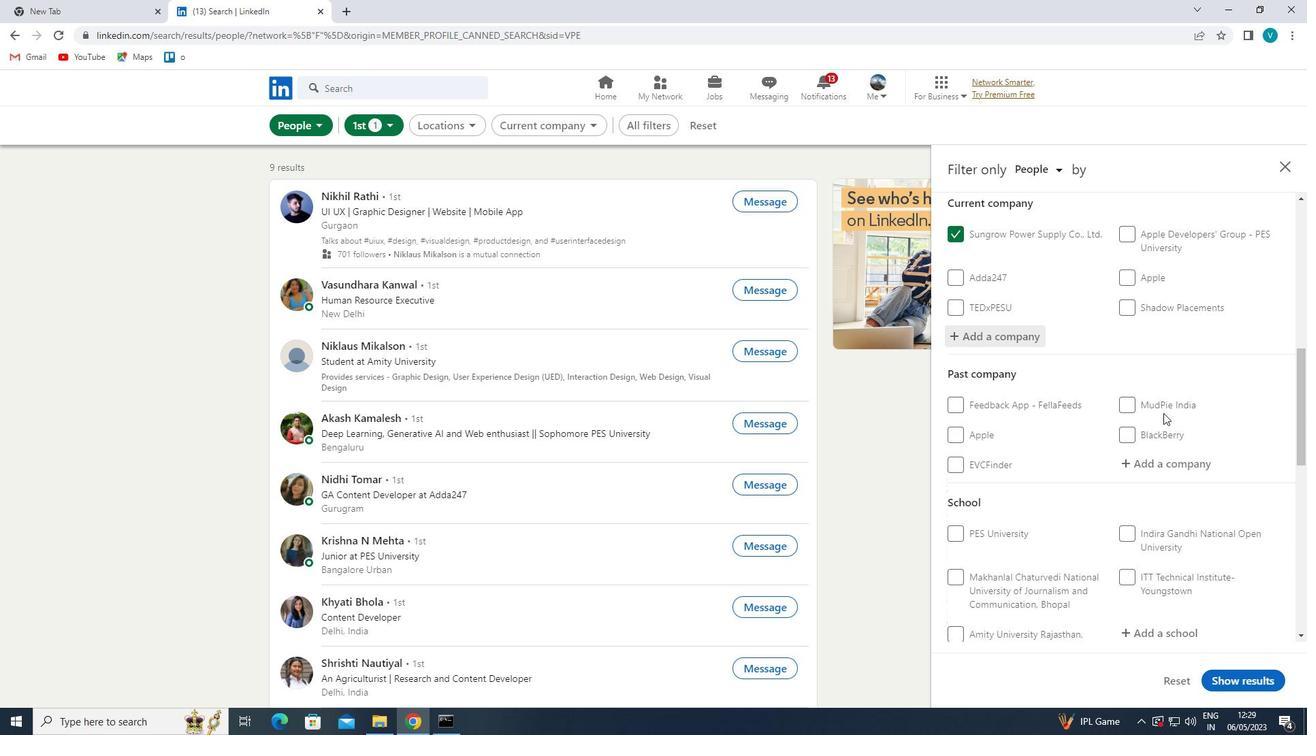 
Action: Mouse scrolled (1164, 414) with delta (0, 0)
Screenshot: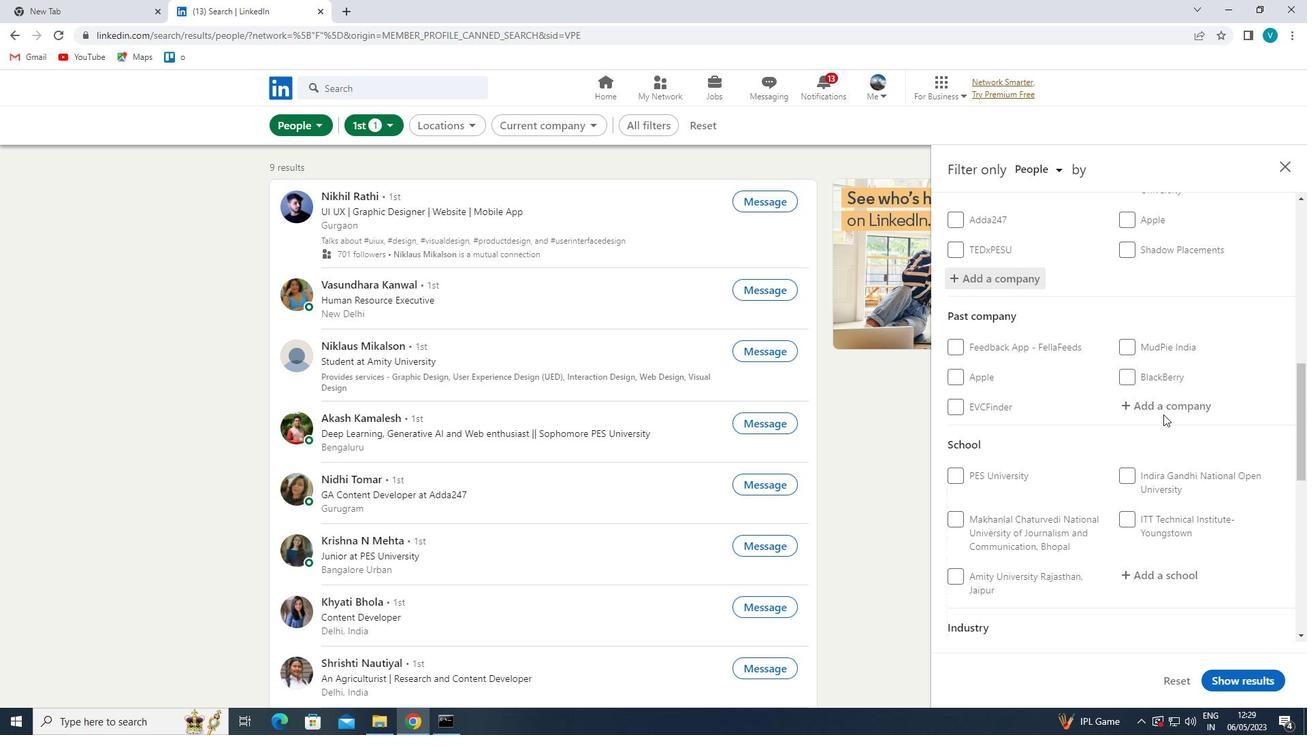 
Action: Mouse moved to (1166, 433)
Screenshot: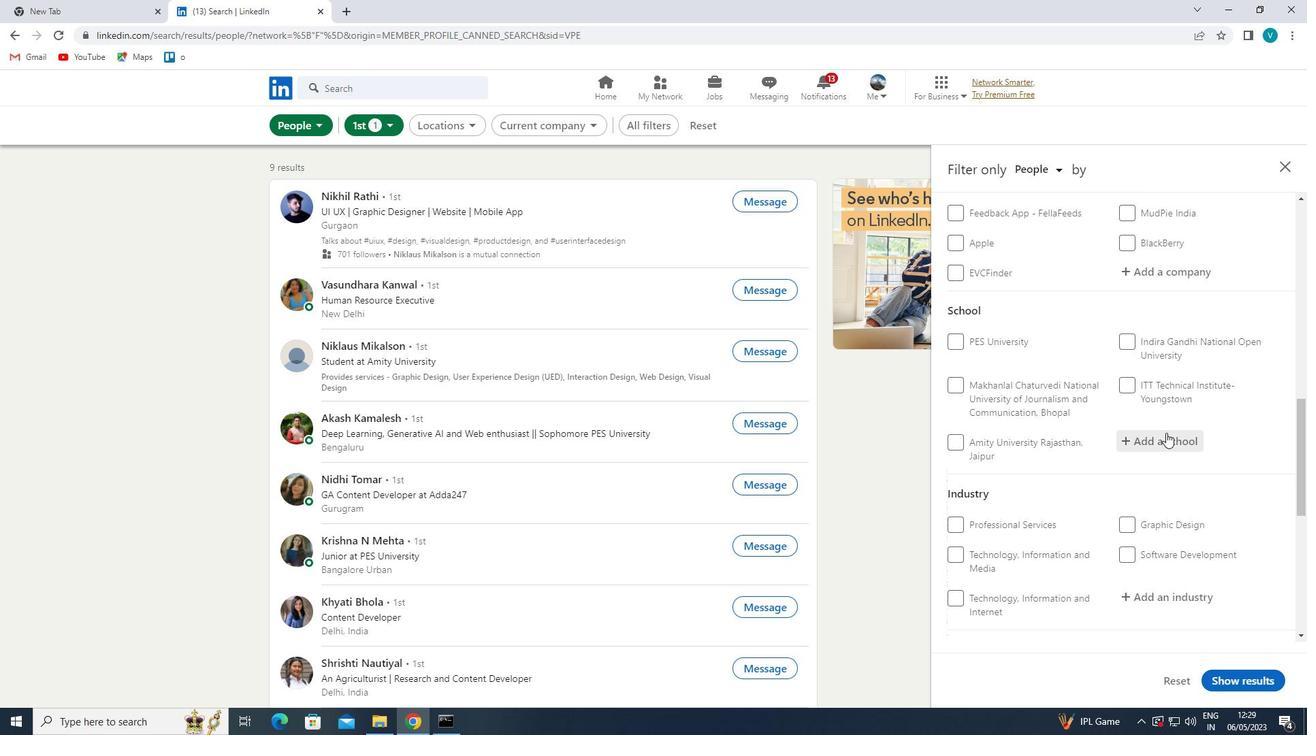 
Action: Mouse pressed left at (1166, 433)
Screenshot: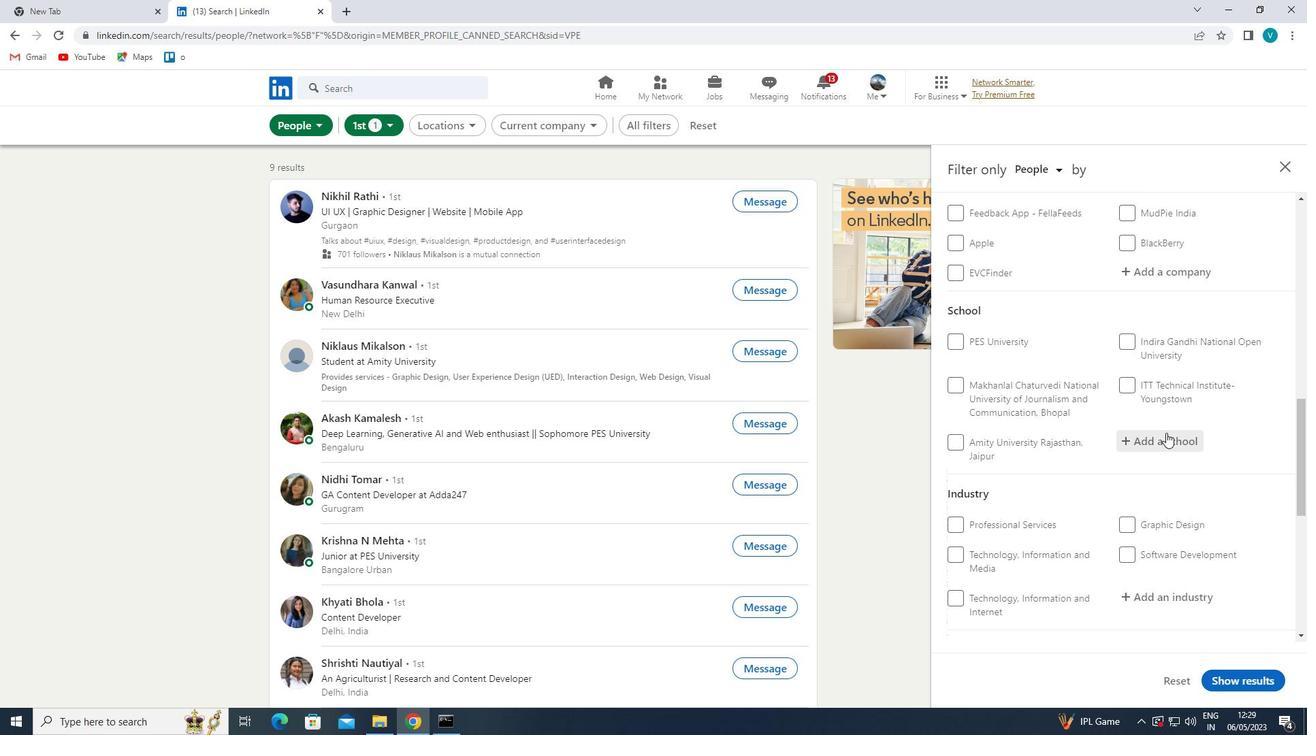 
Action: Key pressed <Key.shift>KSR<Key.space><Key.shift><Key.shift><Key.shift><Key.shift>INSTITUTE<Key.space><Key.shift>FOR<Key.space>
Screenshot: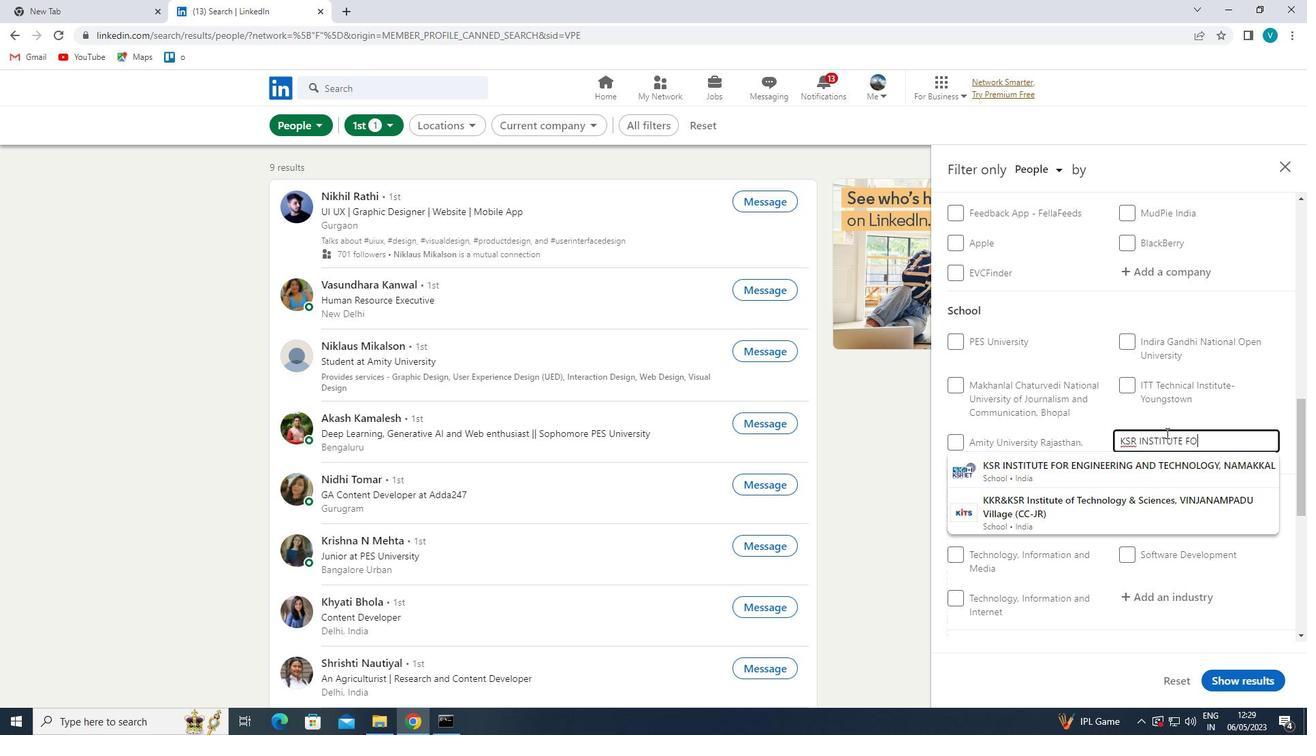 
Action: Mouse moved to (1144, 465)
Screenshot: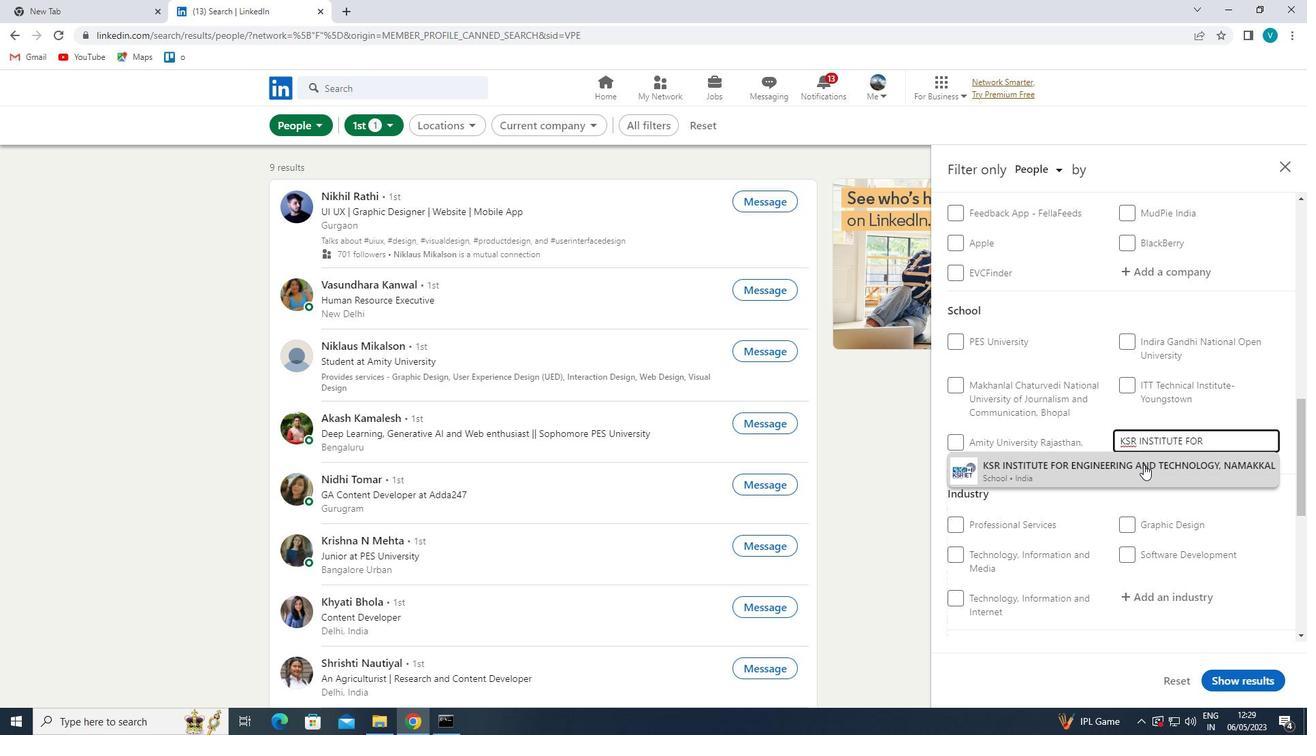 
Action: Mouse pressed left at (1144, 465)
Screenshot: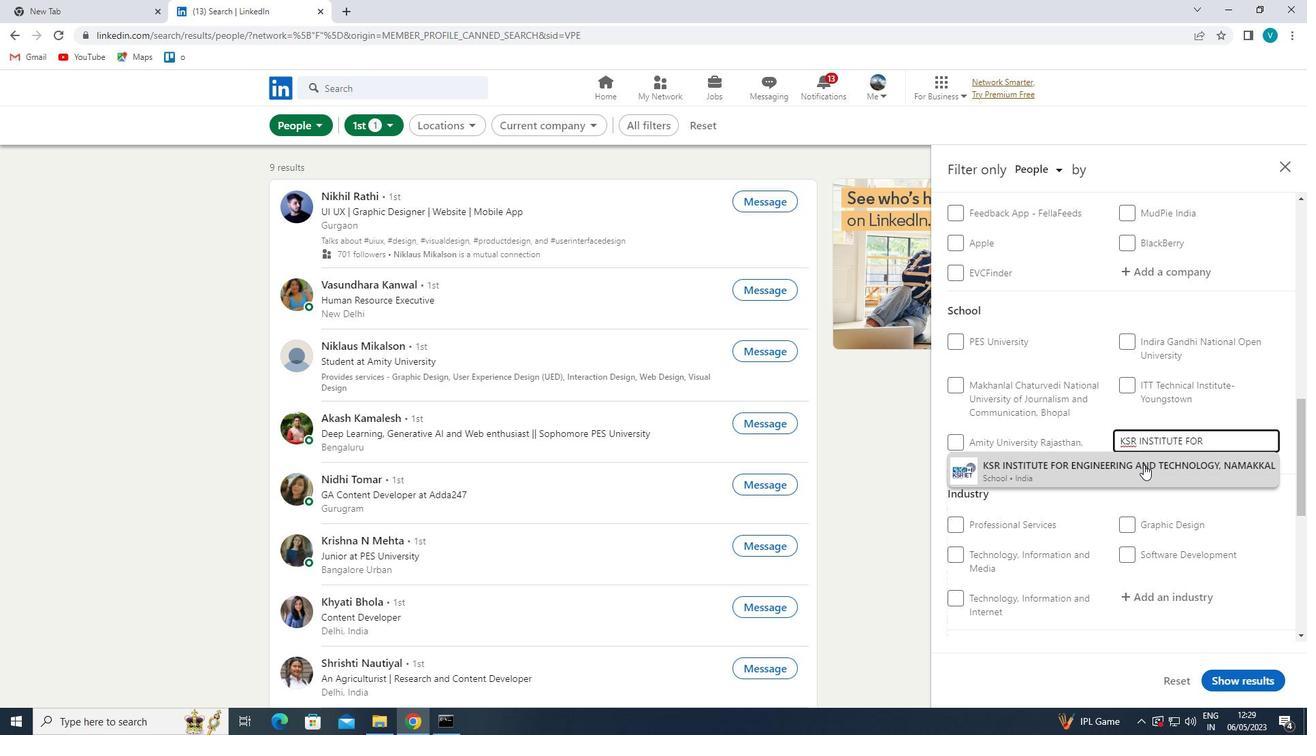 
Action: Mouse scrolled (1144, 464) with delta (0, 0)
Screenshot: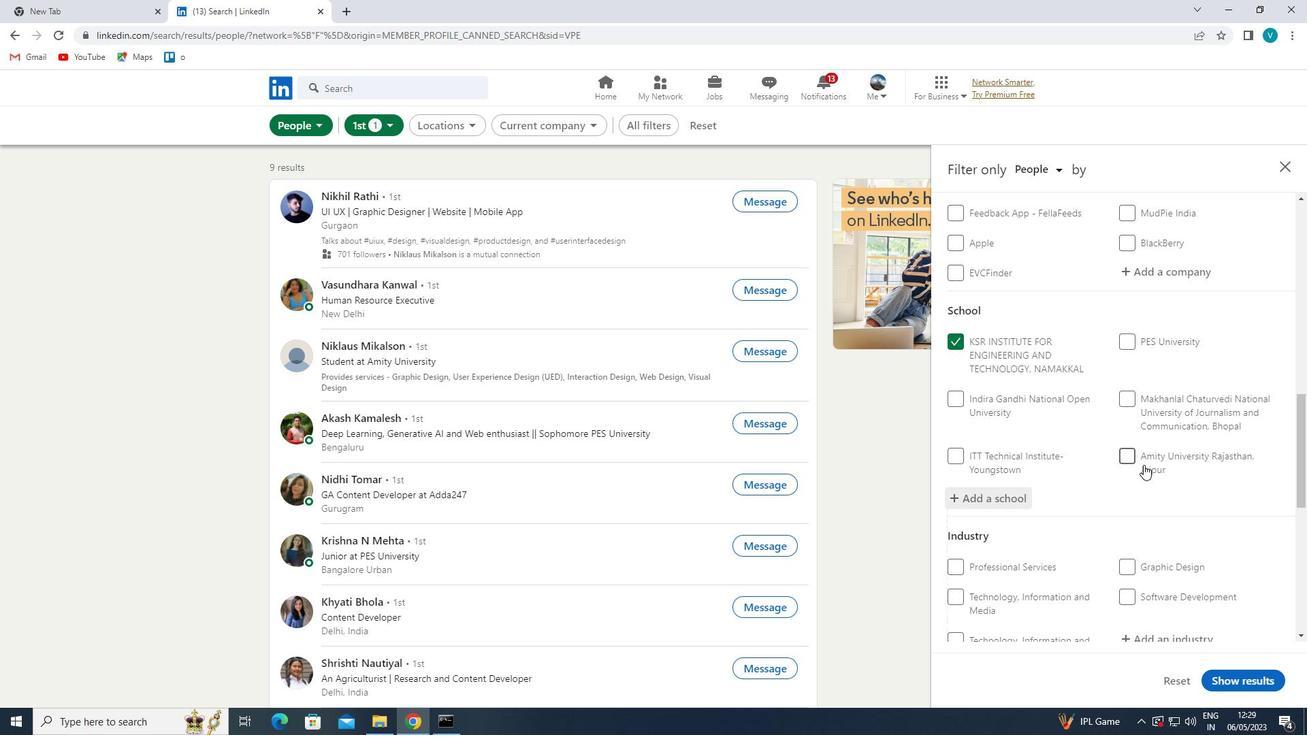 
Action: Mouse scrolled (1144, 464) with delta (0, 0)
Screenshot: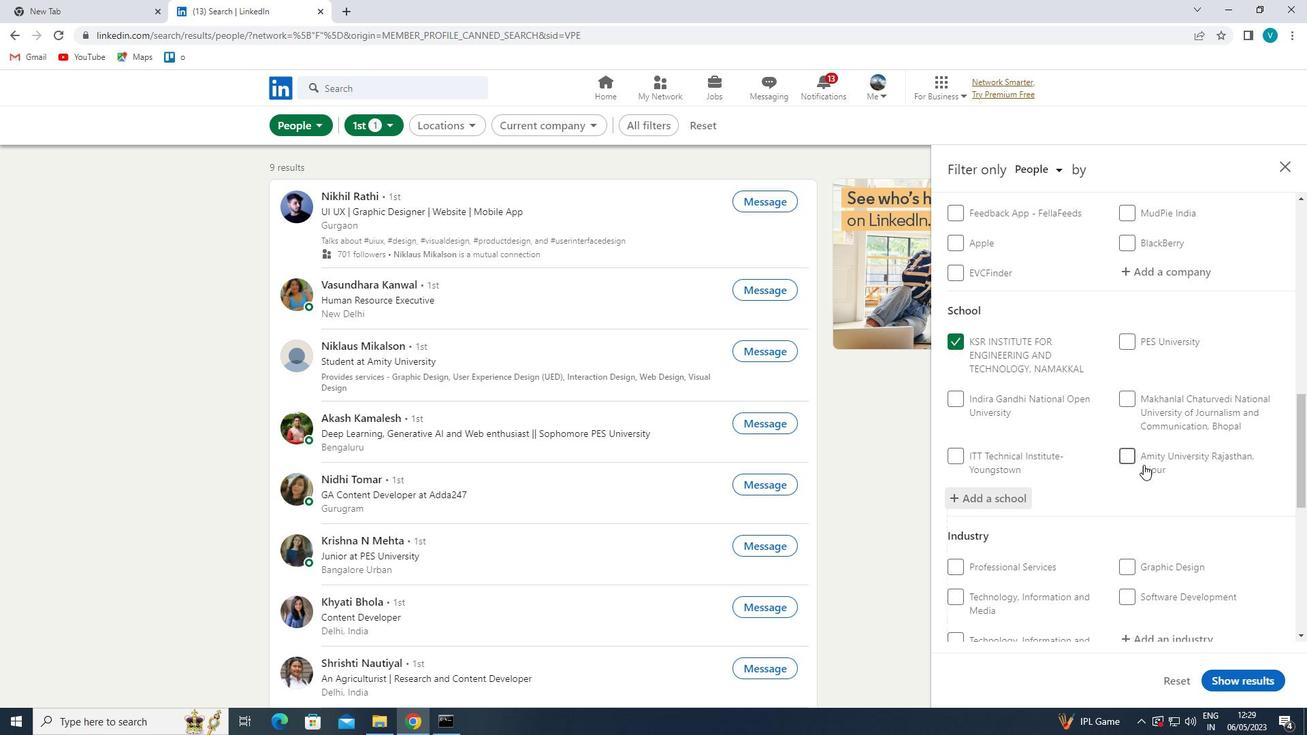 
Action: Mouse moved to (1144, 465)
Screenshot: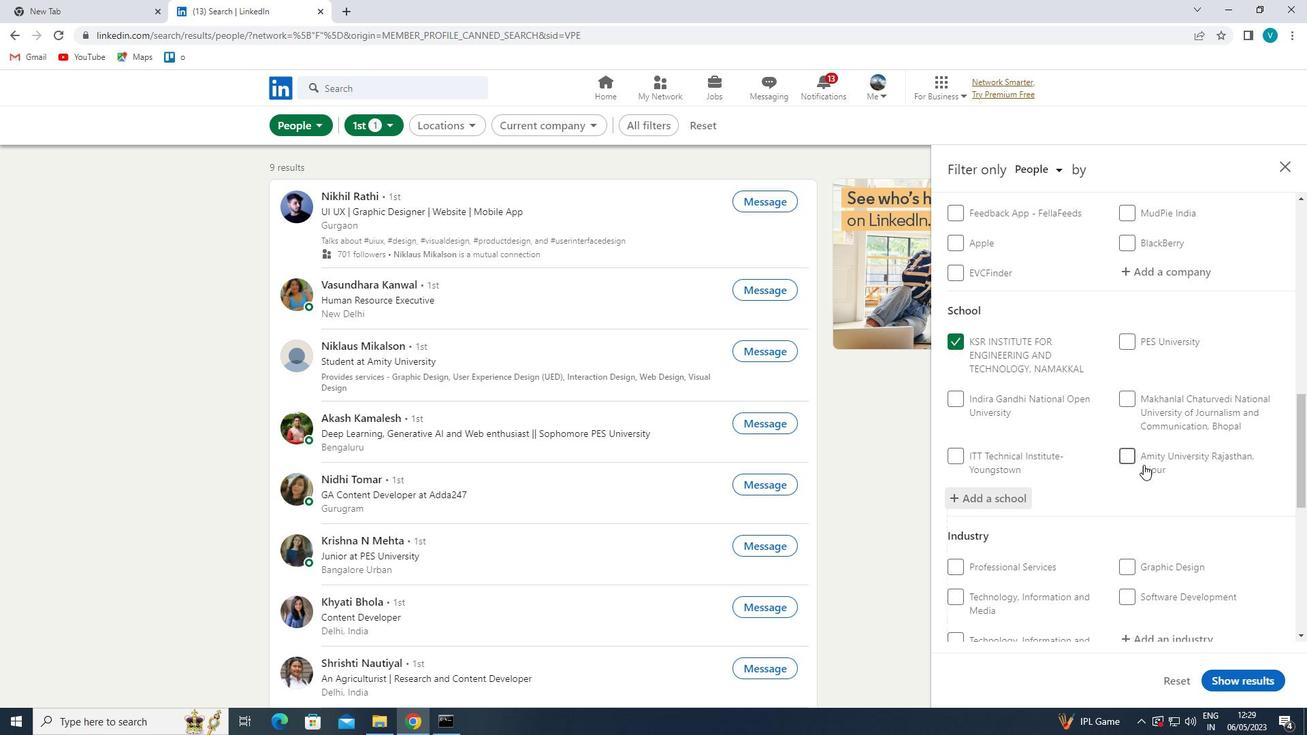 
Action: Mouse scrolled (1144, 464) with delta (0, 0)
Screenshot: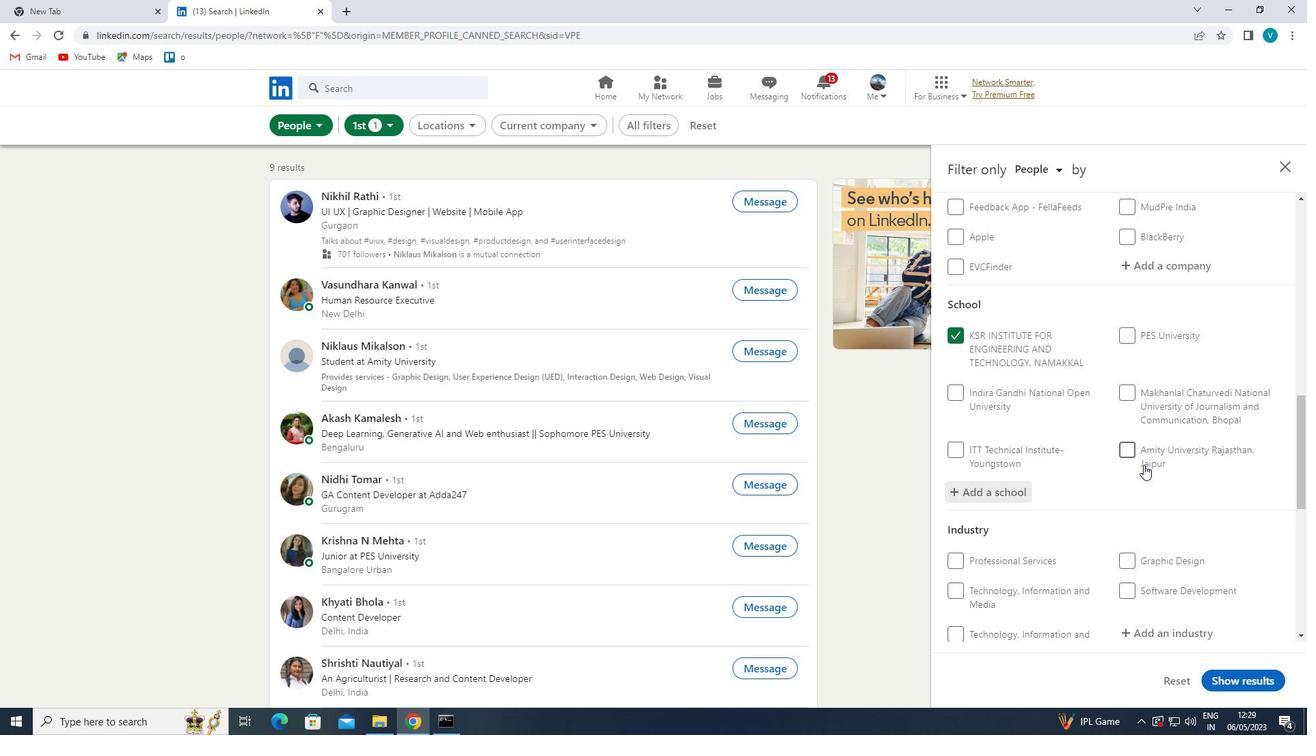 
Action: Mouse moved to (1143, 465)
Screenshot: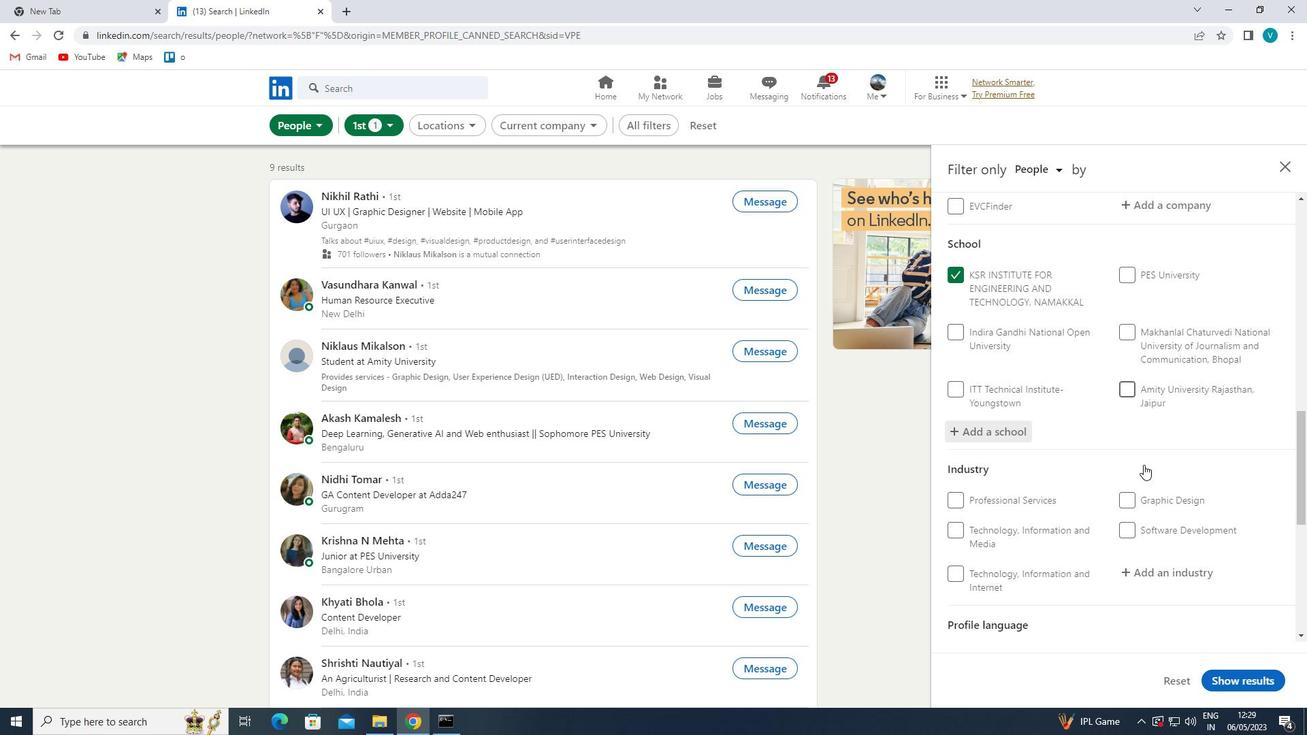 
Action: Mouse scrolled (1143, 464) with delta (0, 0)
Screenshot: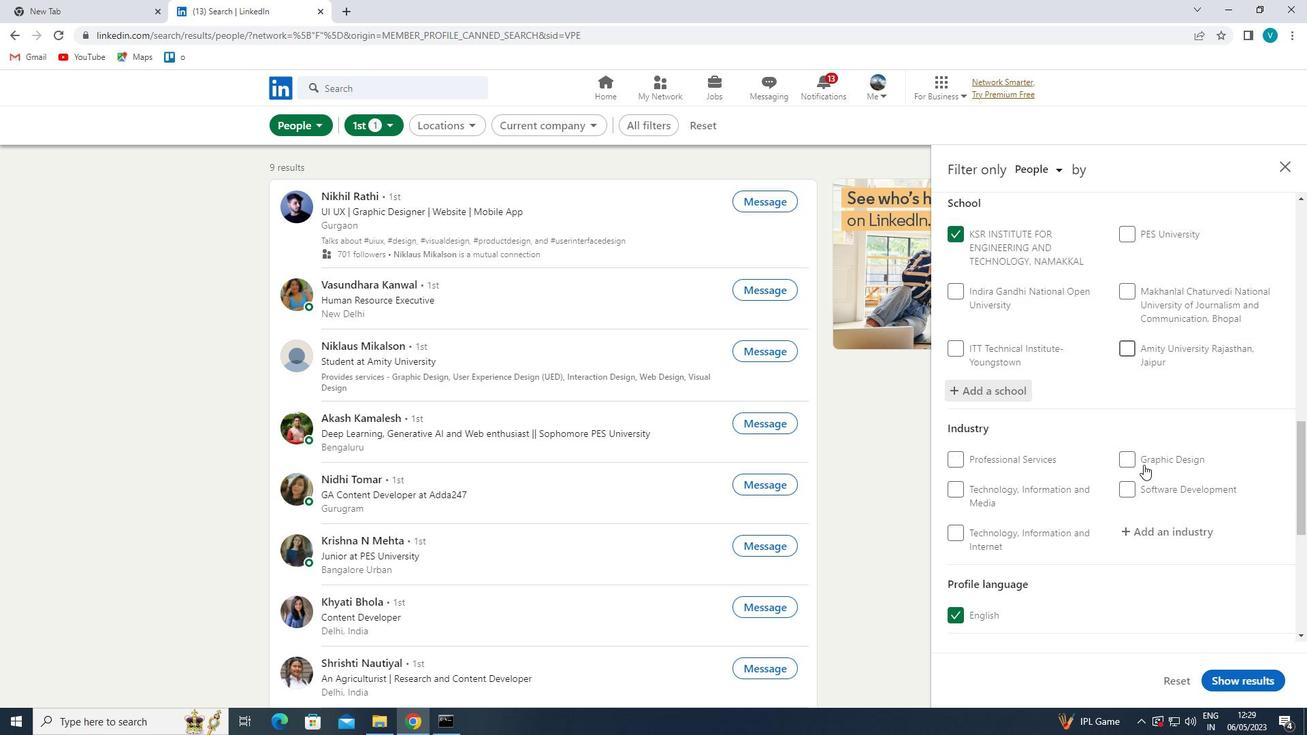 
Action: Mouse moved to (1153, 373)
Screenshot: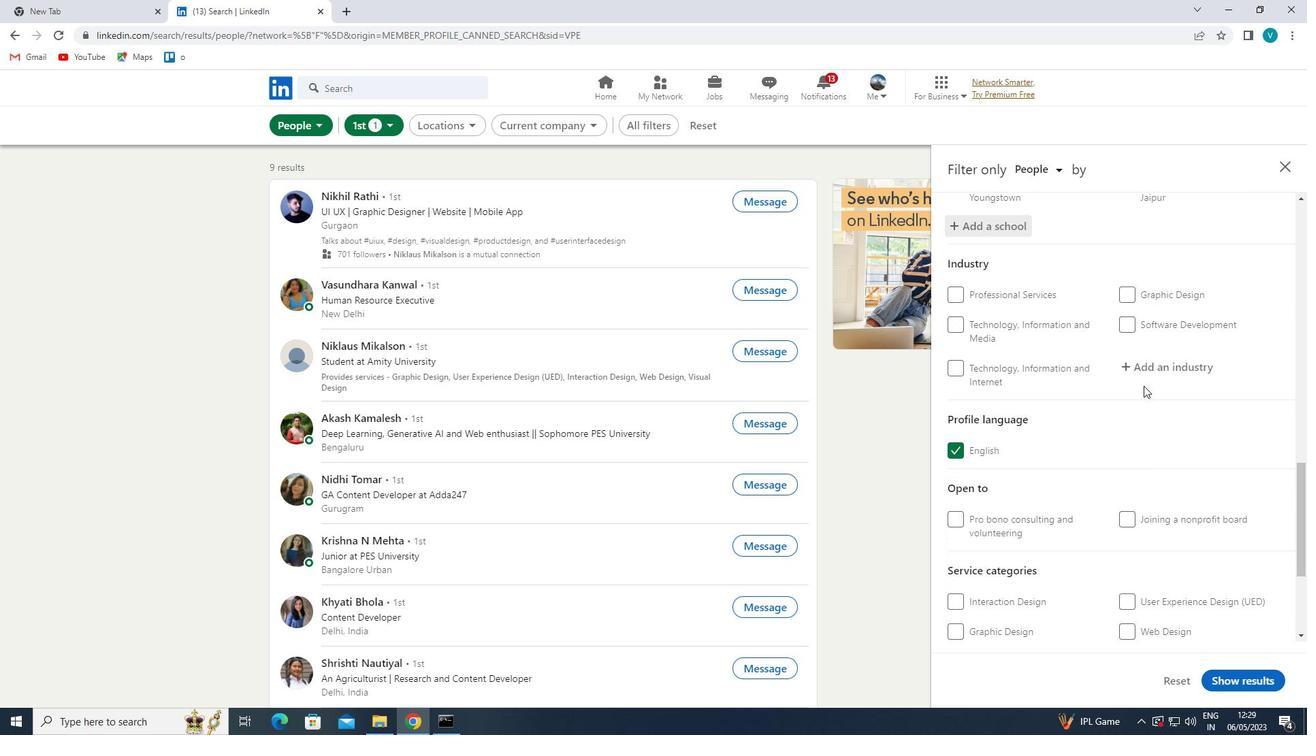 
Action: Mouse pressed left at (1153, 373)
Screenshot: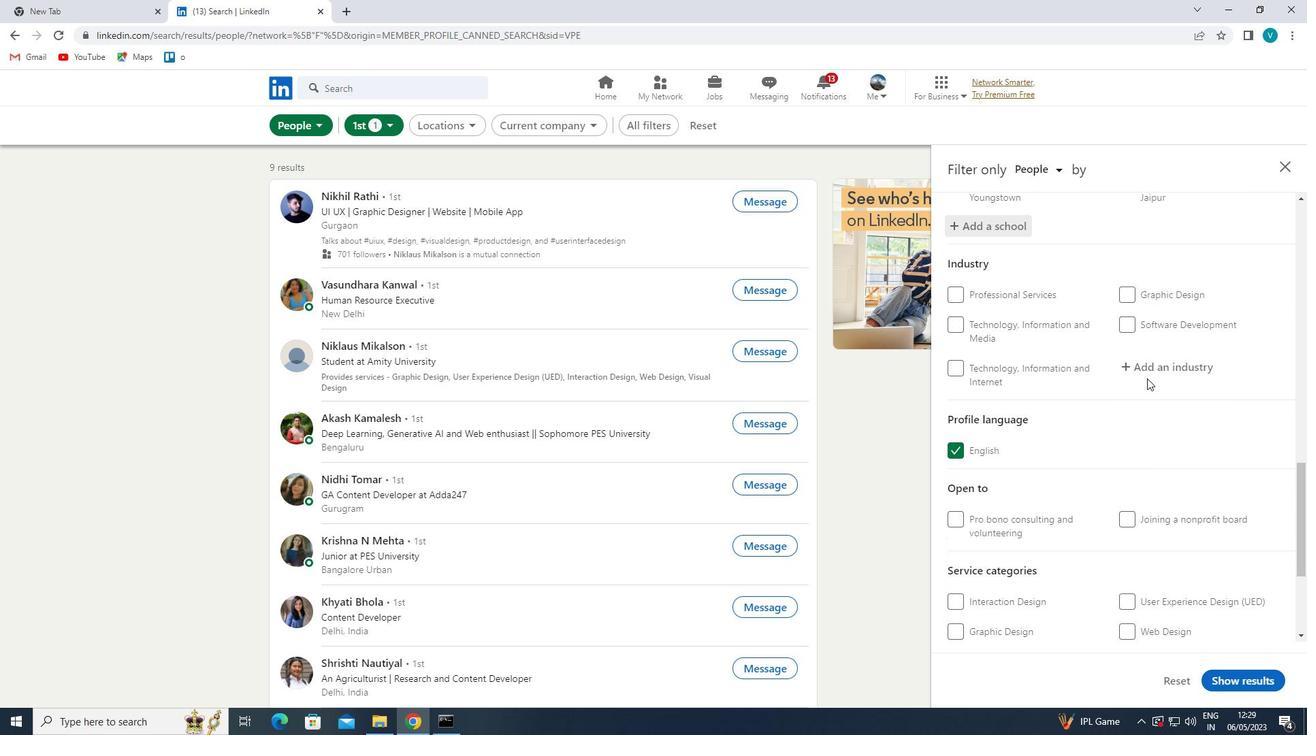
Action: Mouse moved to (1154, 372)
Screenshot: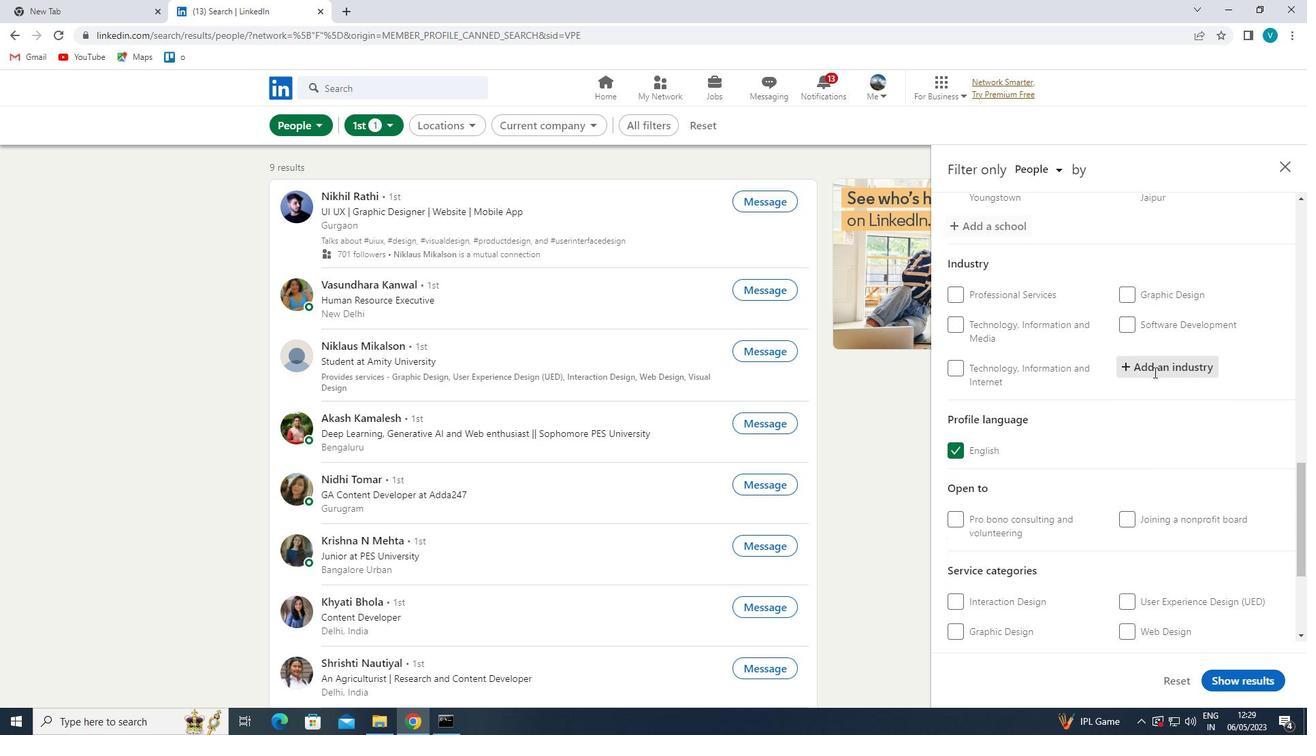 
Action: Key pressed <Key.shift>RETAIL<Key.space>
Screenshot: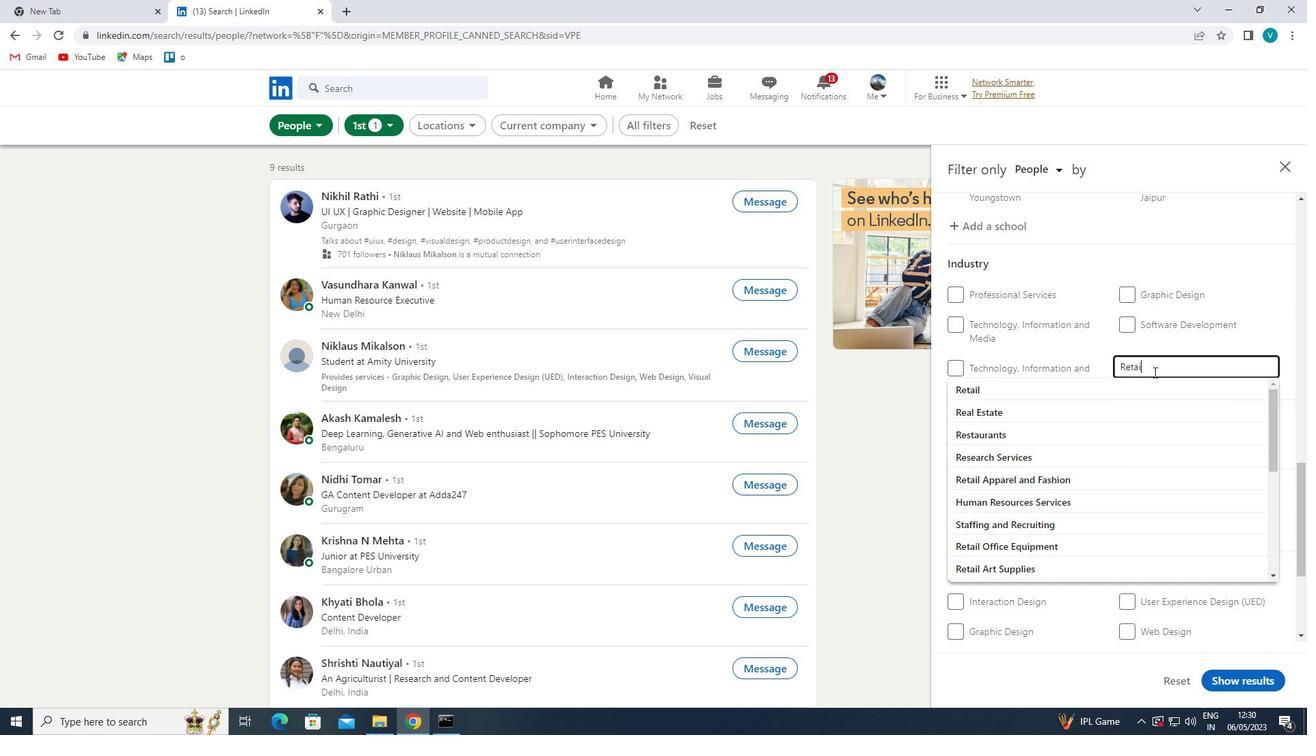 
Action: Mouse moved to (1206, 363)
Screenshot: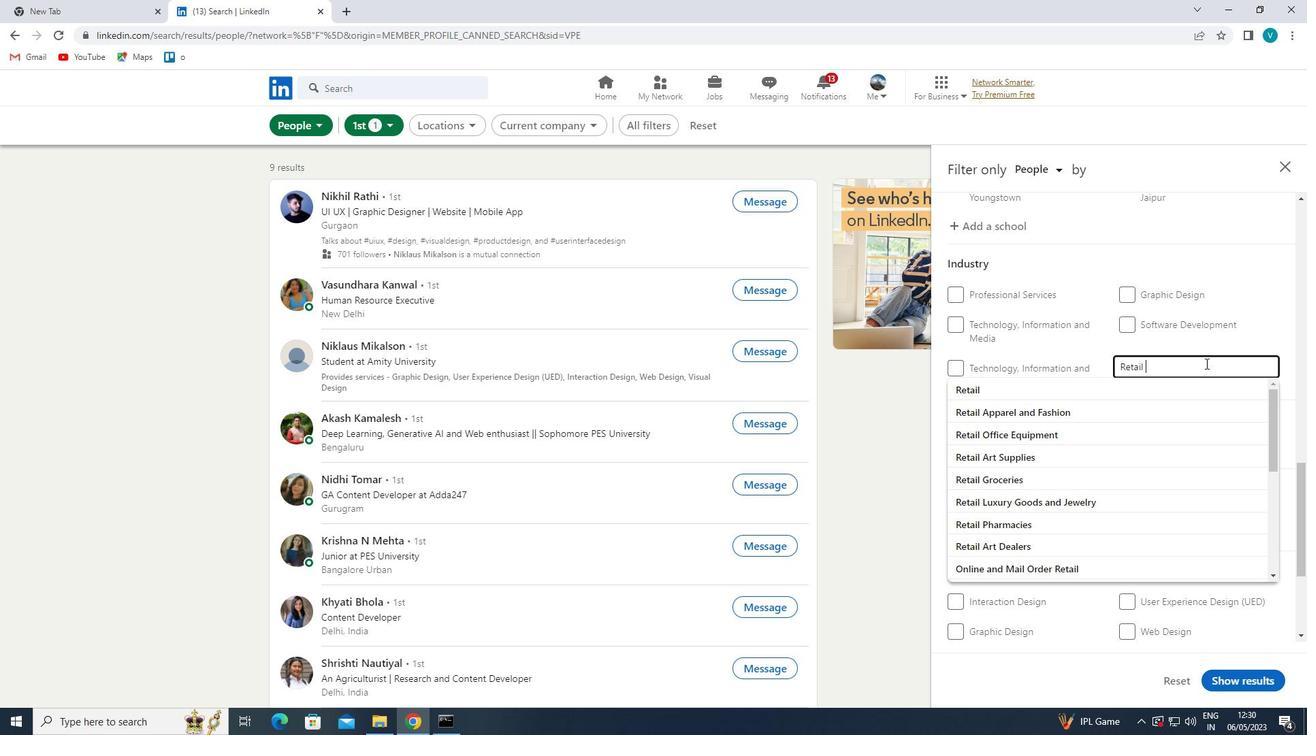 
Action: Key pressed <Key.shift>MUSICAL<Key.space>
Screenshot: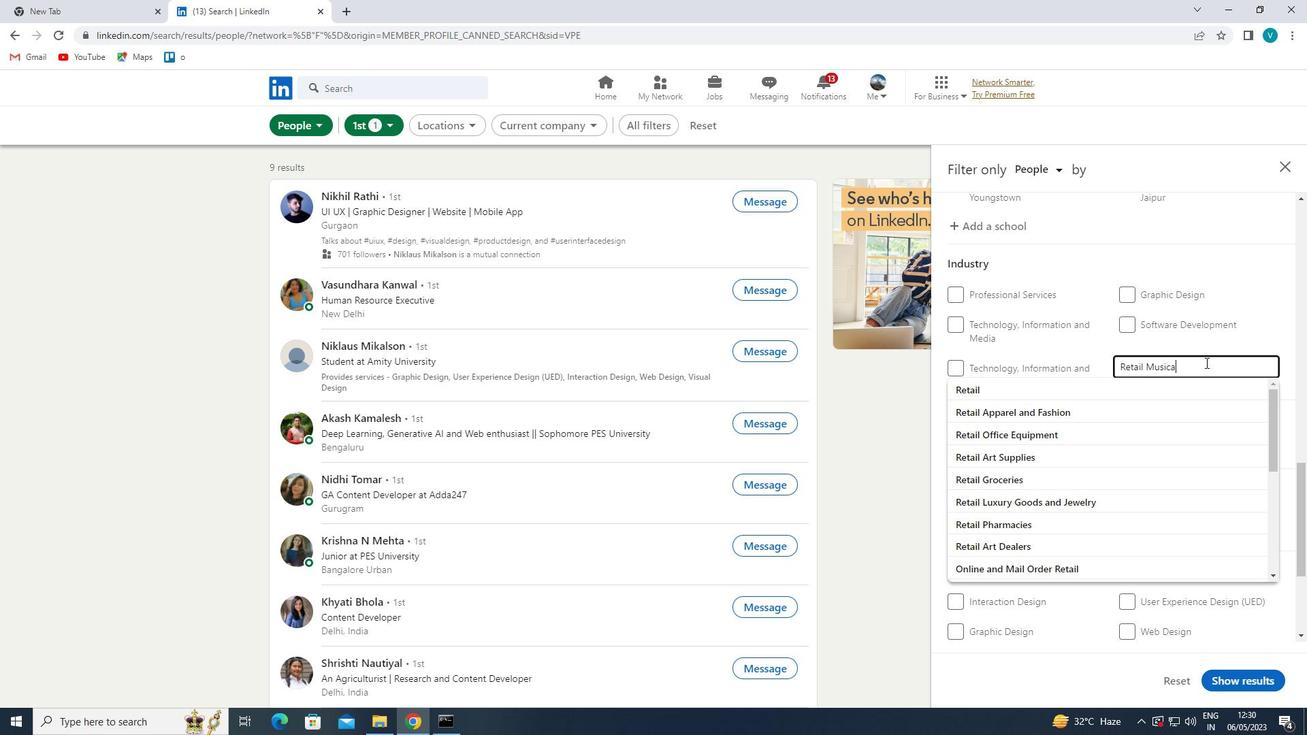 
Action: Mouse moved to (1171, 390)
Screenshot: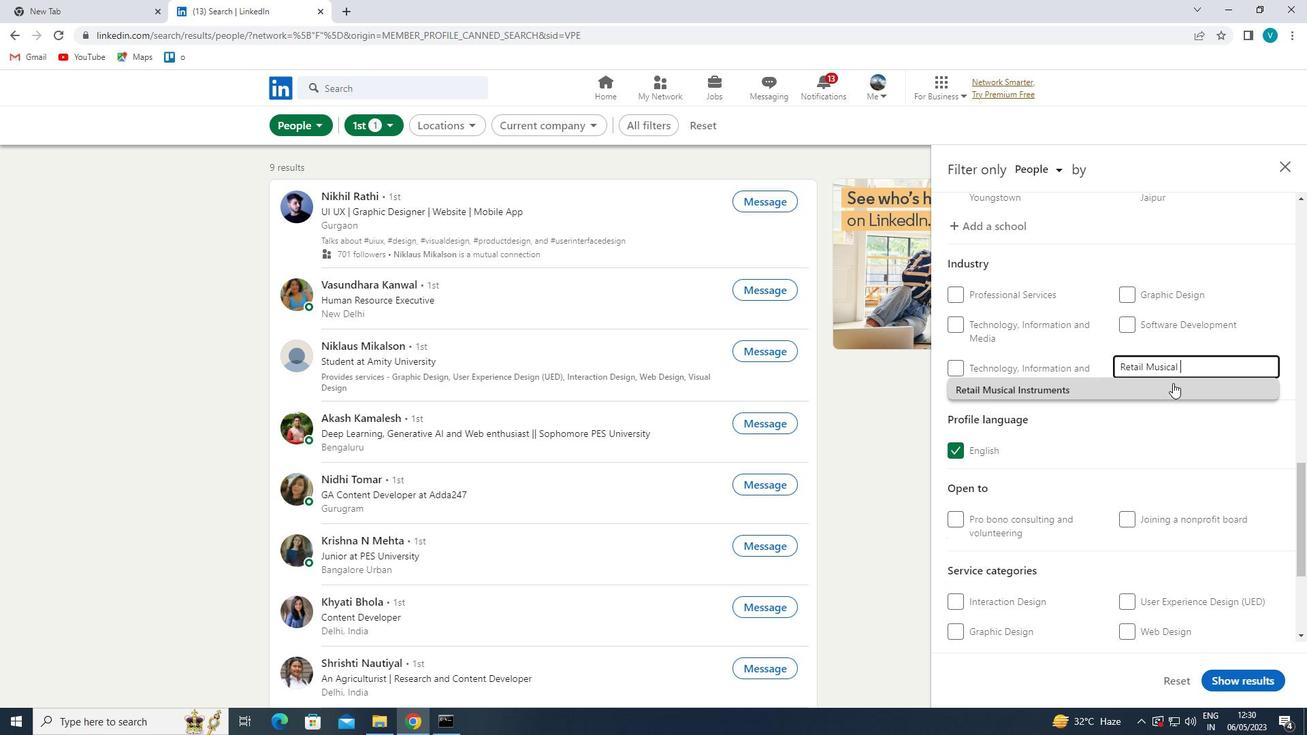
Action: Mouse pressed left at (1171, 390)
Screenshot: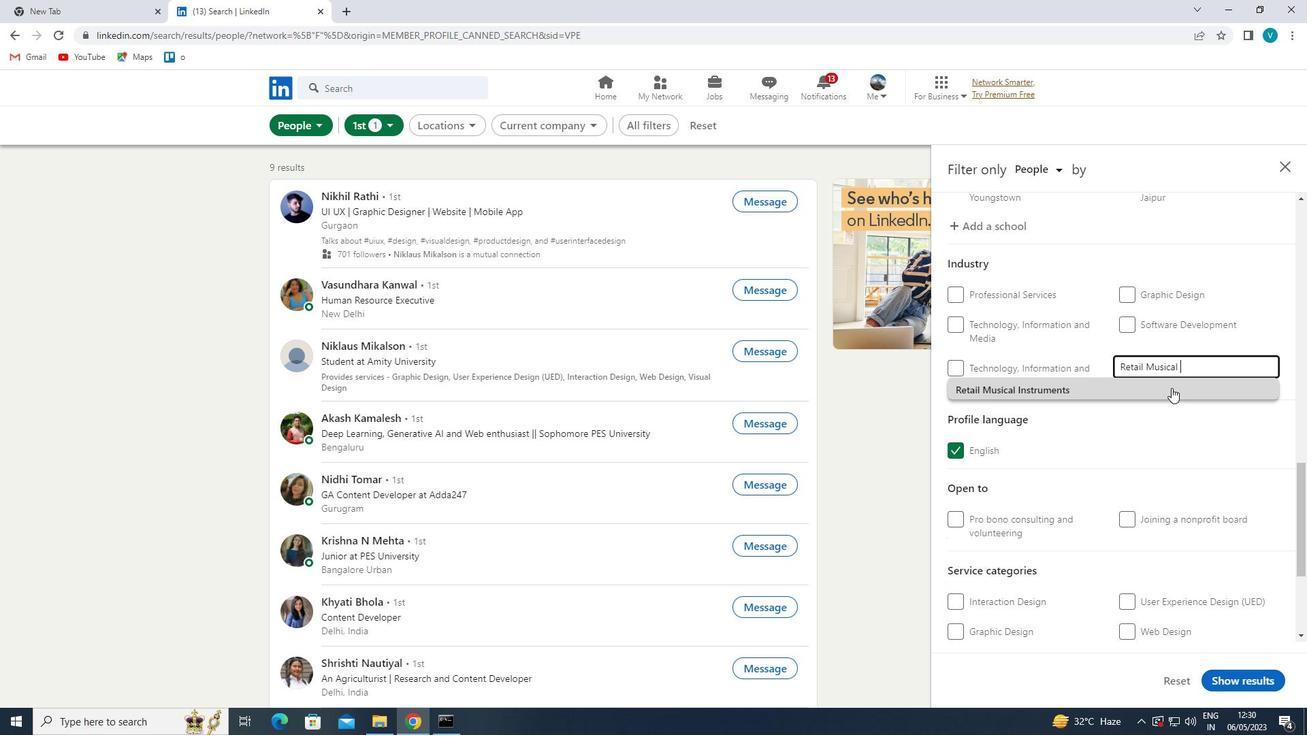 
Action: Mouse moved to (1170, 393)
Screenshot: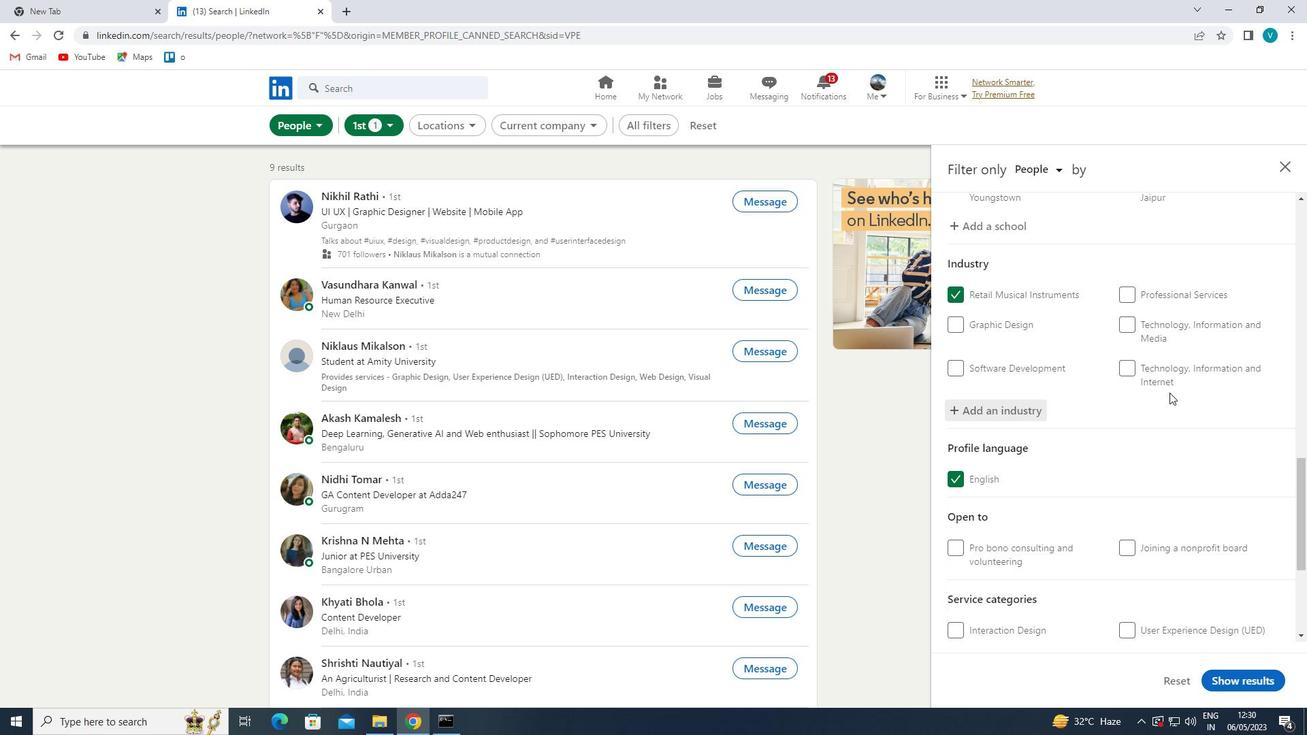 
Action: Mouse scrolled (1170, 393) with delta (0, 0)
Screenshot: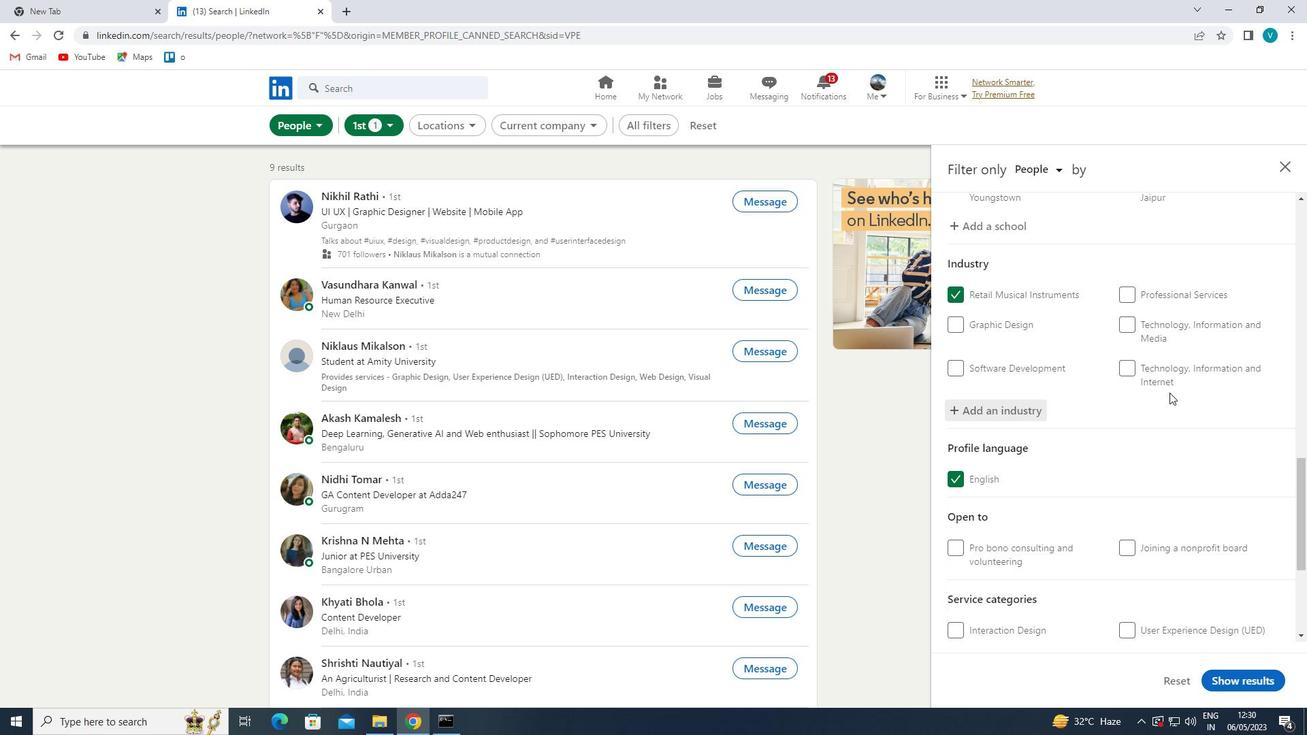 
Action: Mouse scrolled (1170, 393) with delta (0, 0)
Screenshot: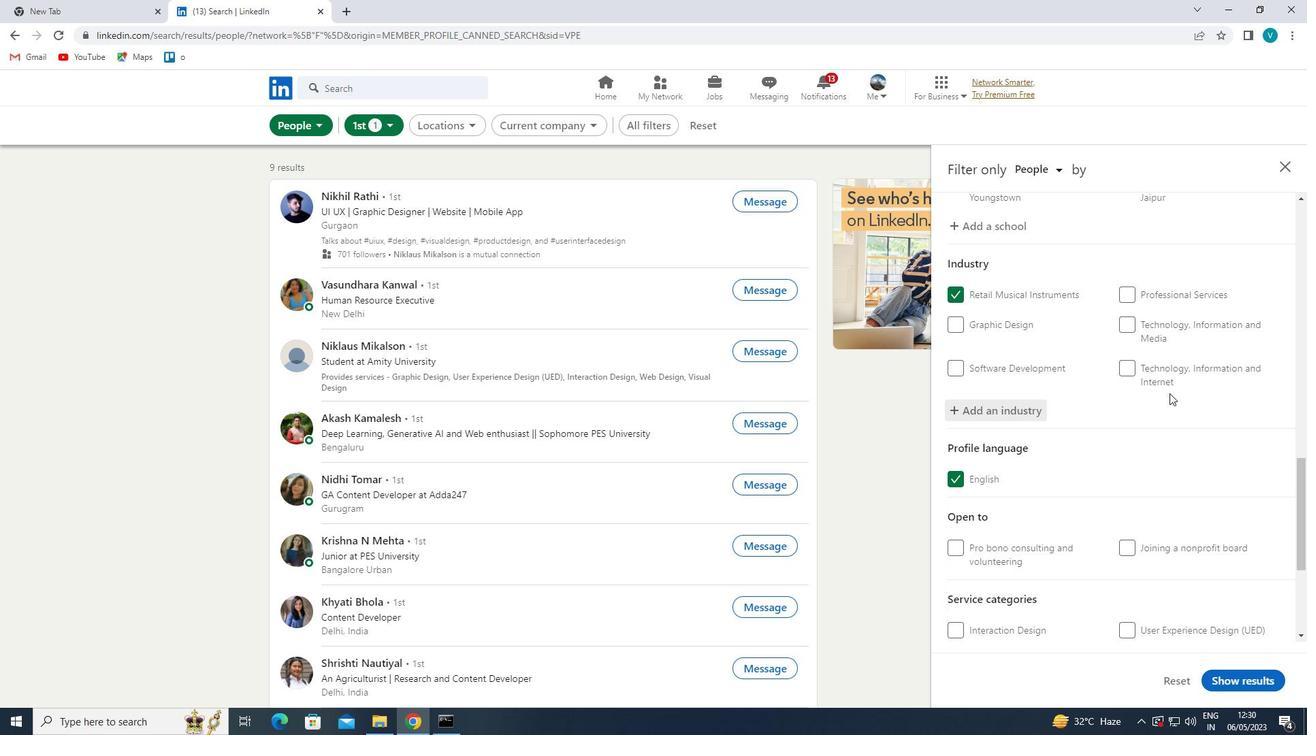 
Action: Mouse moved to (1170, 393)
Screenshot: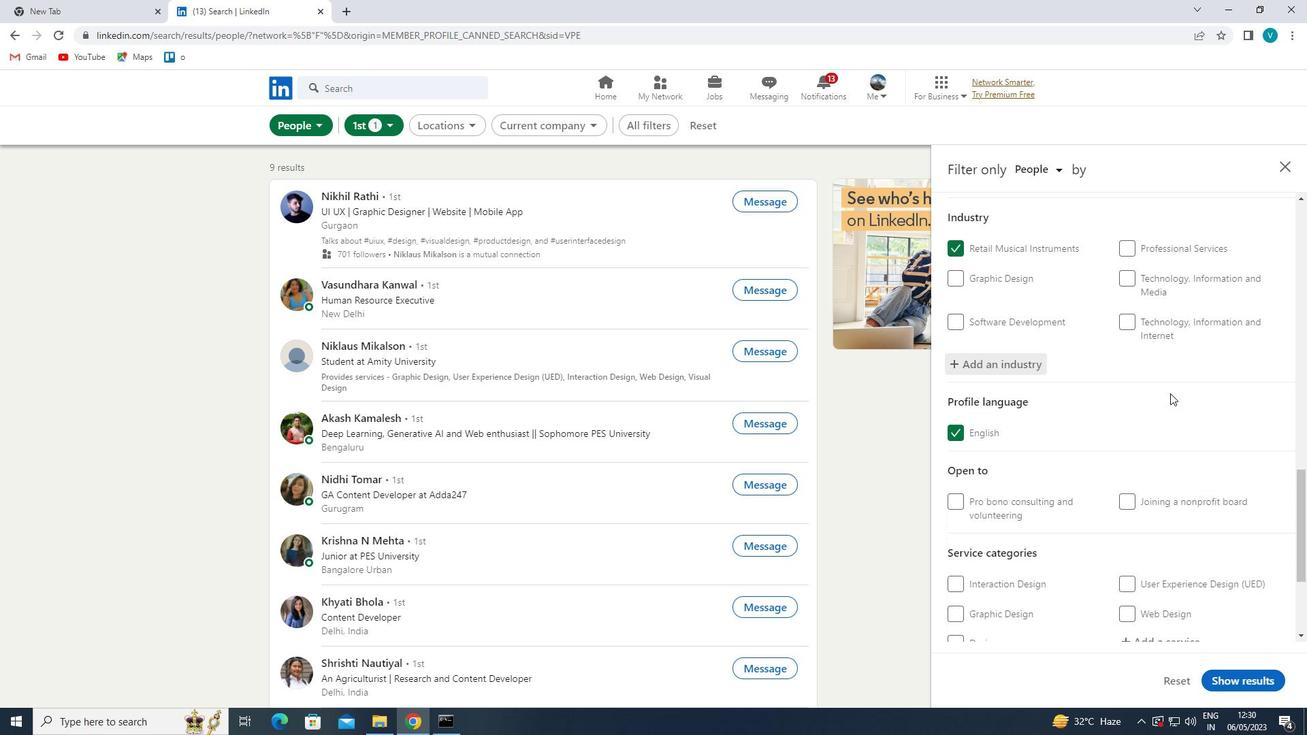 
Action: Mouse scrolled (1170, 393) with delta (0, 0)
Screenshot: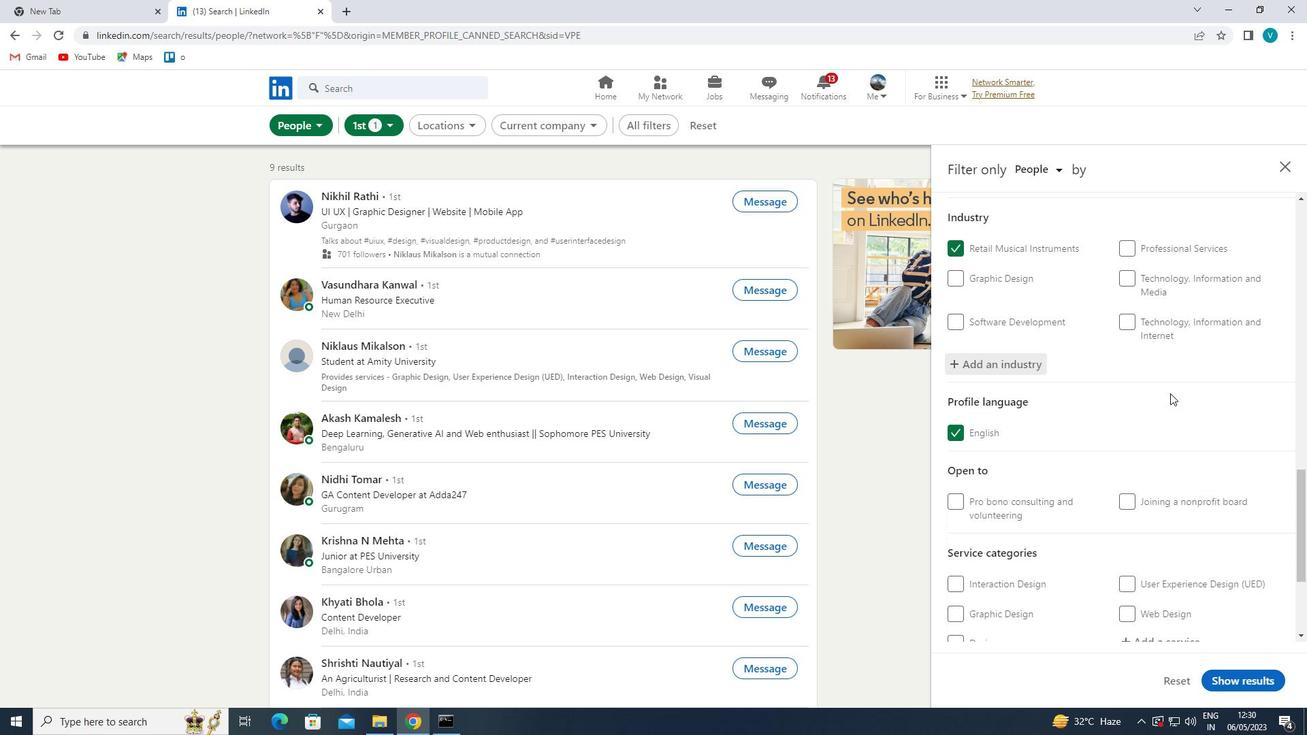 
Action: Mouse moved to (1174, 391)
Screenshot: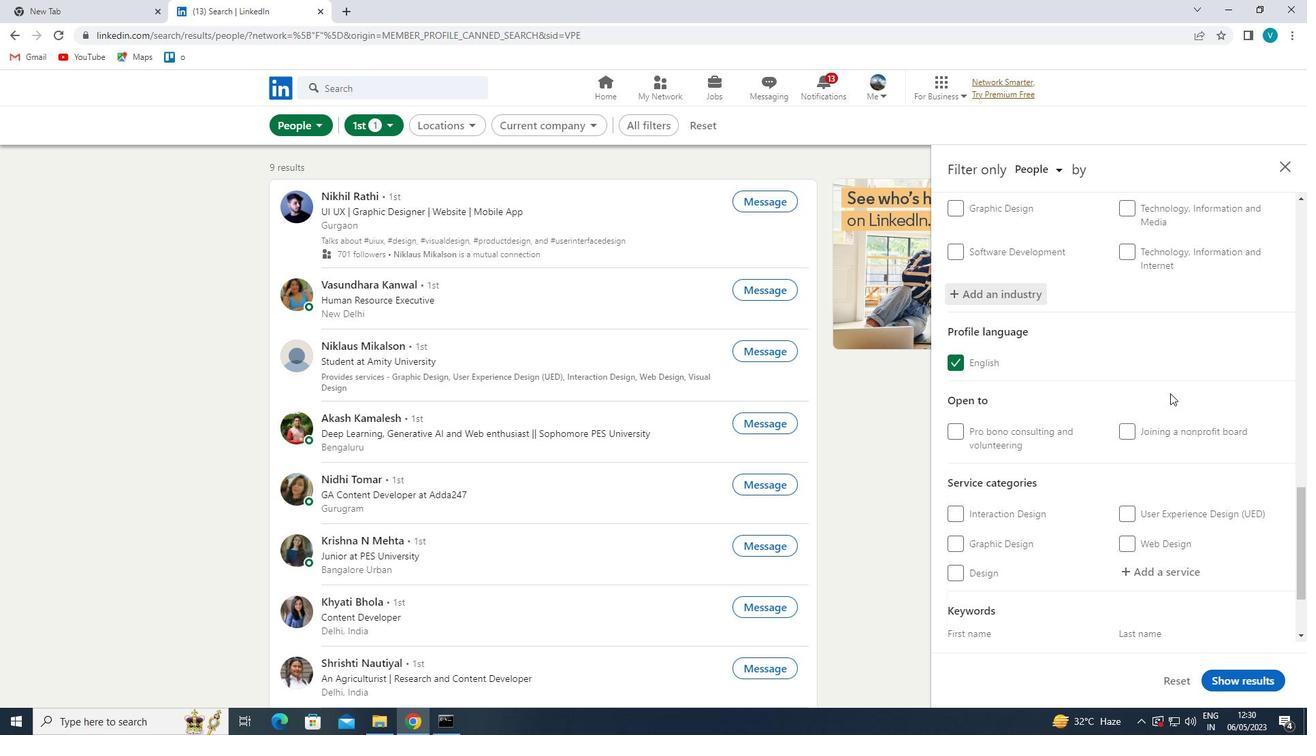 
Action: Mouse scrolled (1174, 390) with delta (0, 0)
Screenshot: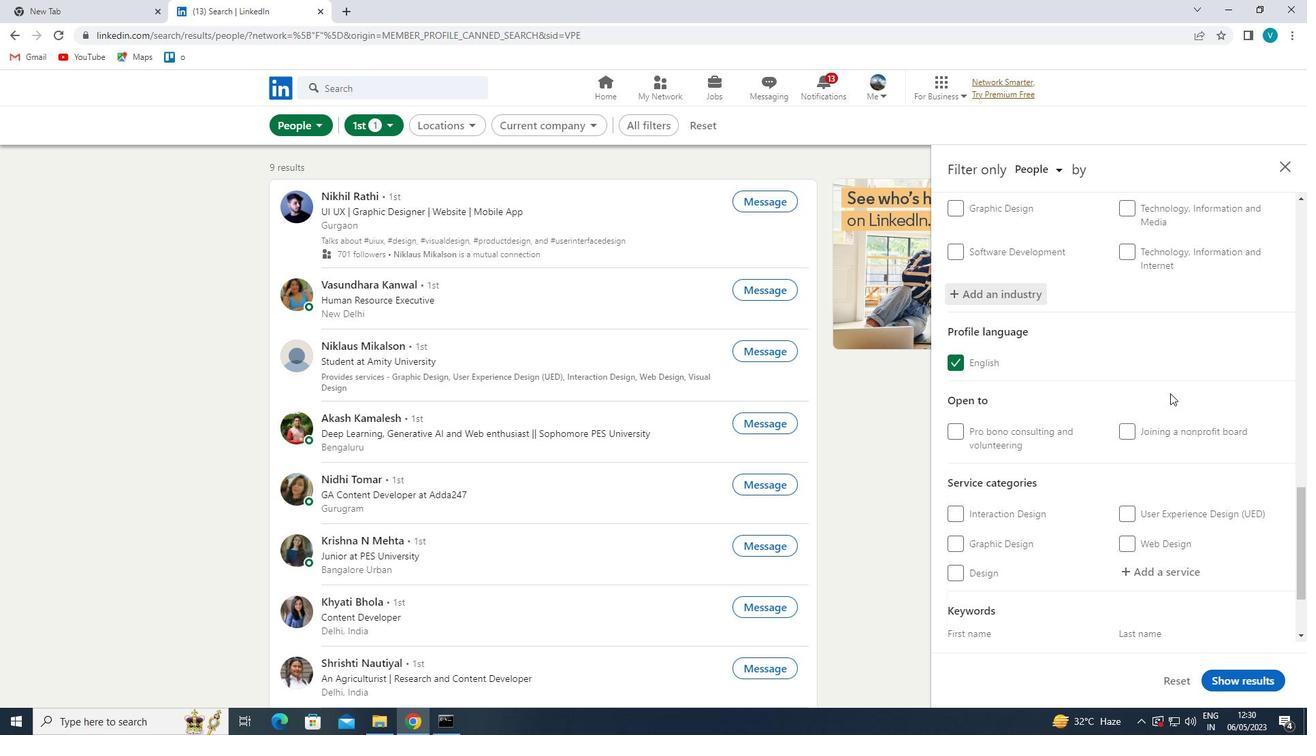 
Action: Mouse moved to (1168, 443)
Screenshot: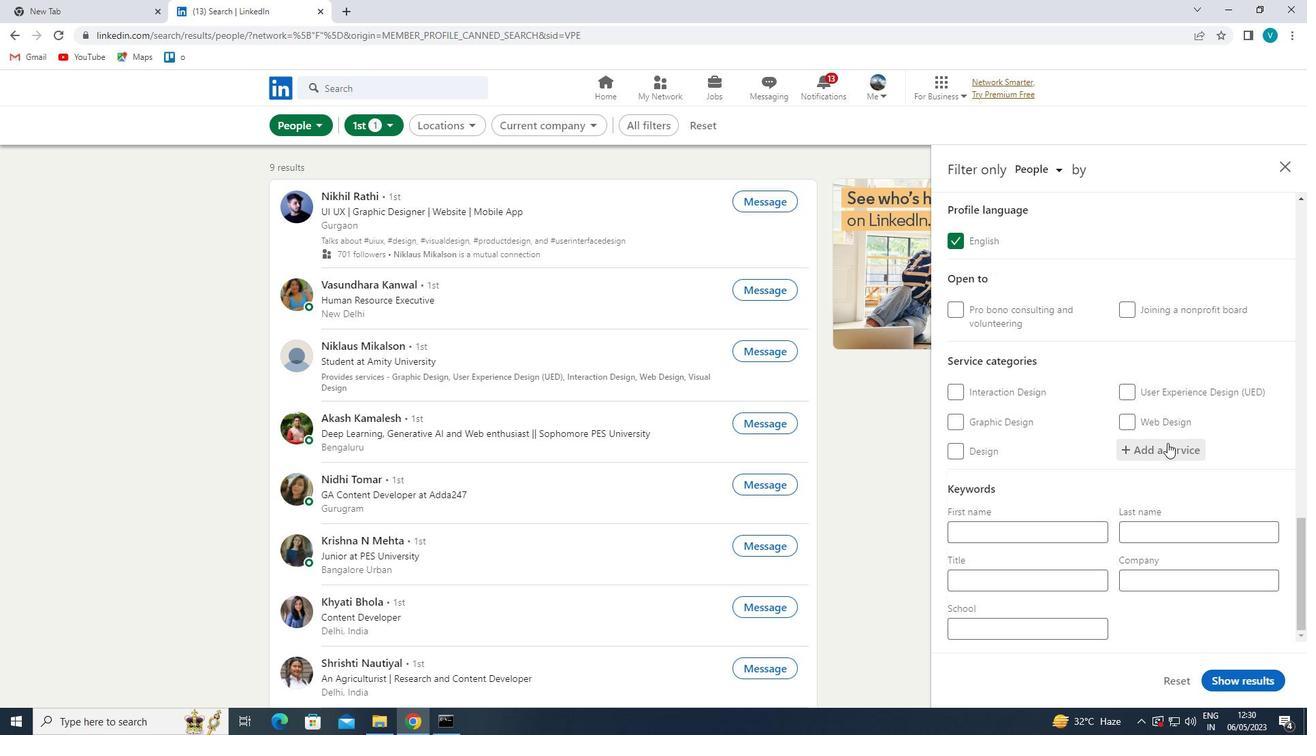 
Action: Mouse pressed left at (1168, 443)
Screenshot: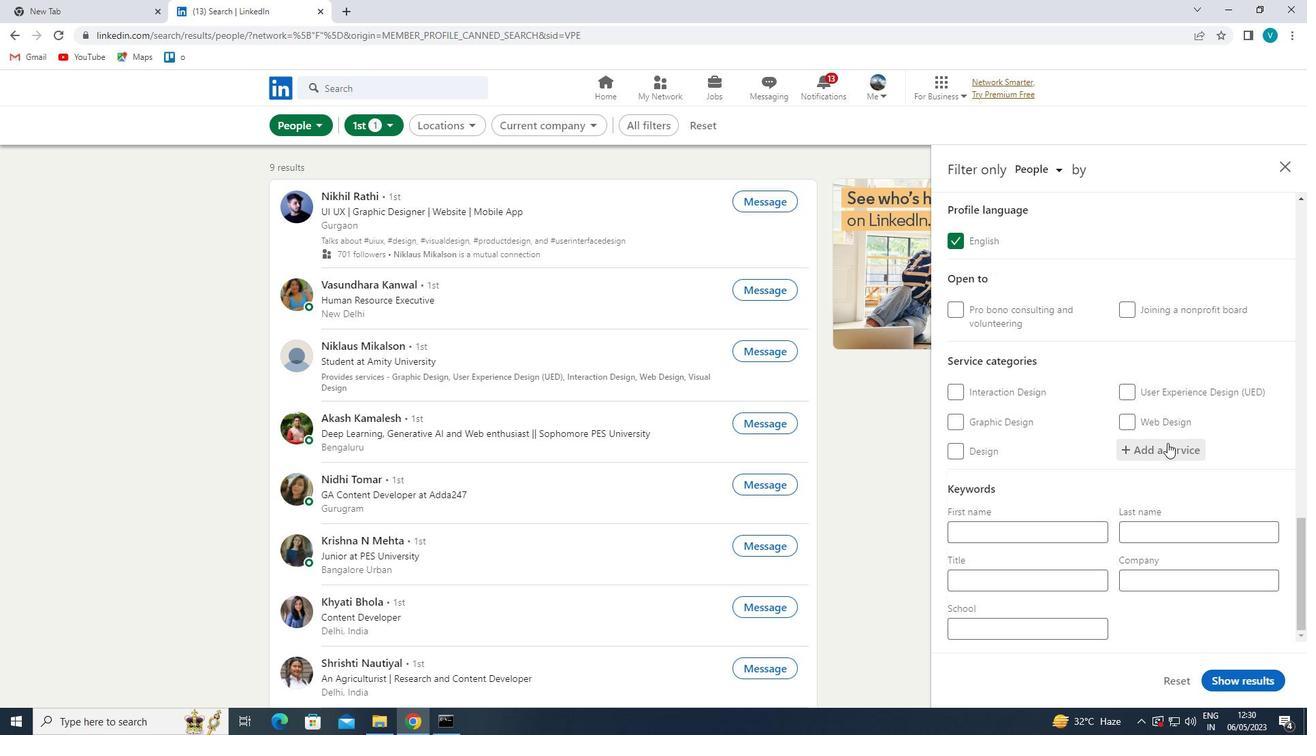 
Action: Mouse moved to (1170, 442)
Screenshot: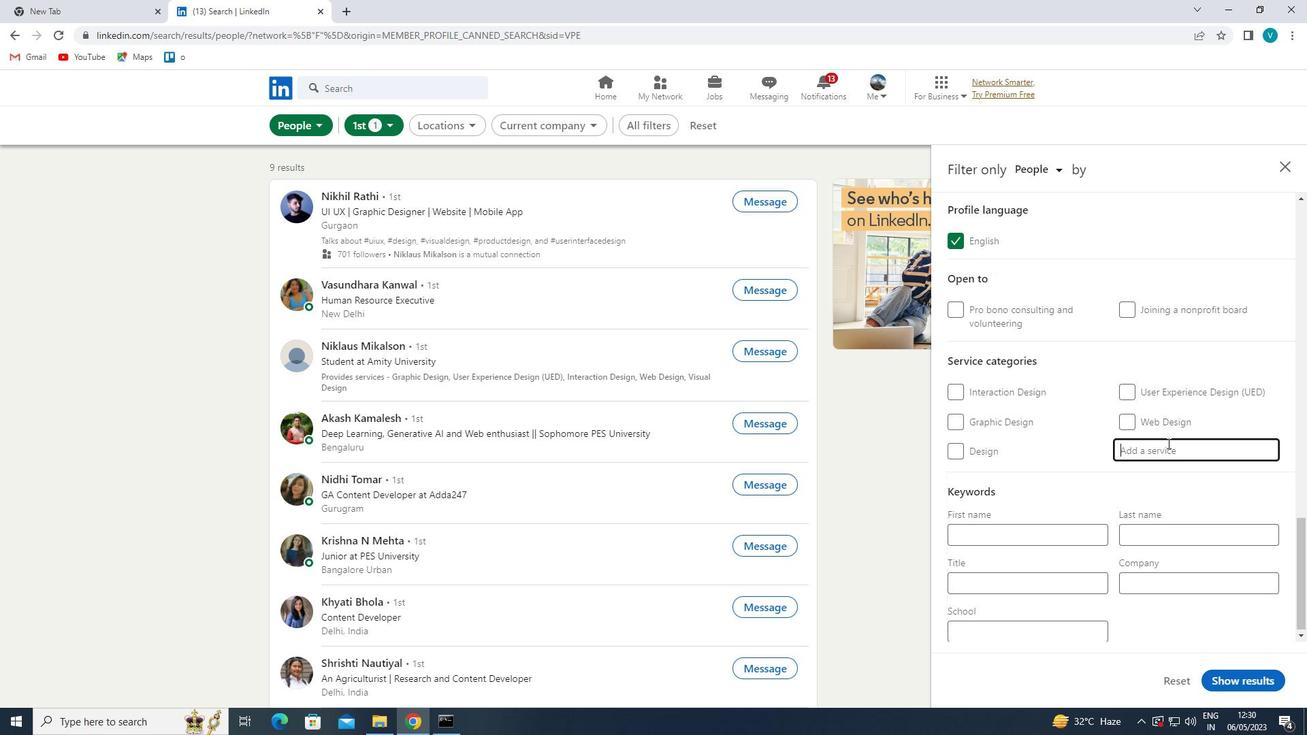 
Action: Key pressed <Key.shift>N<Key.backspace><Key.shift>BOOK
Screenshot: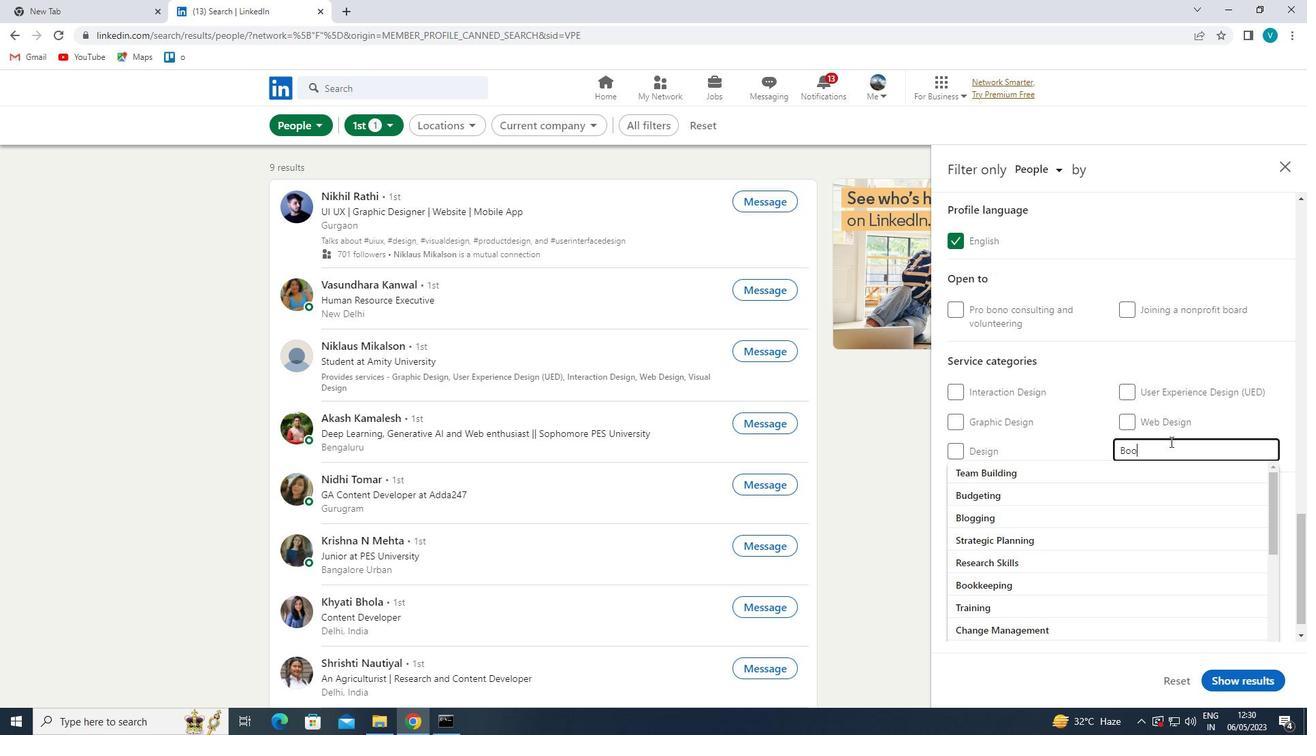 
Action: Mouse moved to (1103, 478)
Screenshot: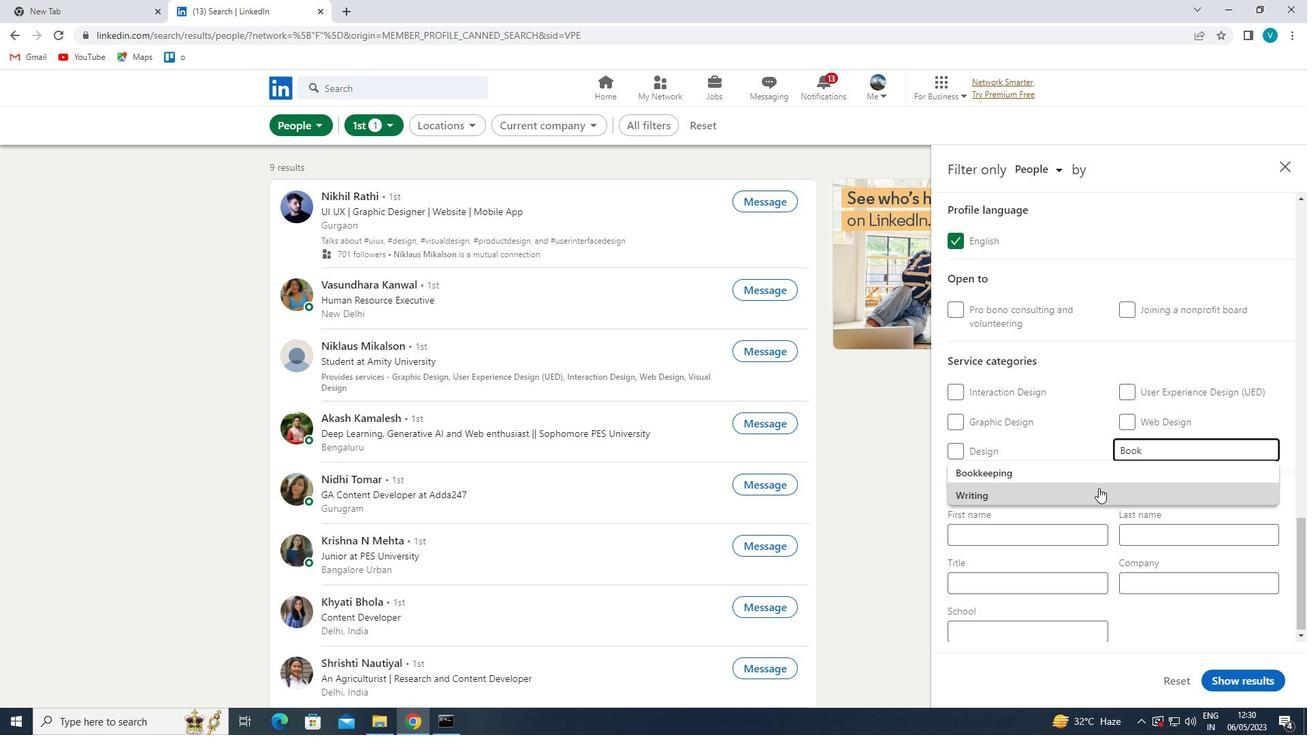 
Action: Mouse pressed left at (1103, 478)
Screenshot: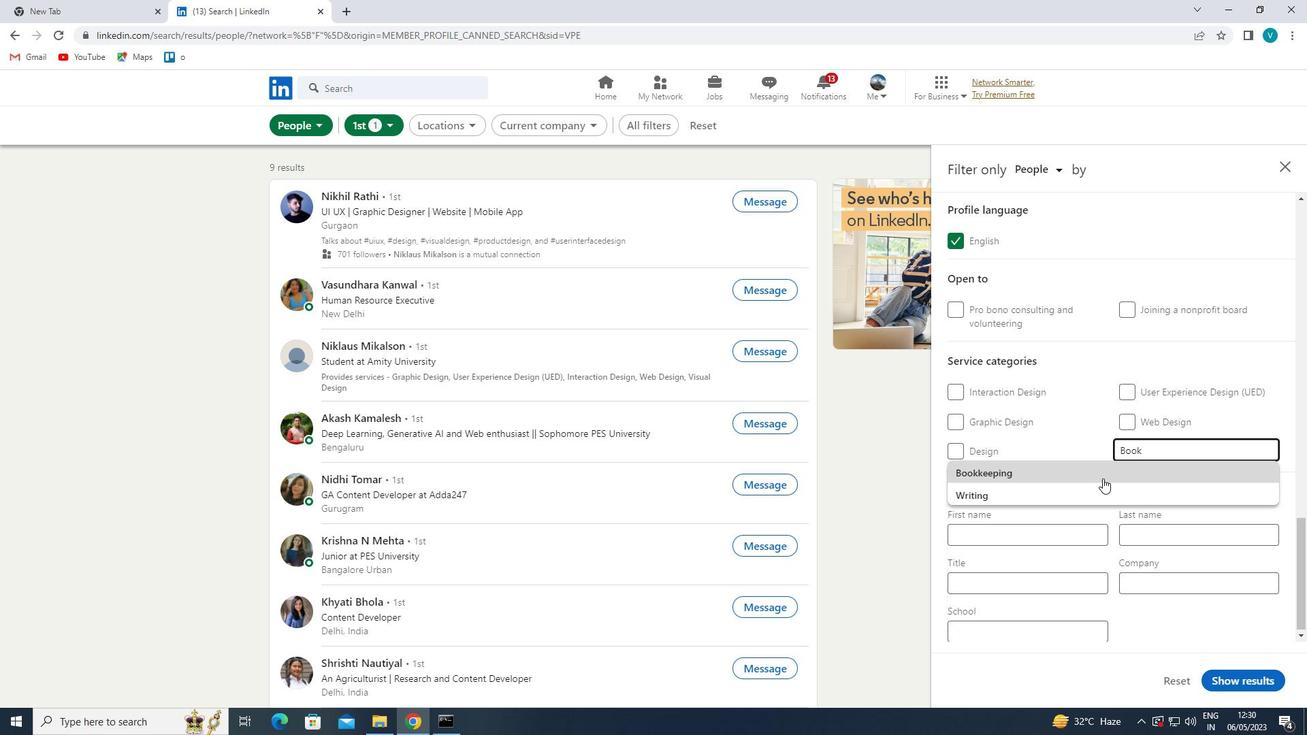
Action: Mouse moved to (1105, 477)
Screenshot: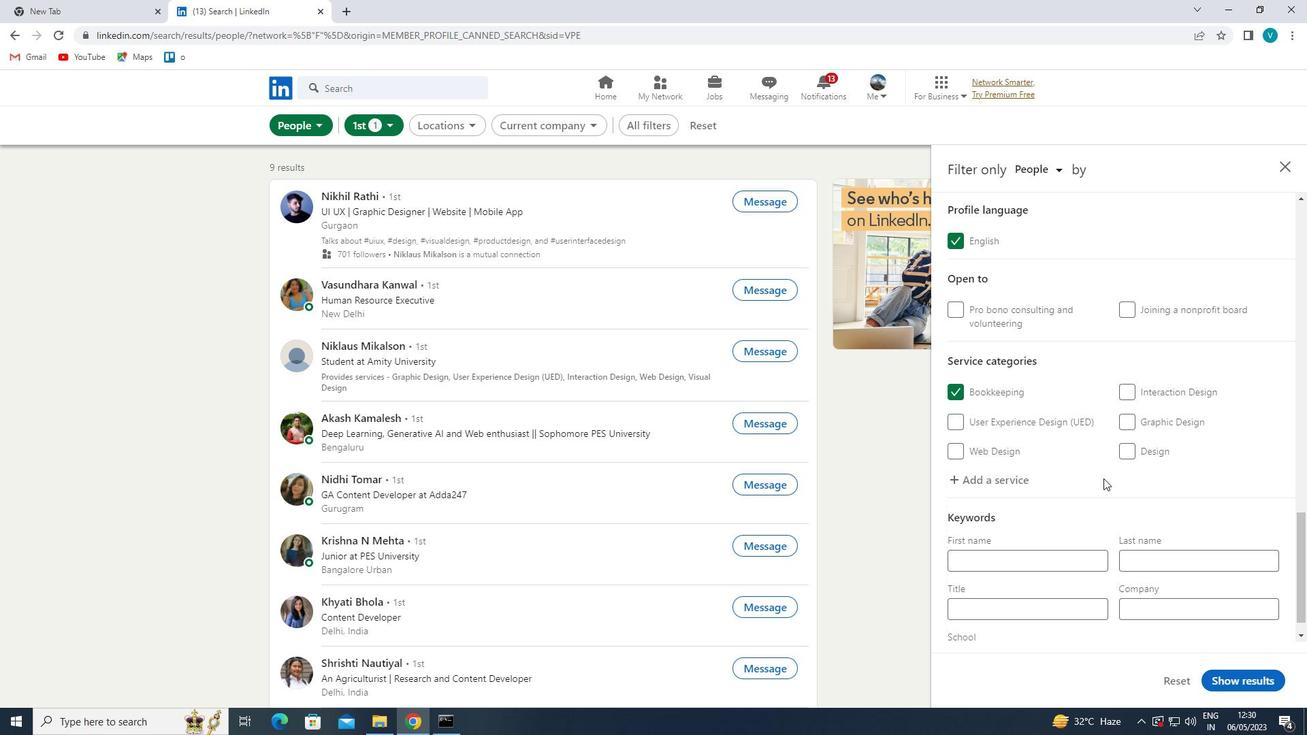 
Action: Mouse scrolled (1105, 476) with delta (0, 0)
Screenshot: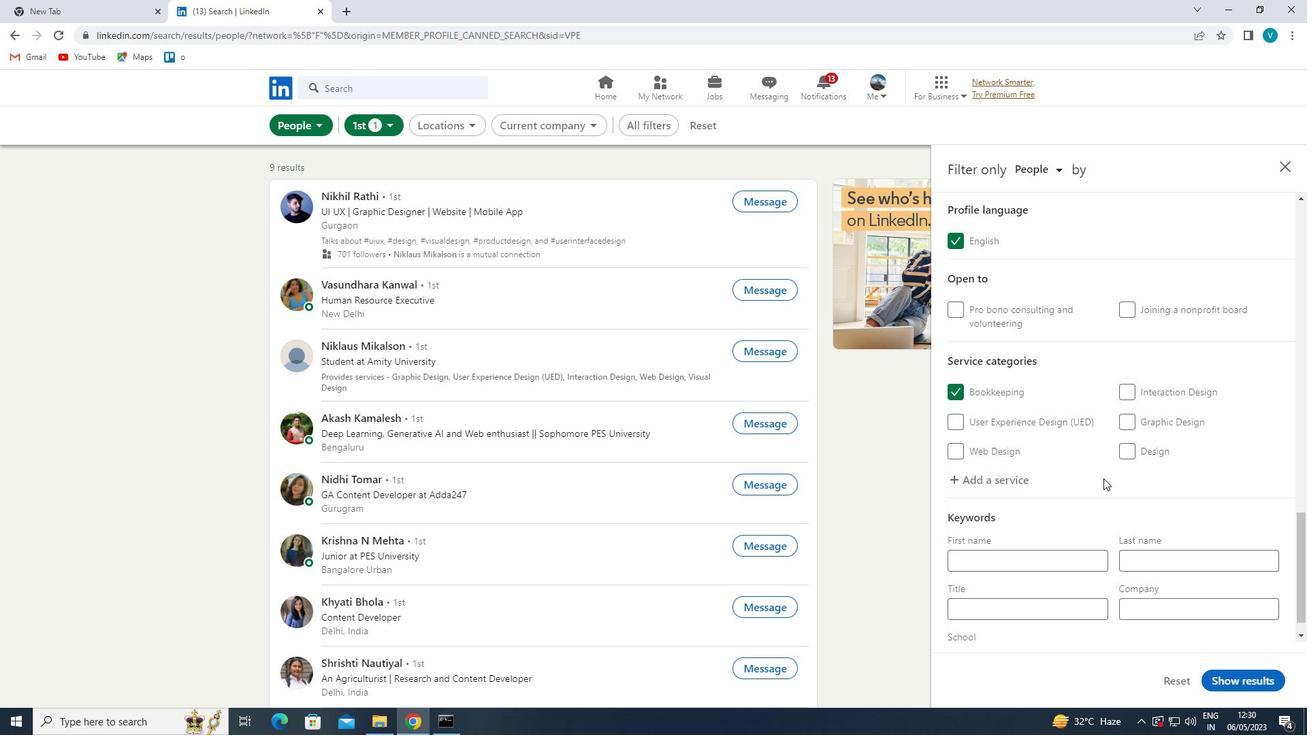 
Action: Mouse moved to (1102, 482)
Screenshot: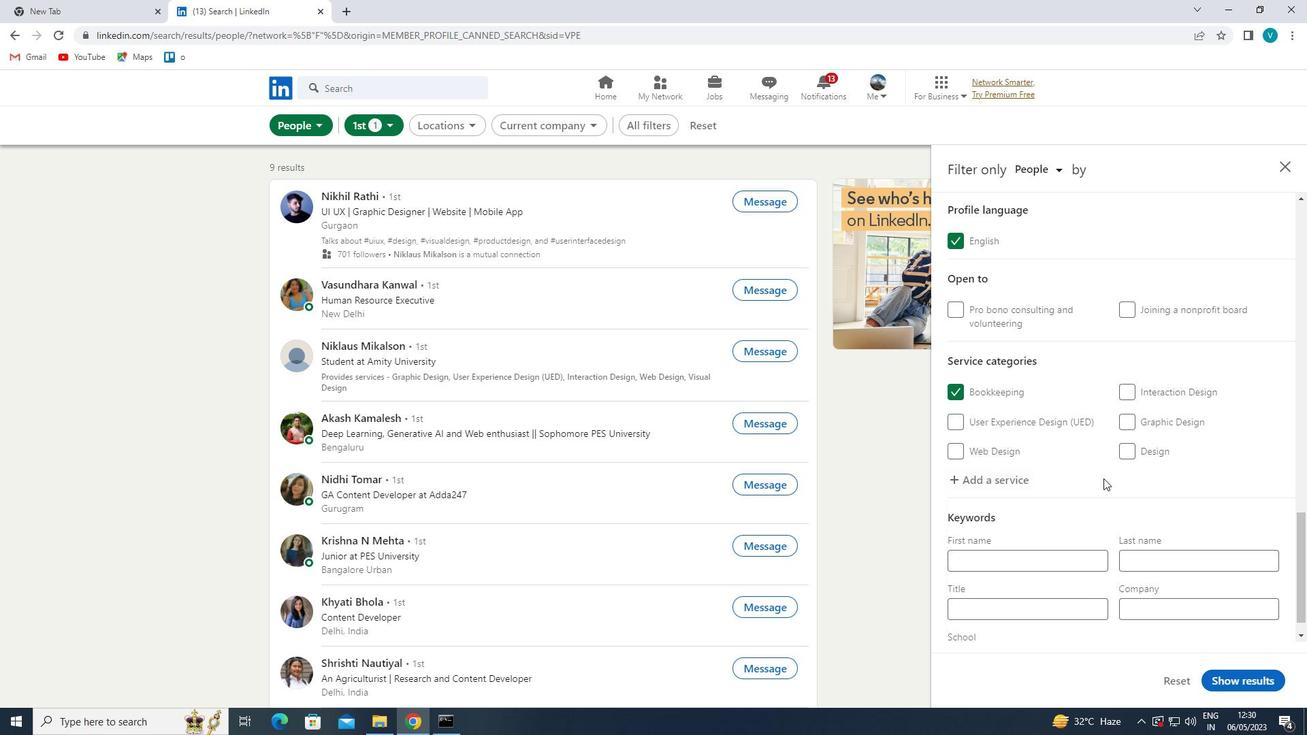 
Action: Mouse scrolled (1102, 482) with delta (0, 0)
Screenshot: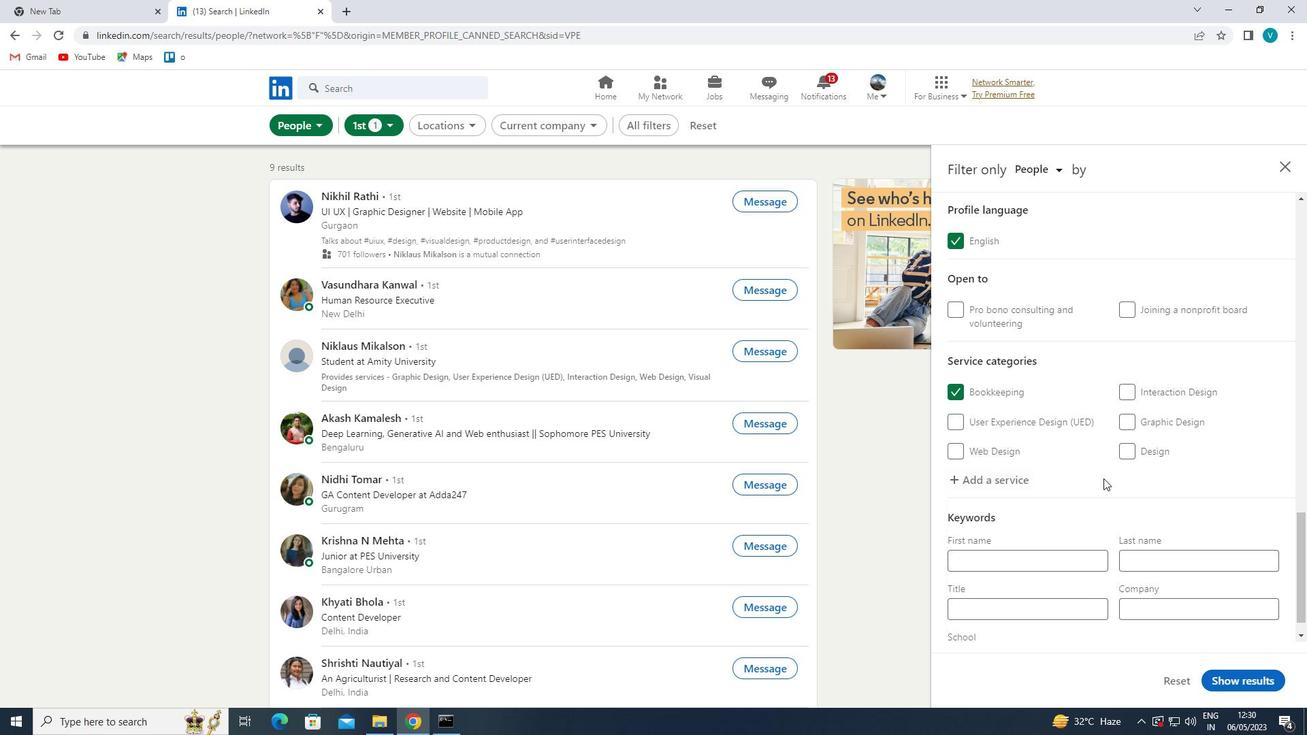
Action: Mouse moved to (1100, 487)
Screenshot: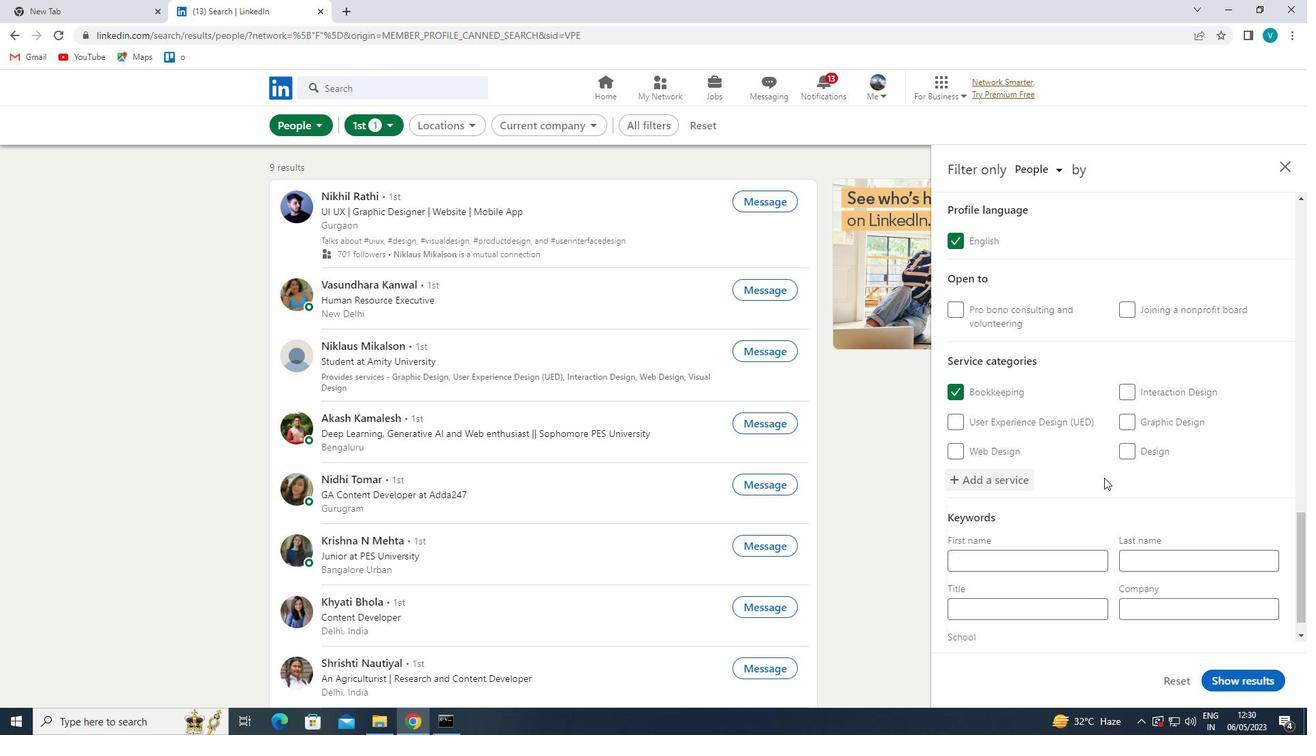 
Action: Mouse scrolled (1100, 486) with delta (0, 0)
Screenshot: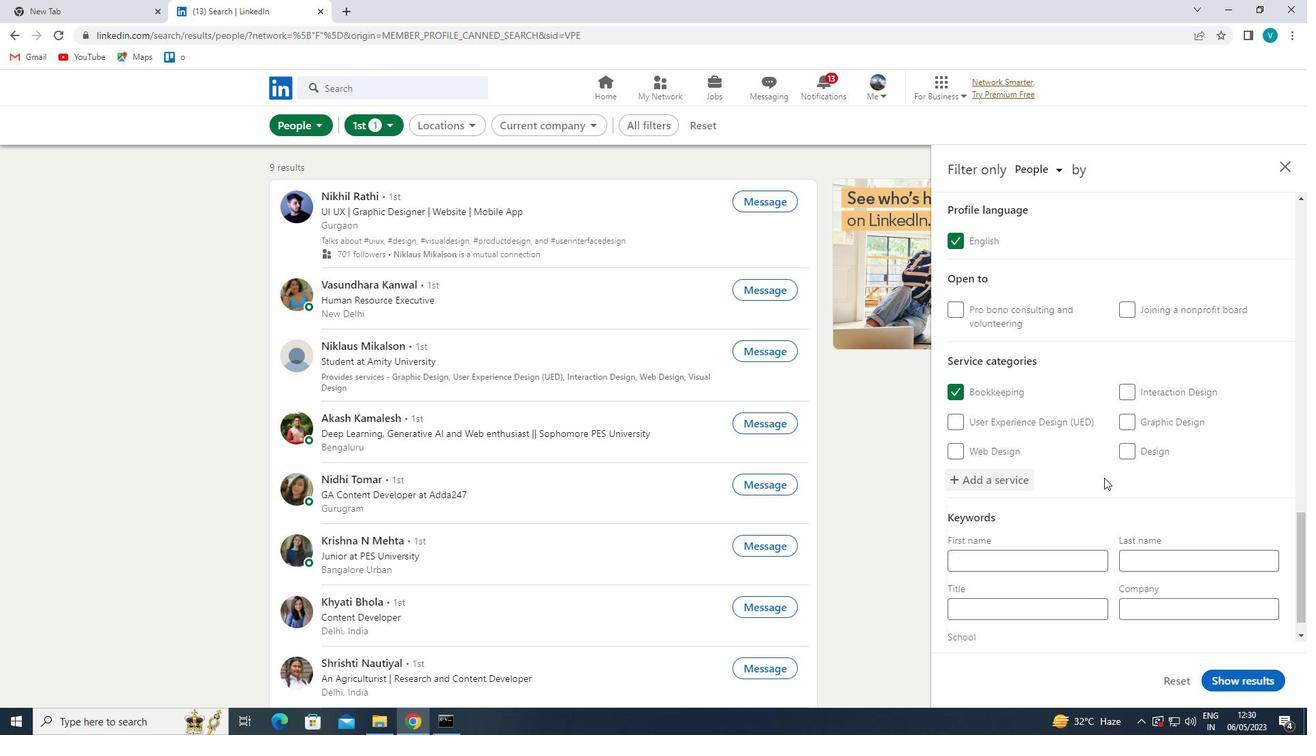 
Action: Mouse moved to (1077, 575)
Screenshot: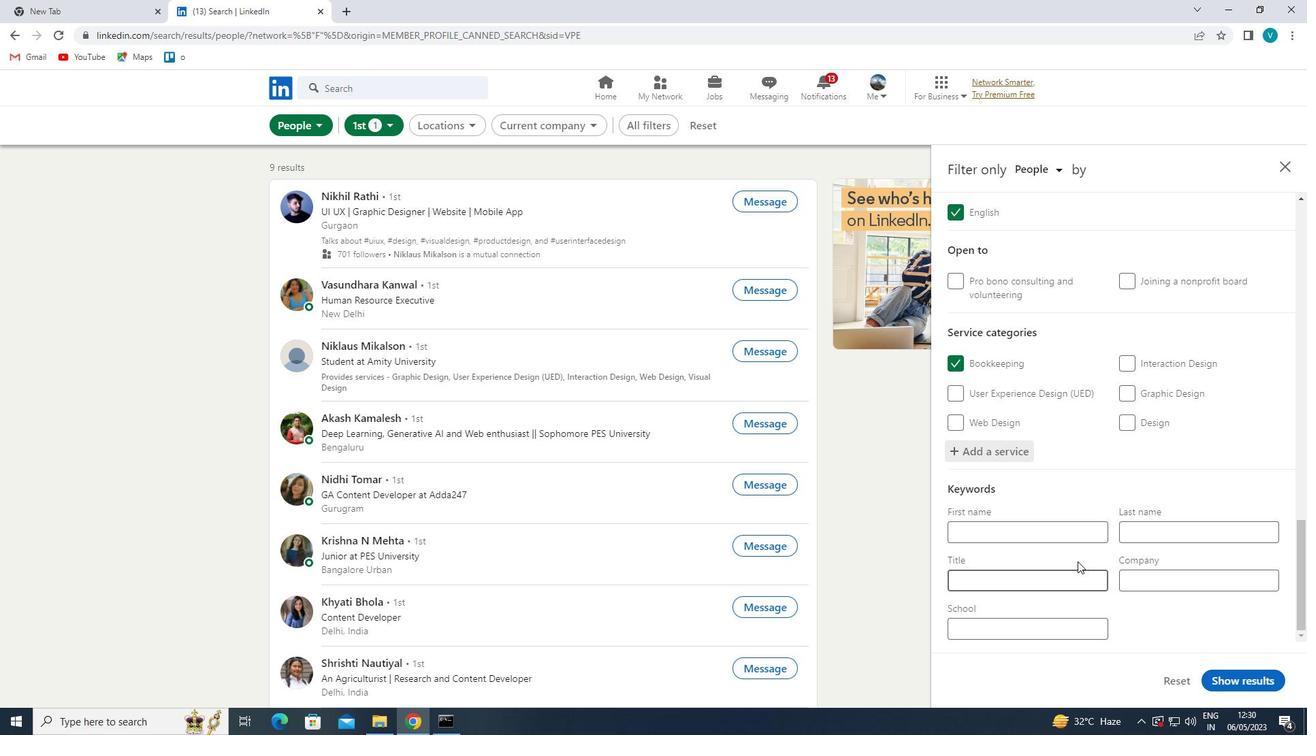 
Action: Mouse pressed left at (1077, 575)
Screenshot: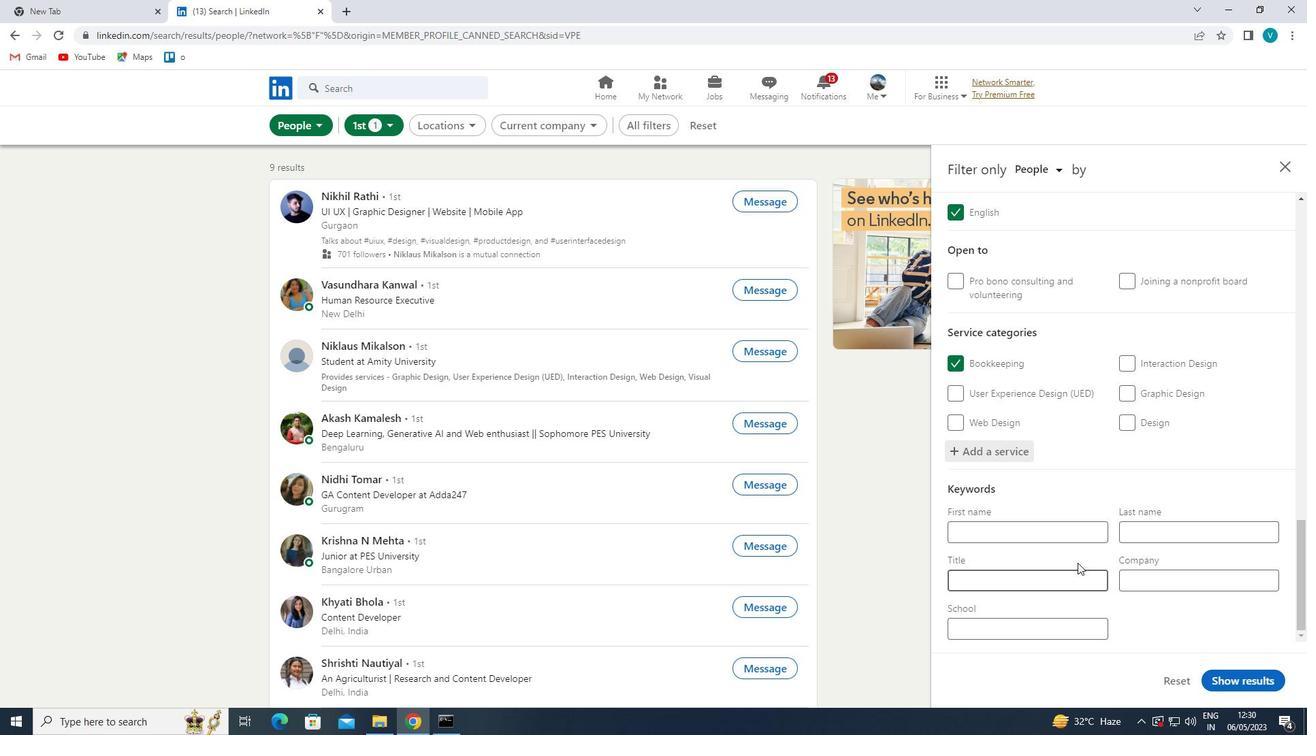 
Action: Mouse moved to (1078, 576)
Screenshot: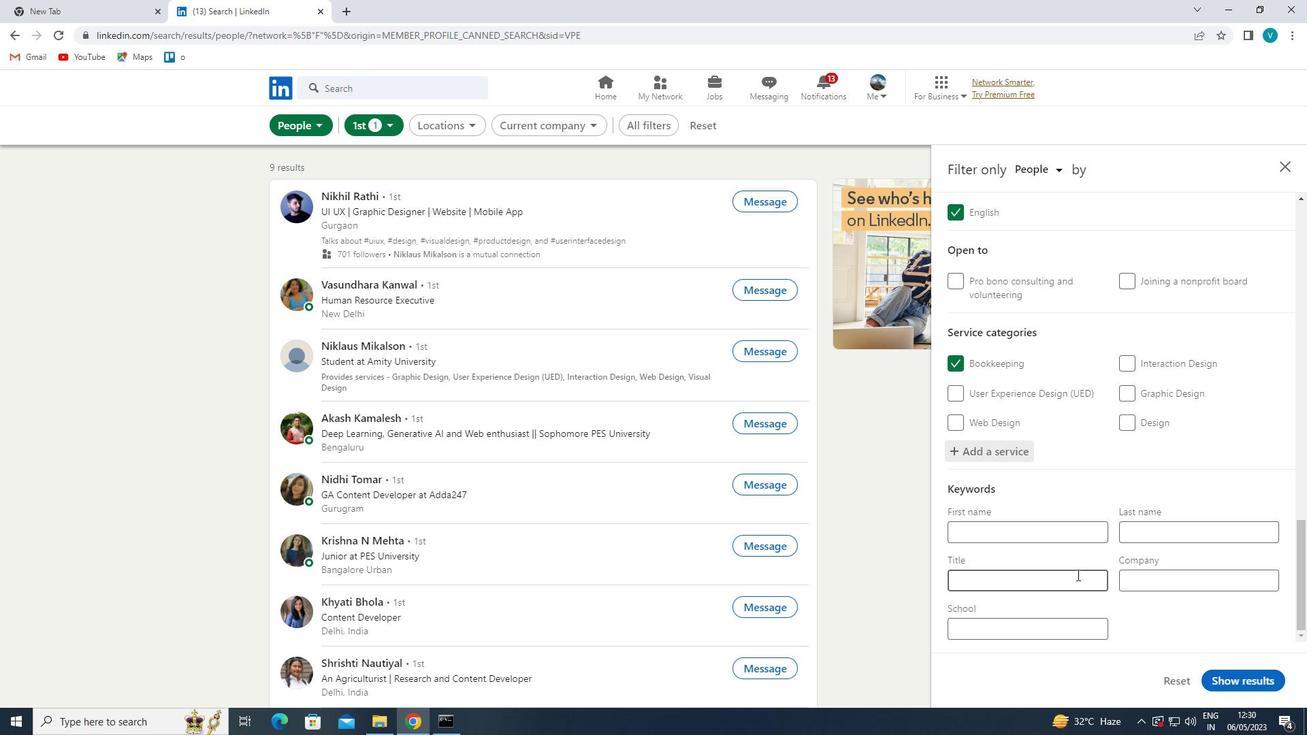 
Action: Key pressed <Key.shift>TELEWORK<Key.space><Key.shift>NURSE<Key.space><Key.backspace><Key.backspace><Key.backspace><Key.backspace><Key.backspace>URSE/<Key.shift>DOCTOR<Key.space>
Screenshot: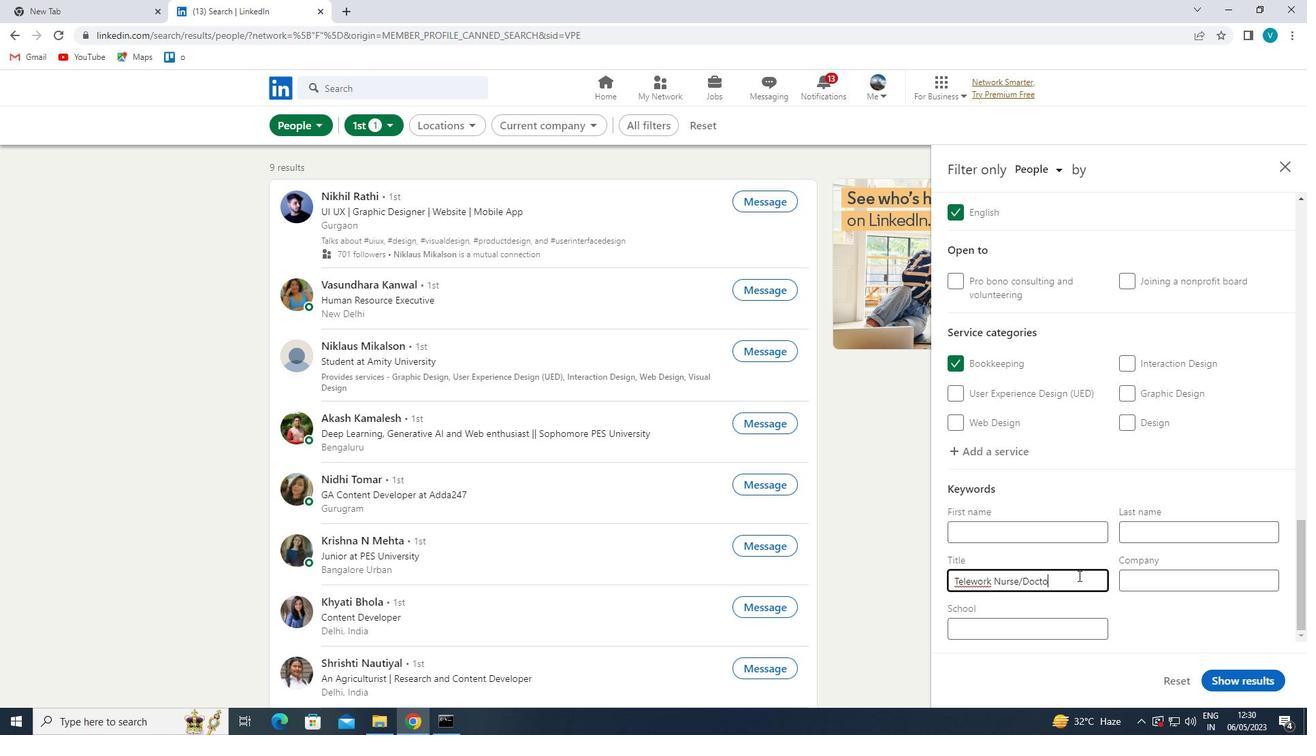 
Action: Mouse moved to (1259, 679)
Screenshot: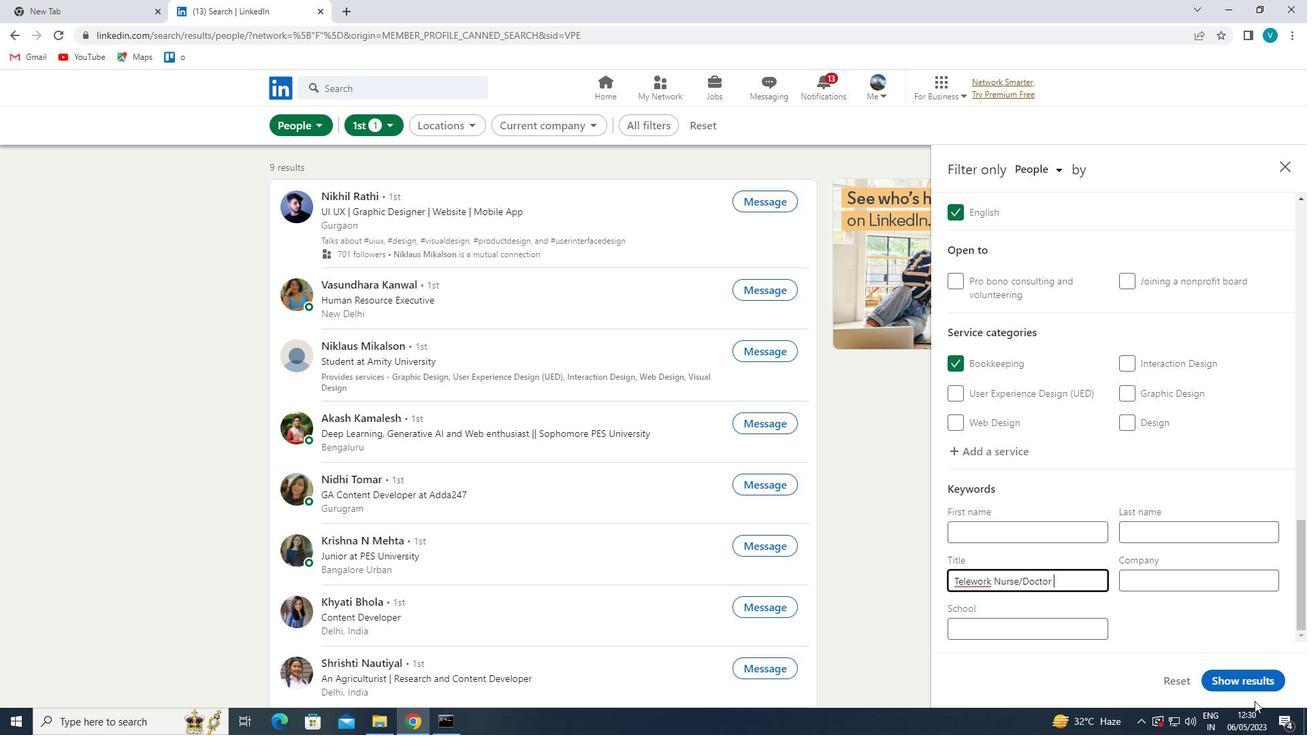 
Action: Mouse pressed left at (1259, 679)
Screenshot: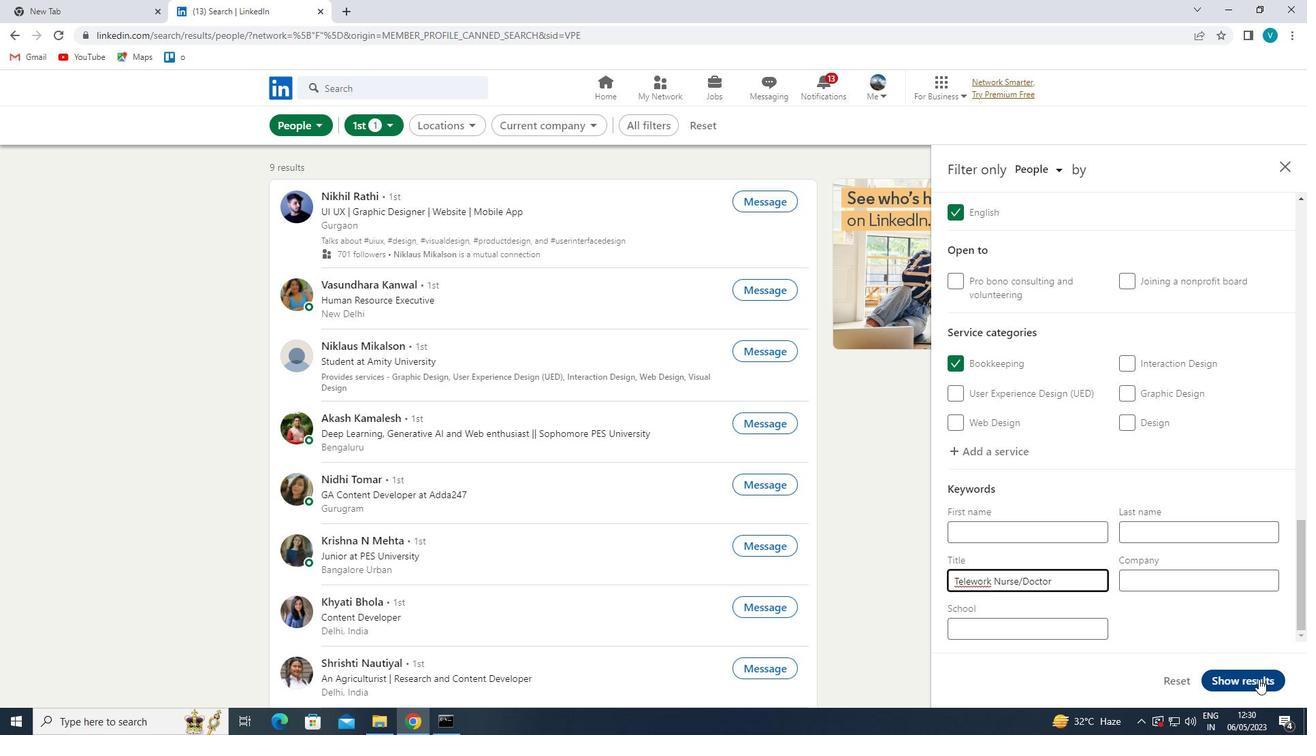 
Action: Mouse moved to (1256, 681)
Screenshot: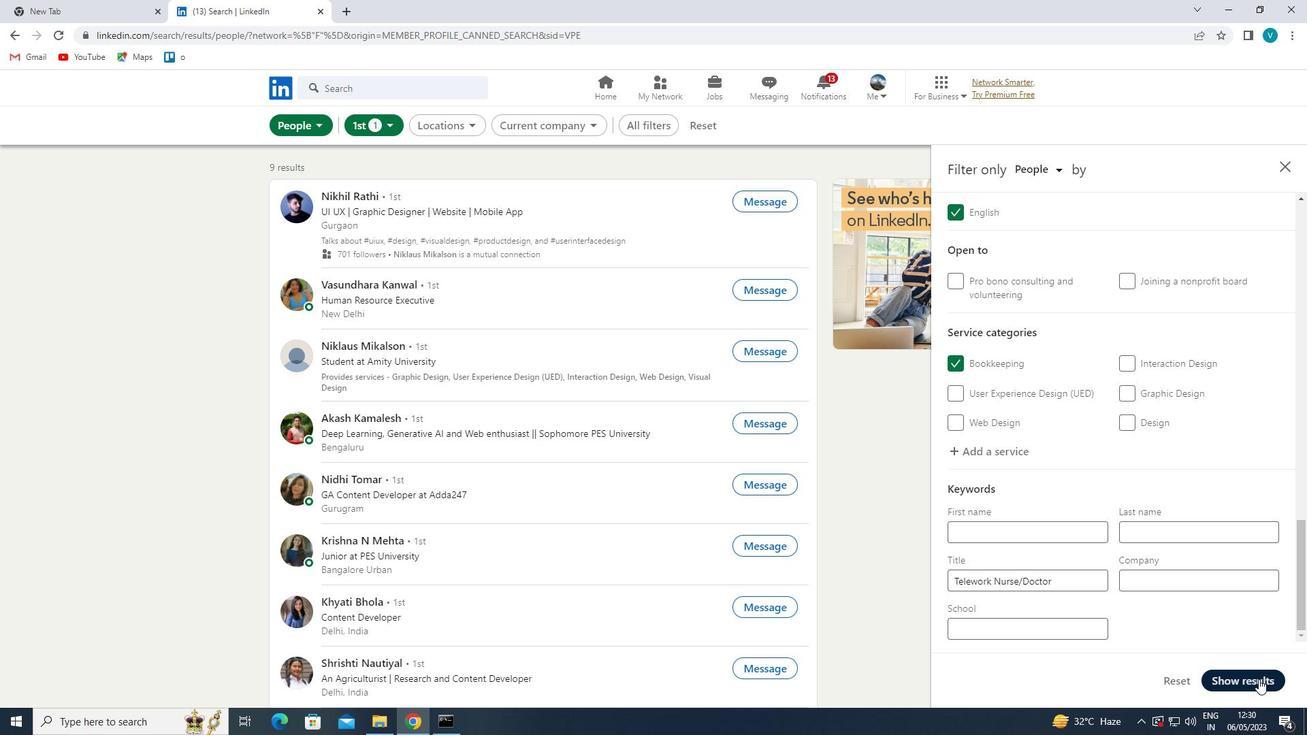 
